 Task: Create an 'audit team member' object.
Action: Mouse moved to (1322, 103)
Screenshot: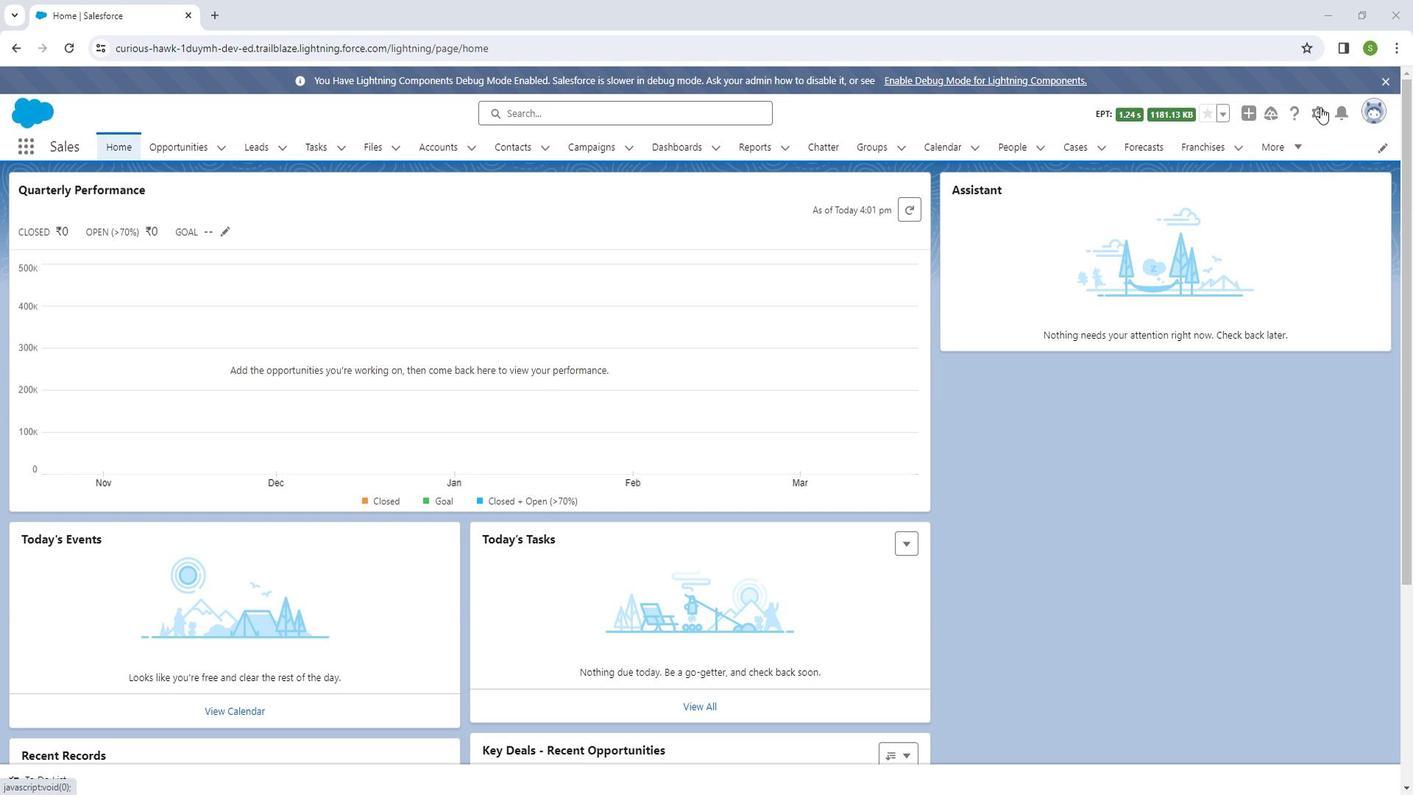
Action: Mouse pressed left at (1322, 103)
Screenshot: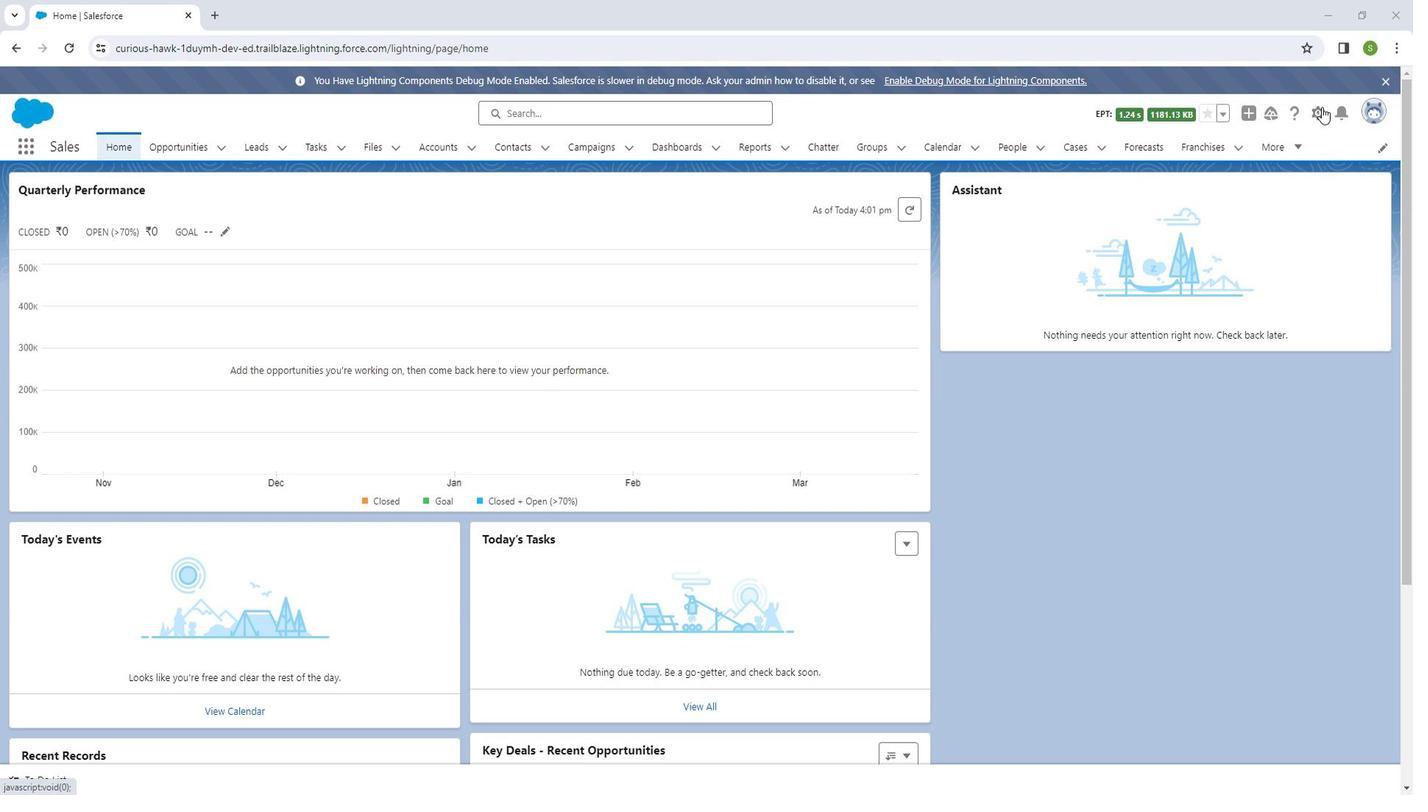 
Action: Mouse moved to (1279, 157)
Screenshot: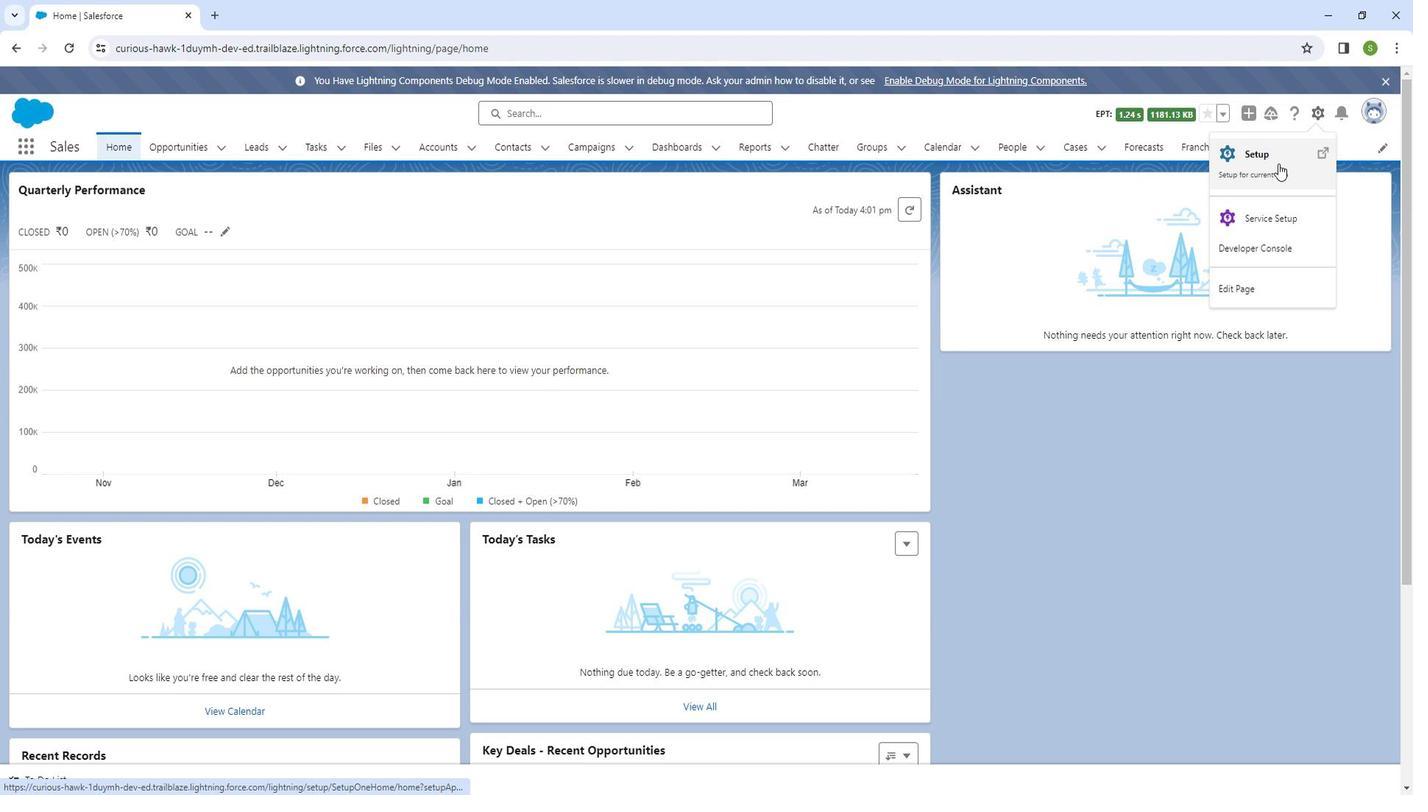 
Action: Mouse pressed left at (1279, 157)
Screenshot: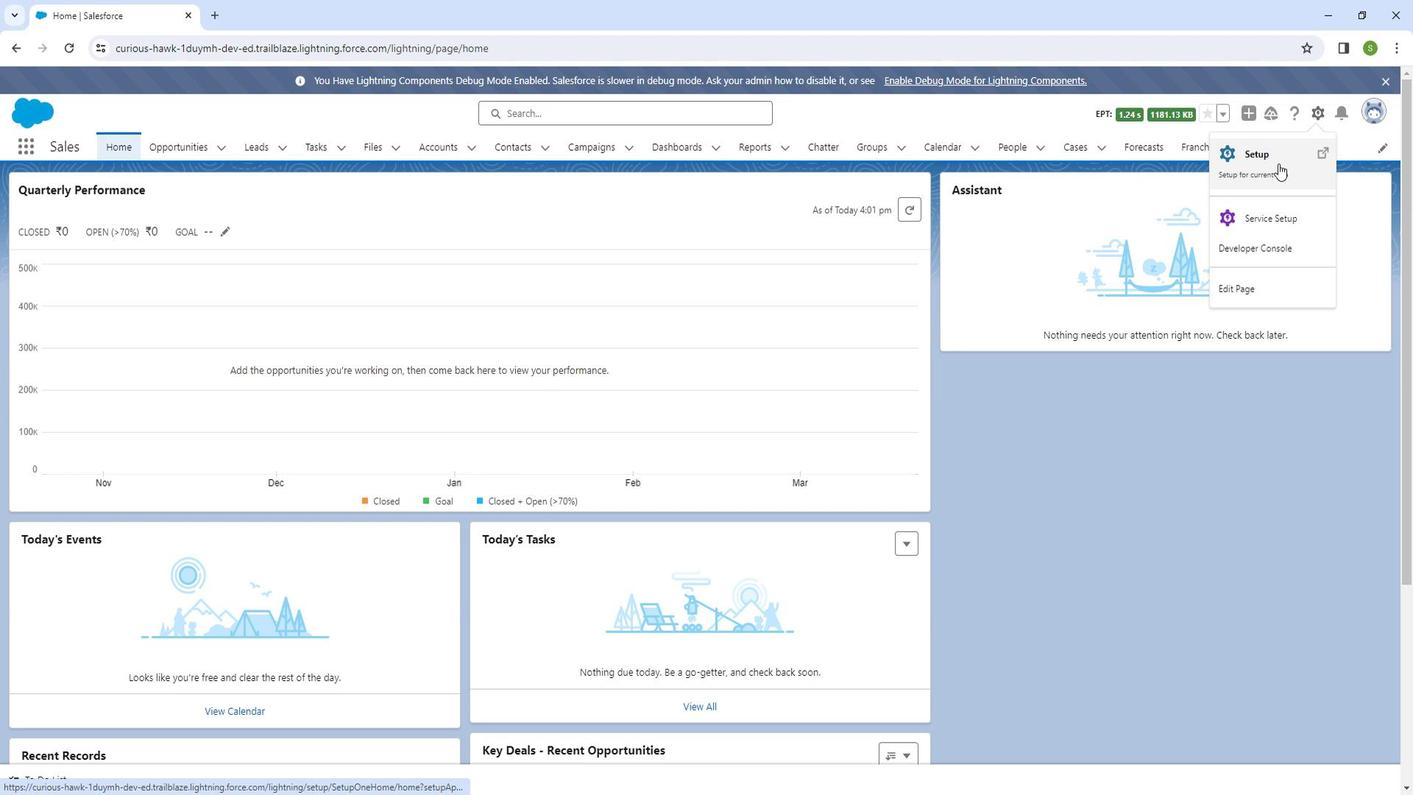 
Action: Mouse moved to (196, 142)
Screenshot: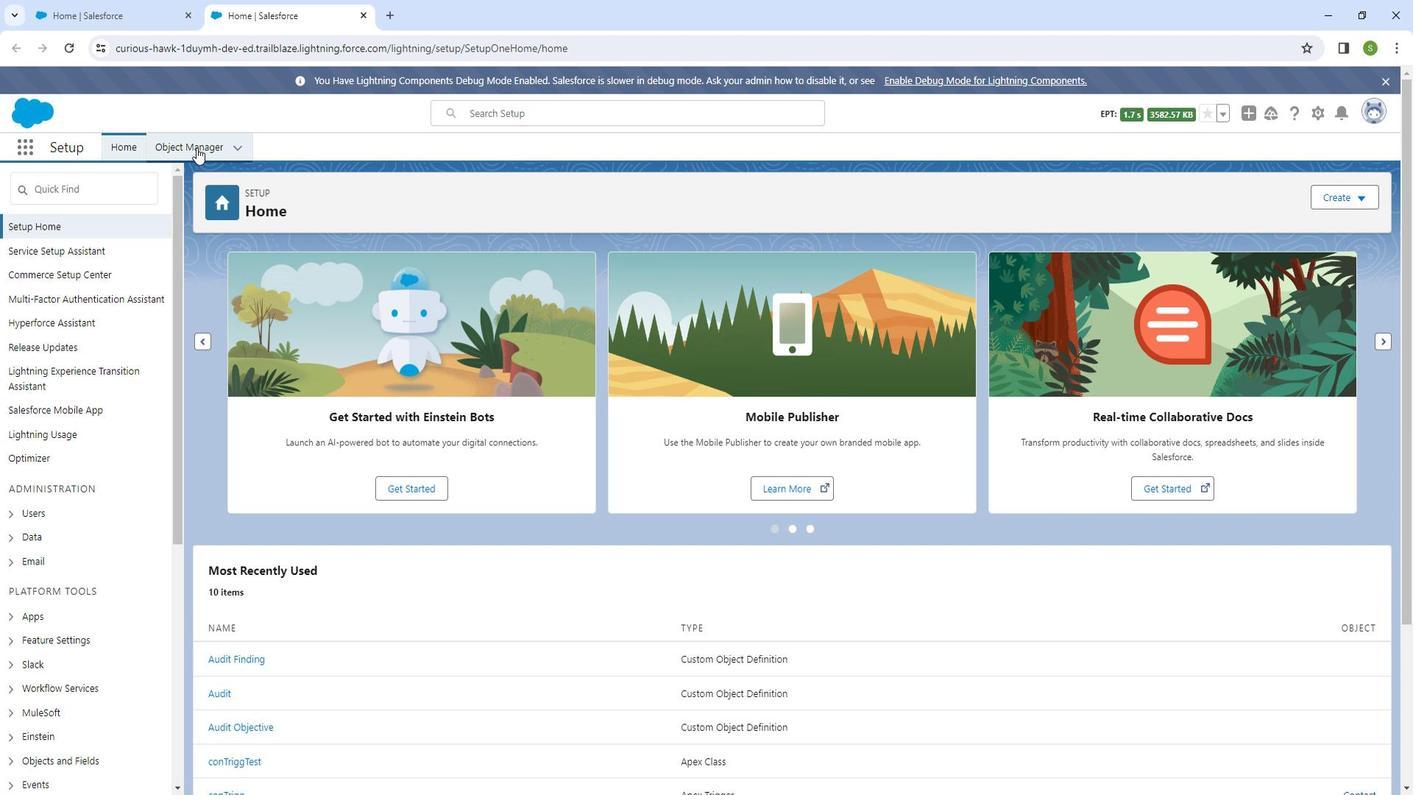 
Action: Mouse pressed left at (196, 142)
Screenshot: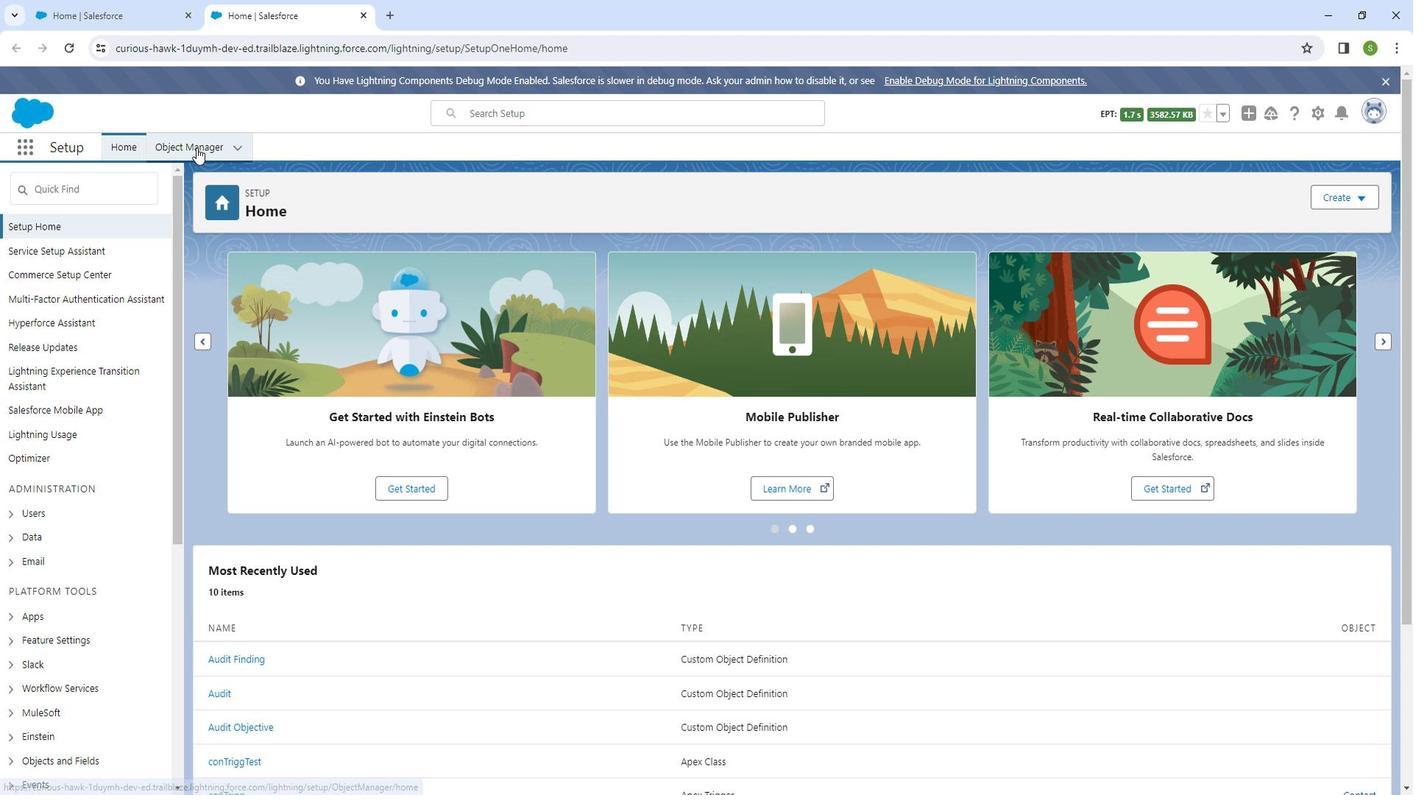 
Action: Mouse moved to (1345, 195)
Screenshot: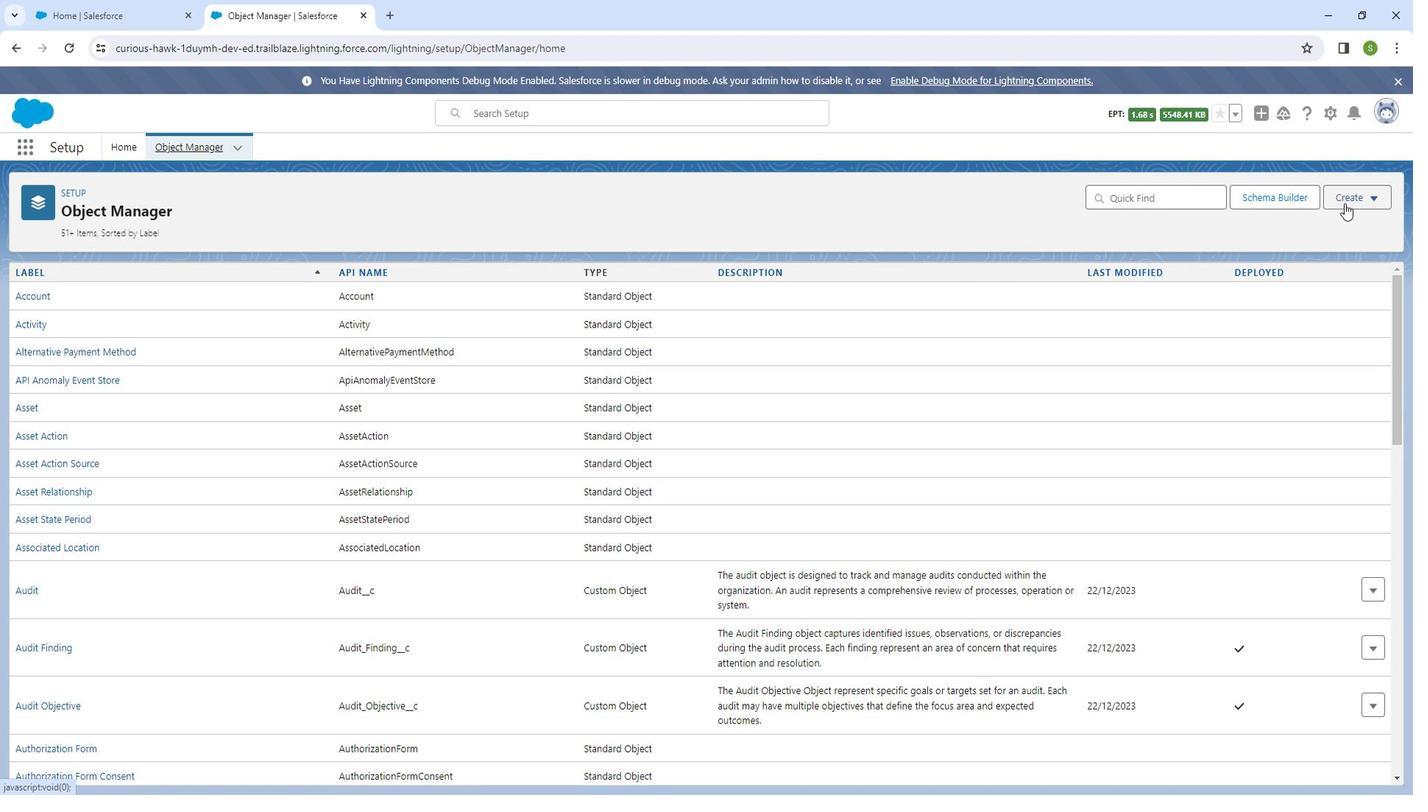 
Action: Mouse pressed left at (1345, 195)
Screenshot: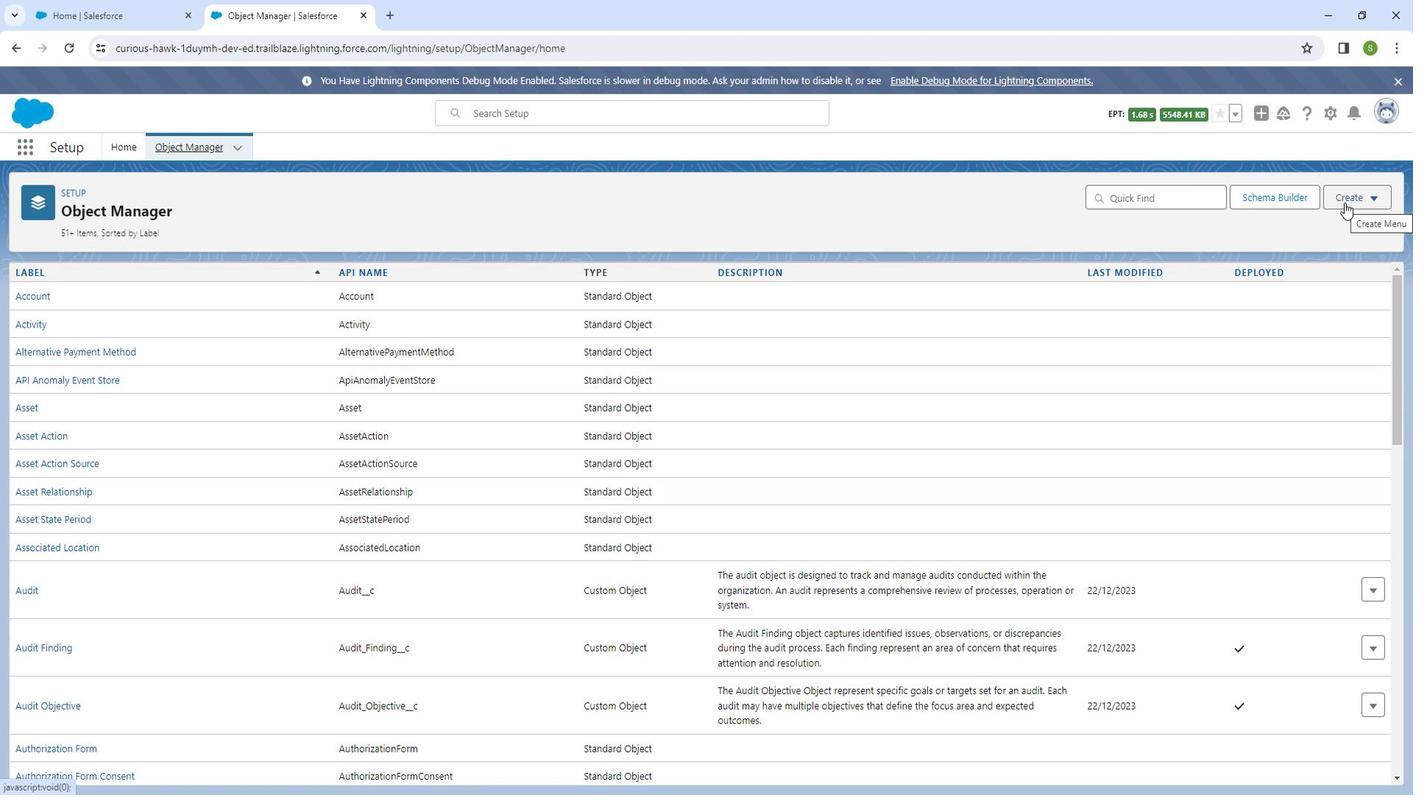 
Action: Mouse moved to (1254, 229)
Screenshot: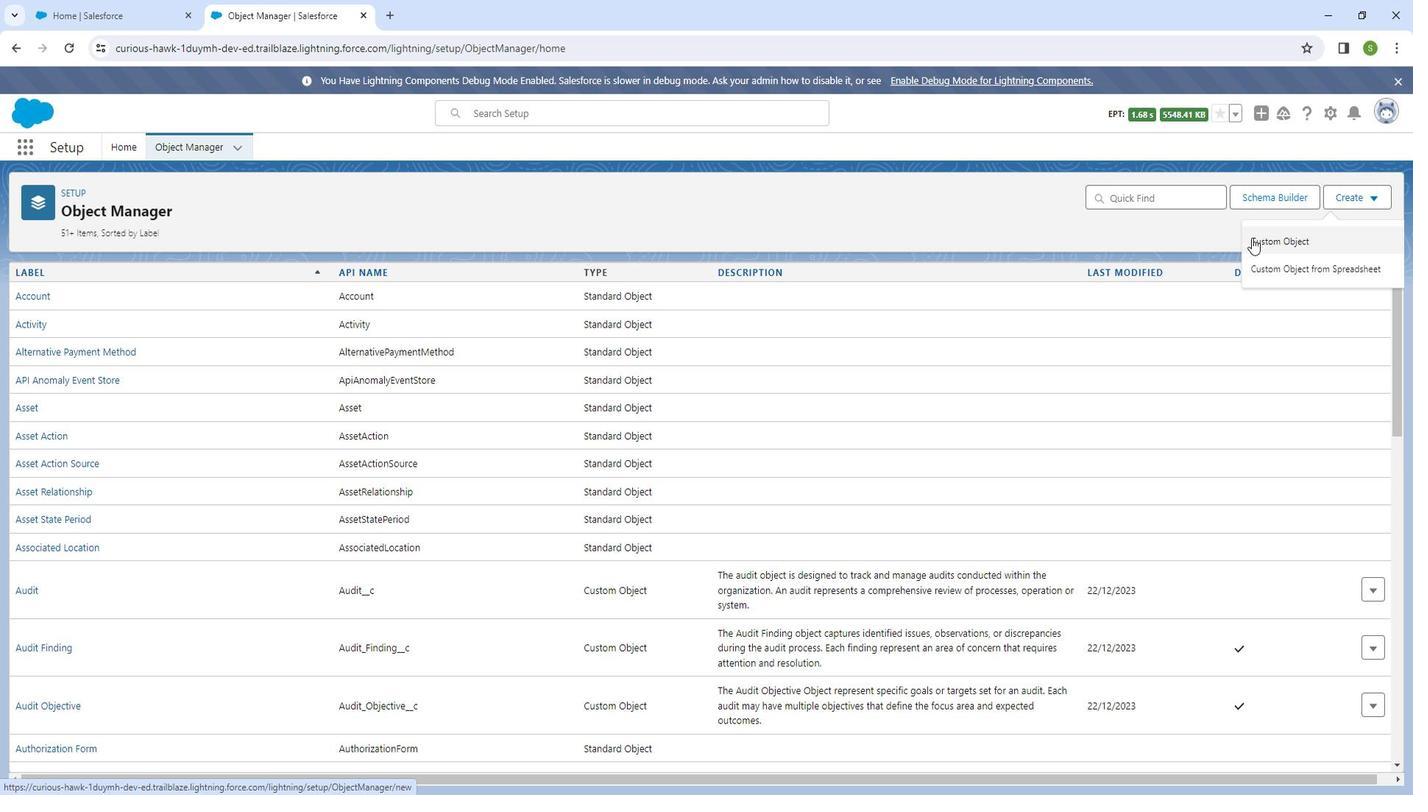 
Action: Mouse pressed left at (1254, 229)
Screenshot: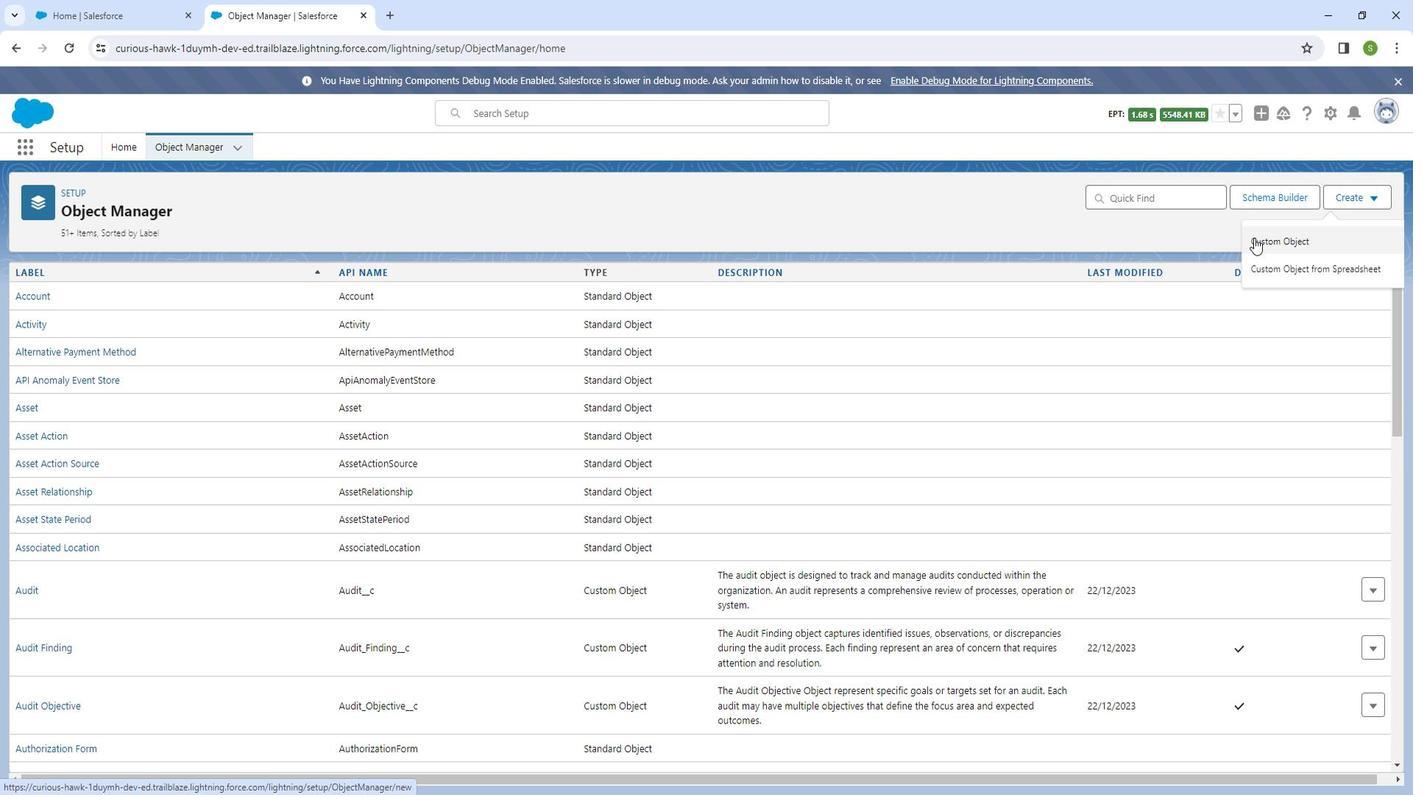 
Action: Mouse moved to (290, 378)
Screenshot: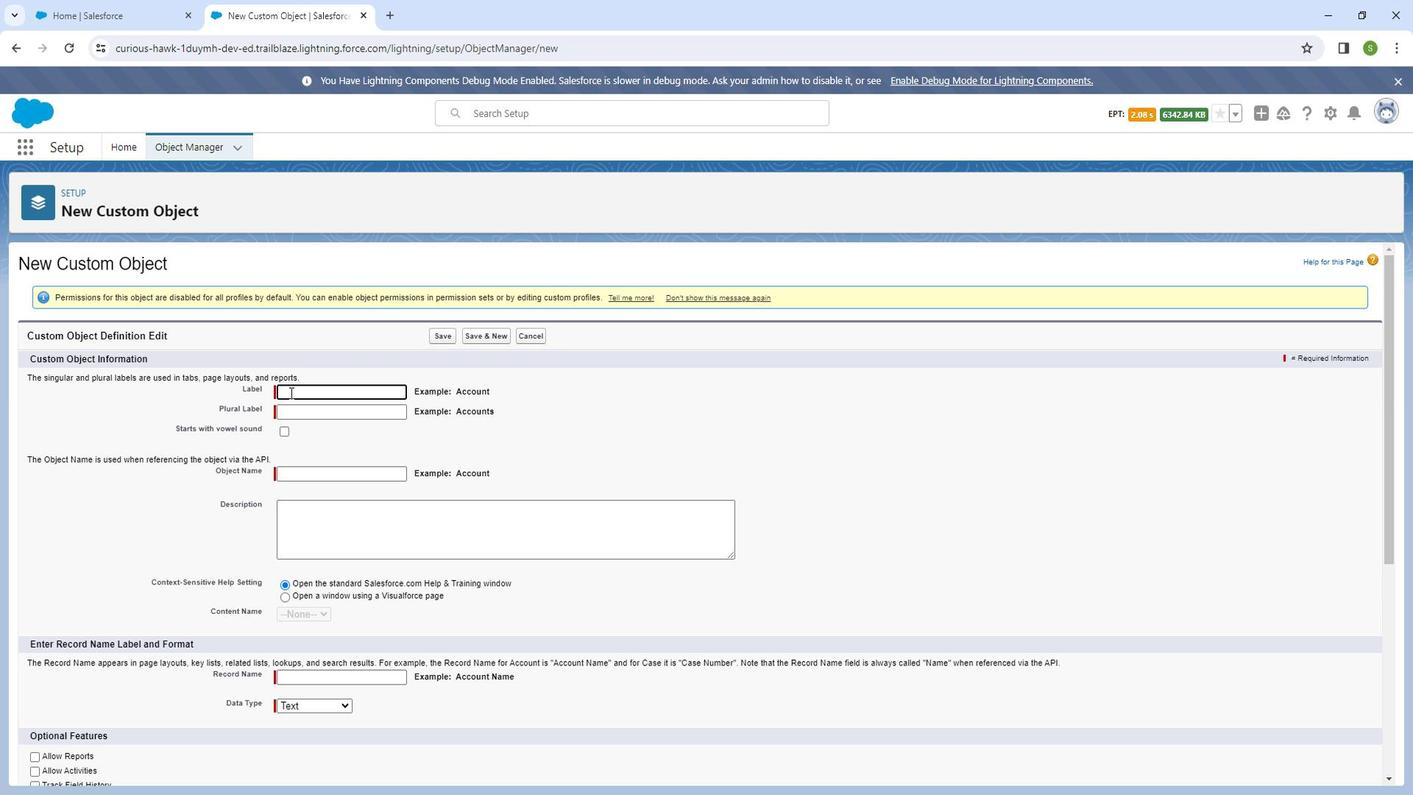 
Action: Mouse pressed left at (290, 378)
Screenshot: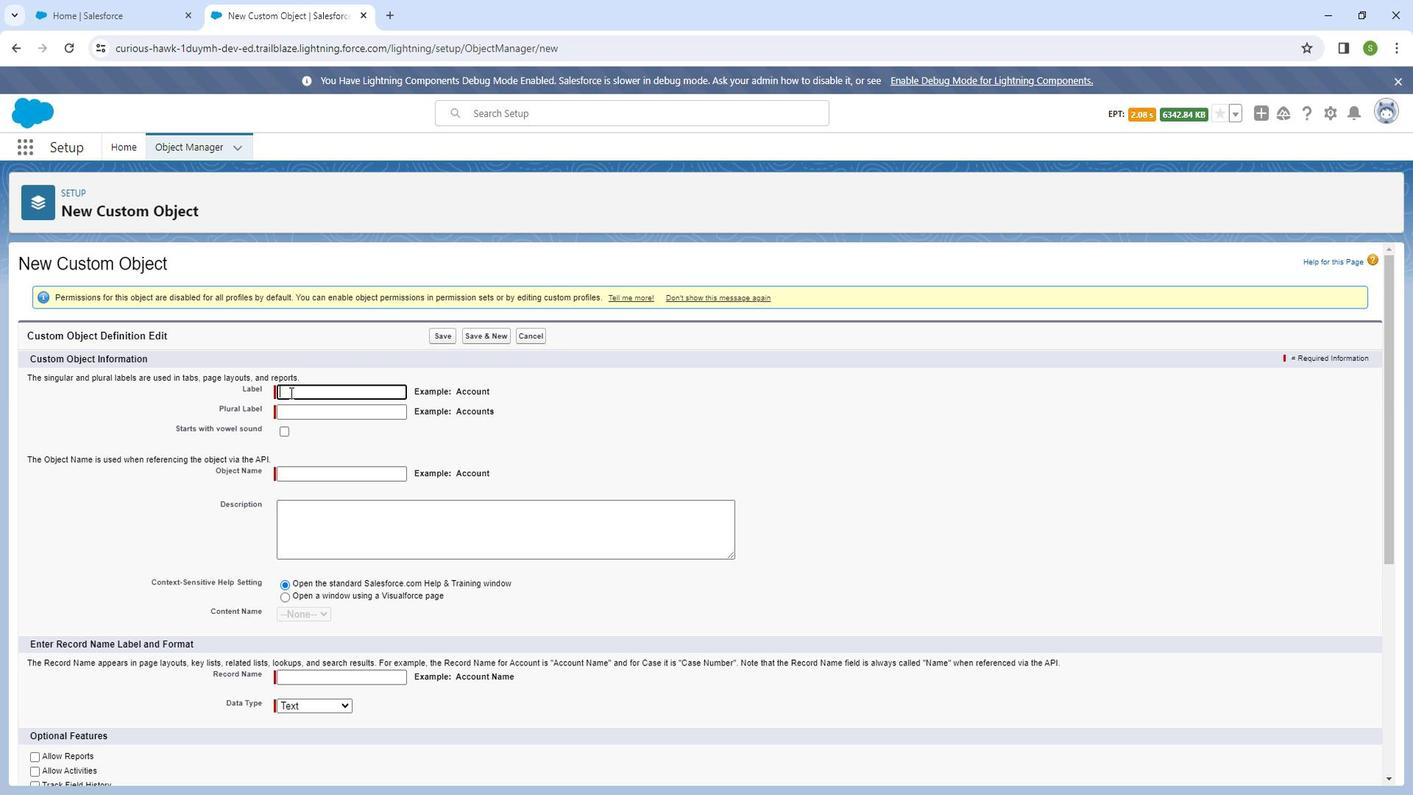 
Action: Mouse moved to (292, 377)
Screenshot: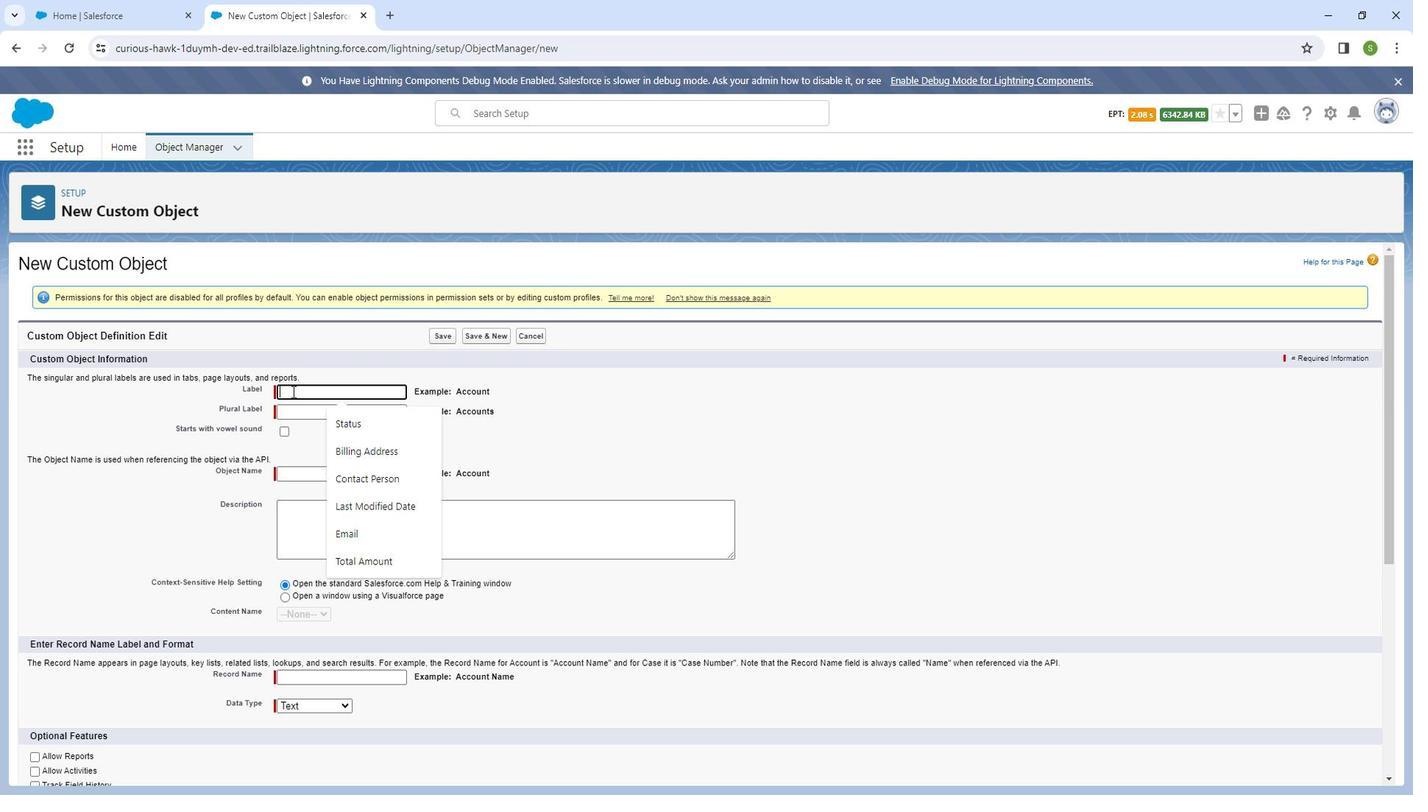 
Action: Key pressed <Key.shift_r>Audit<Key.space><Key.shift_r>Team<Key.space><Key.shift_r>Member
Screenshot: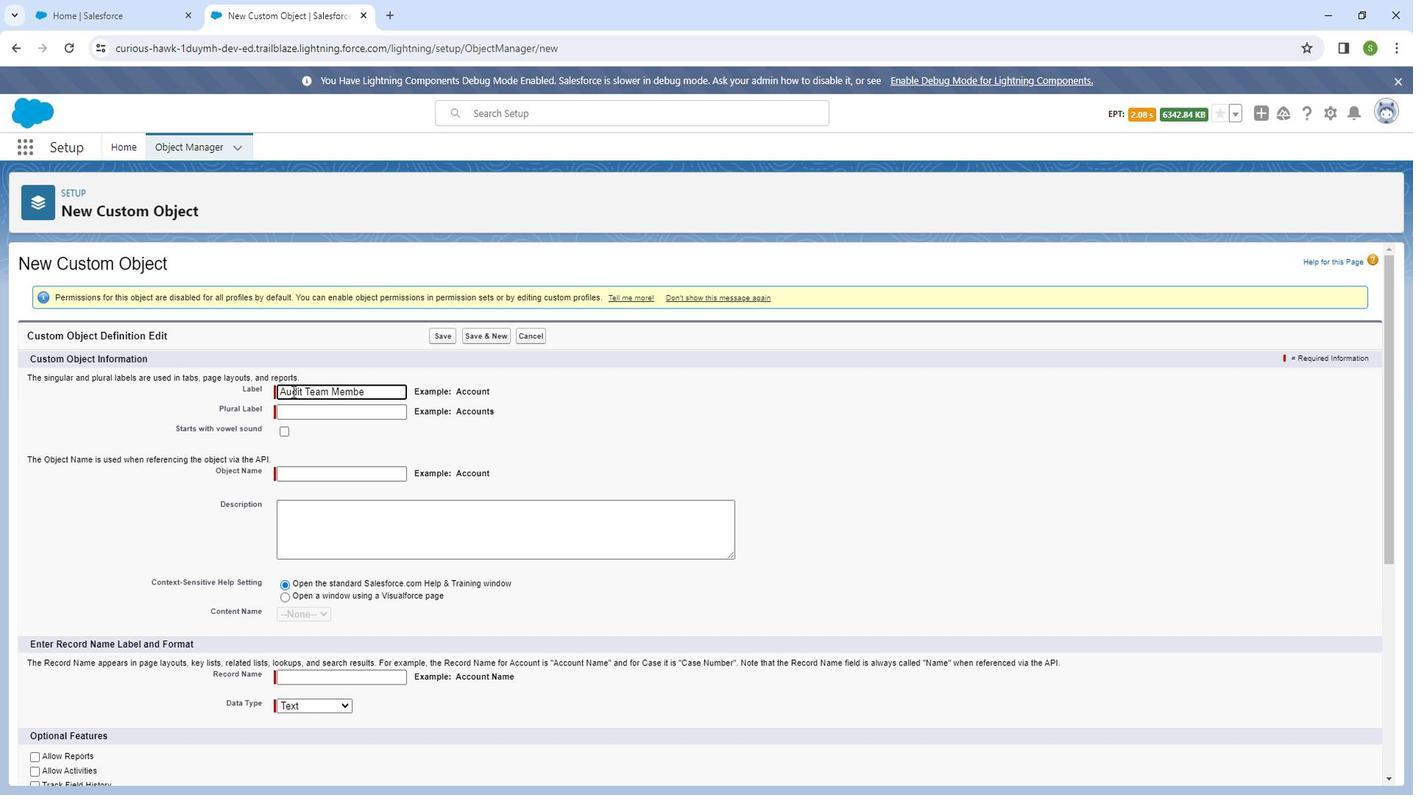
Action: Mouse moved to (299, 399)
Screenshot: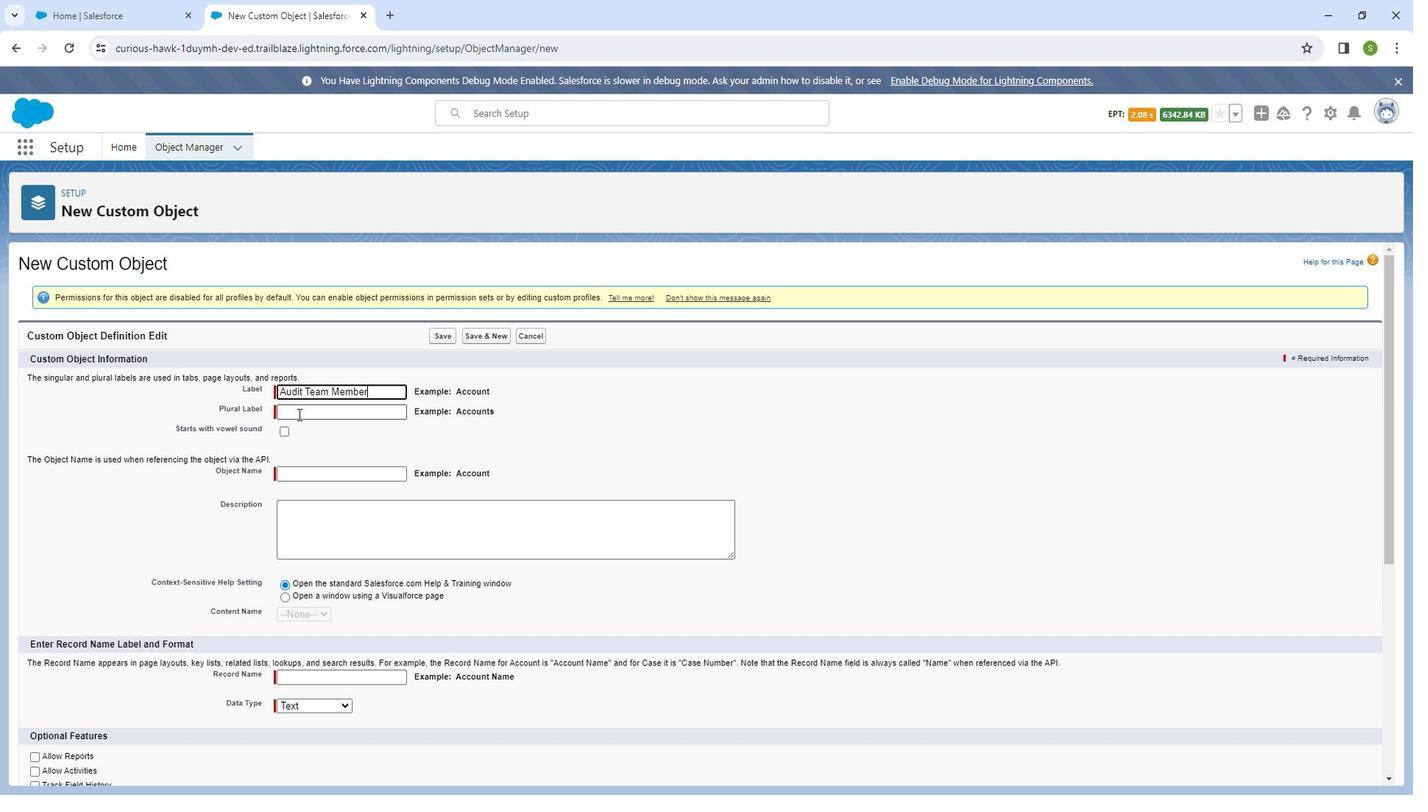 
Action: Mouse pressed left at (299, 399)
Screenshot: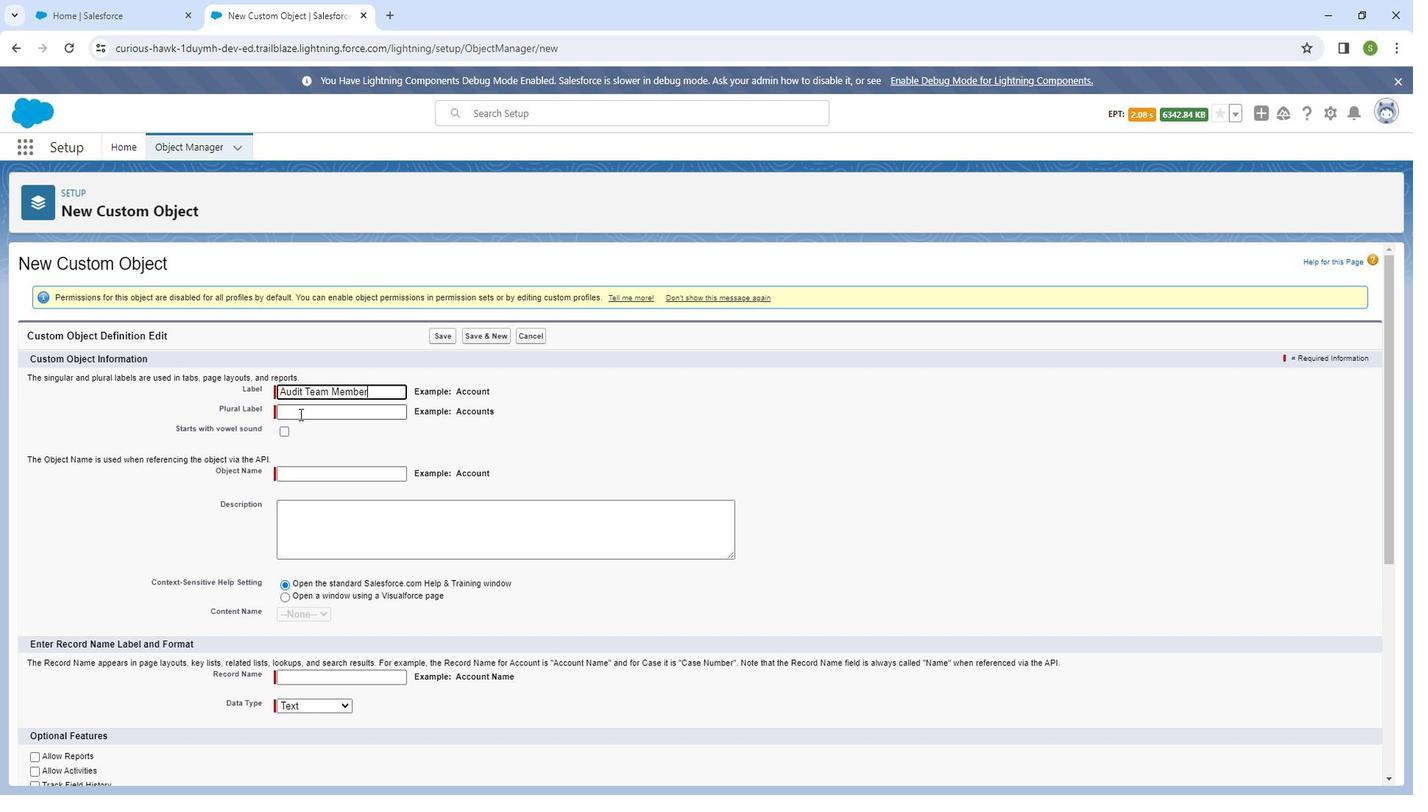 
Action: Mouse moved to (293, 397)
Screenshot: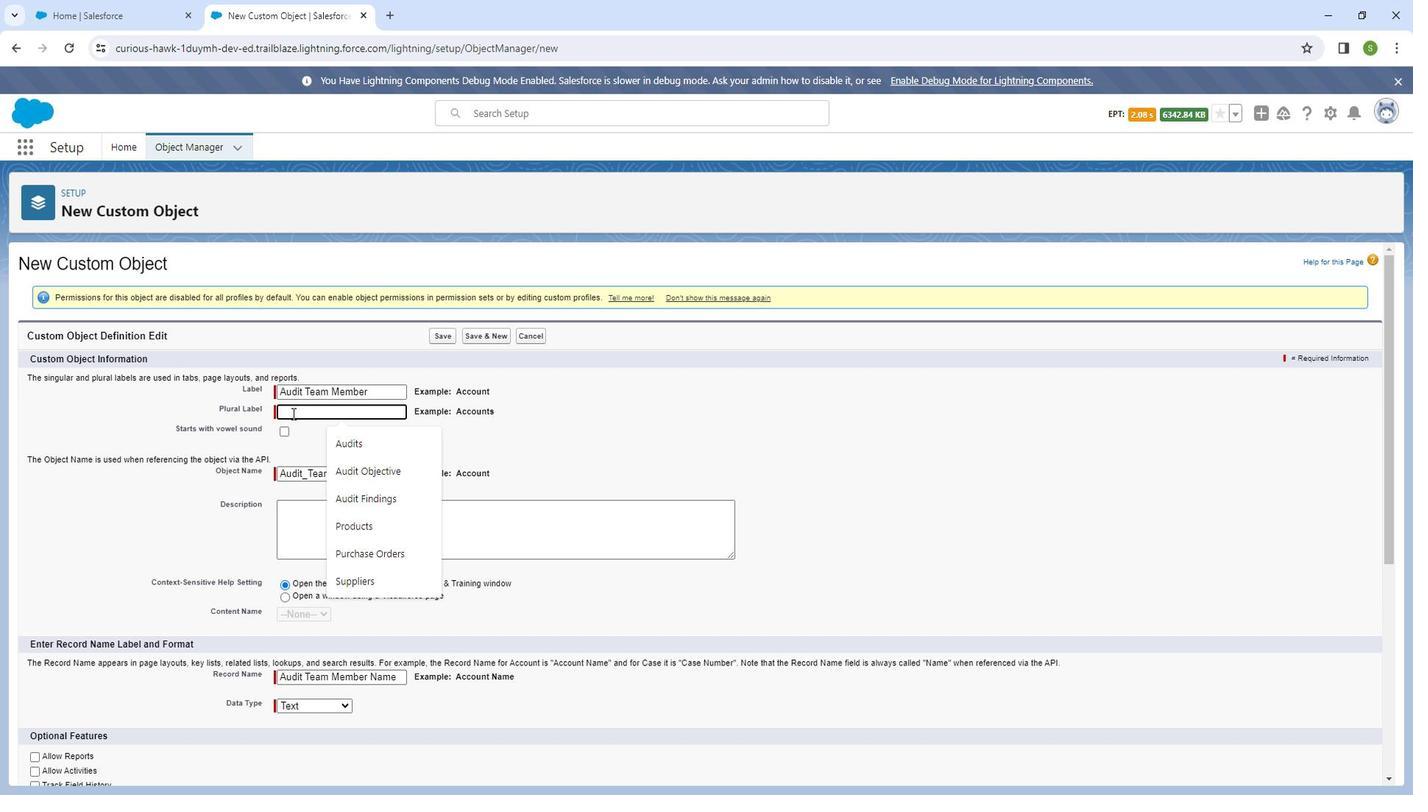 
Action: Key pressed <Key.shift_r><Key.shift_r><Key.shift_r><Key.shift_r><Key.shift_r><Key.shift_r><Key.shift_r>Audit<Key.space><Key.shift_r><Key.shift_r><Key.shift_r><Key.shift_r><Key.shift_r><Key.shift_r><Key.shift_r>Team<Key.space><Key.shift_r><Key.shift_r><Key.shift_r><Key.shift_r><Key.shift_r><Key.shift_r><Key.shift_r><Key.shift_r><Key.shift_r>Members
Screenshot: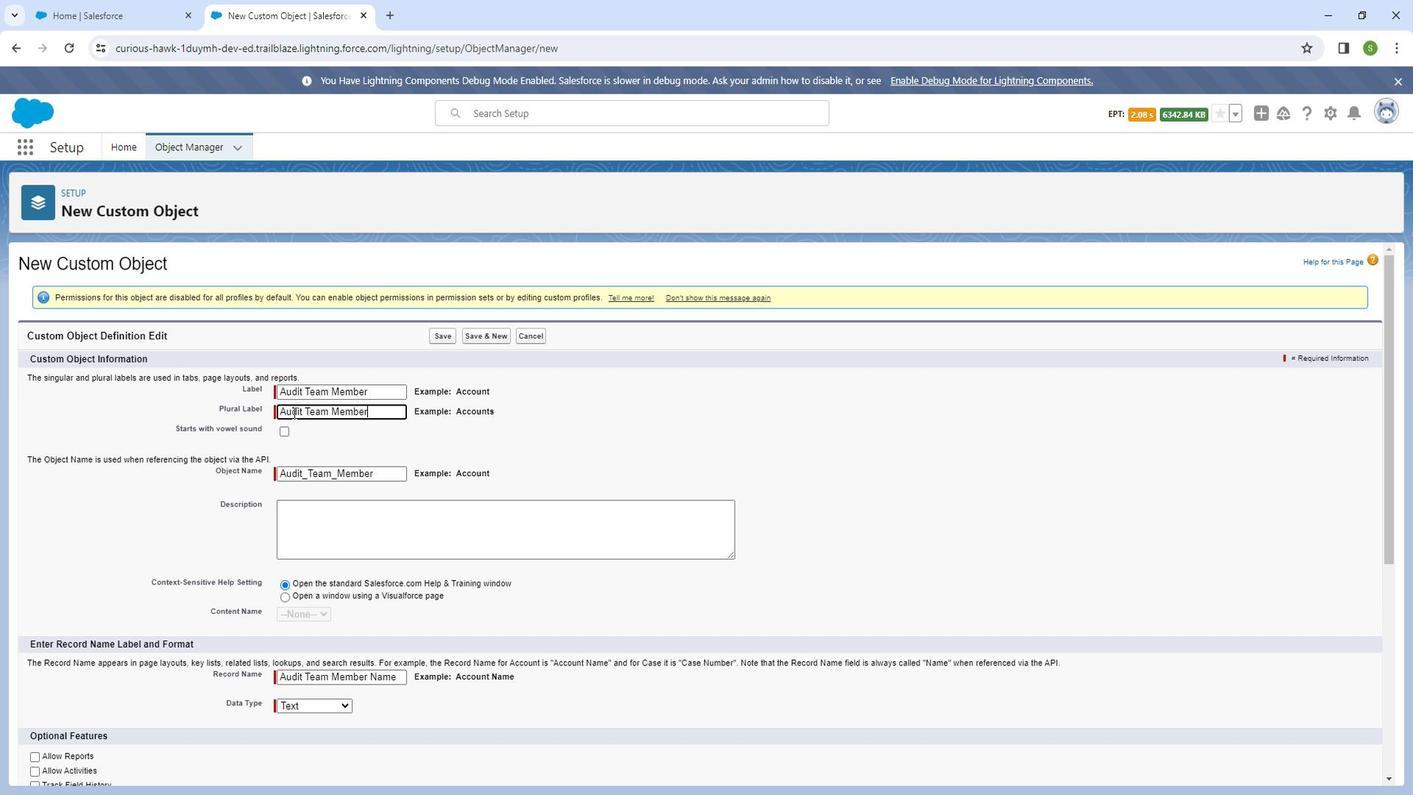
Action: Mouse moved to (304, 491)
Screenshot: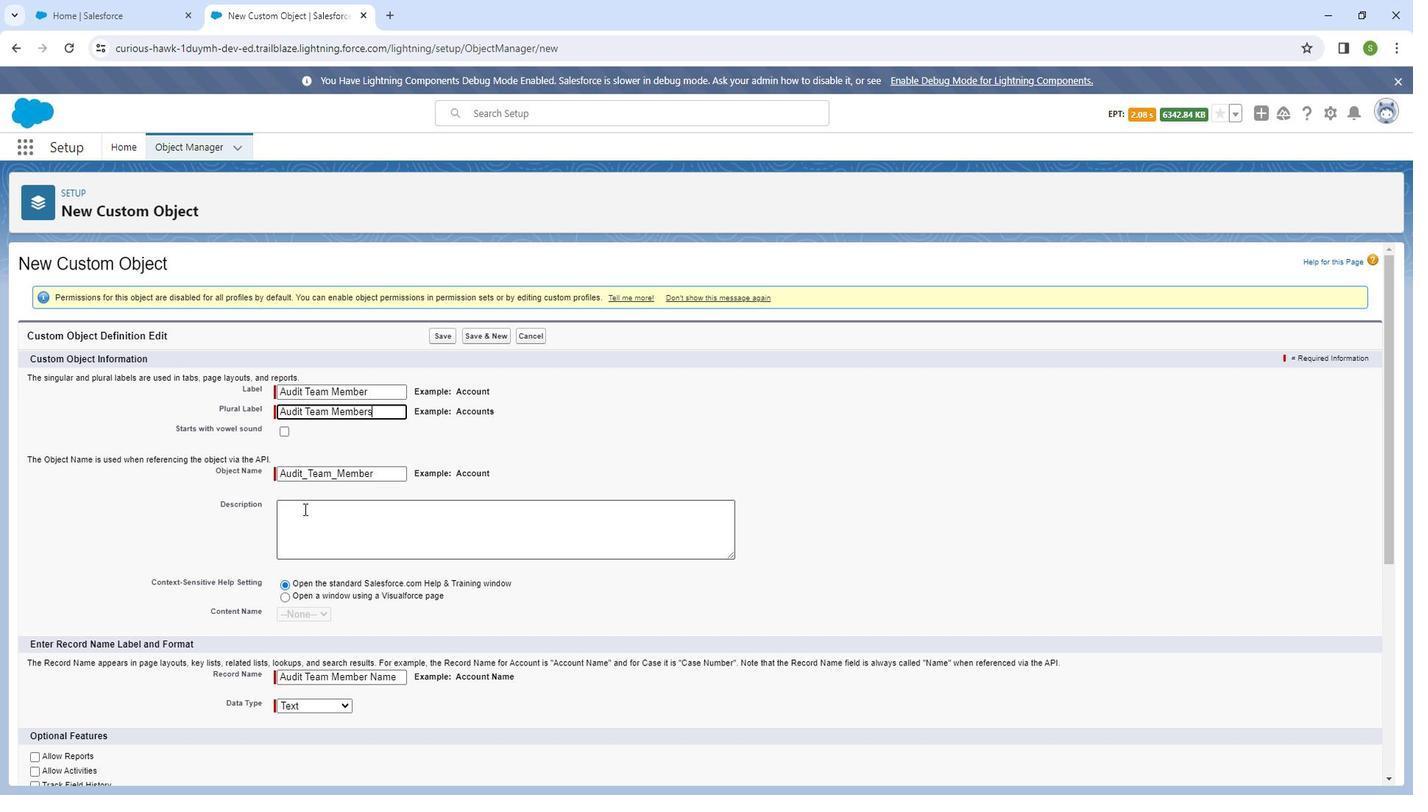 
Action: Mouse pressed left at (304, 491)
Screenshot: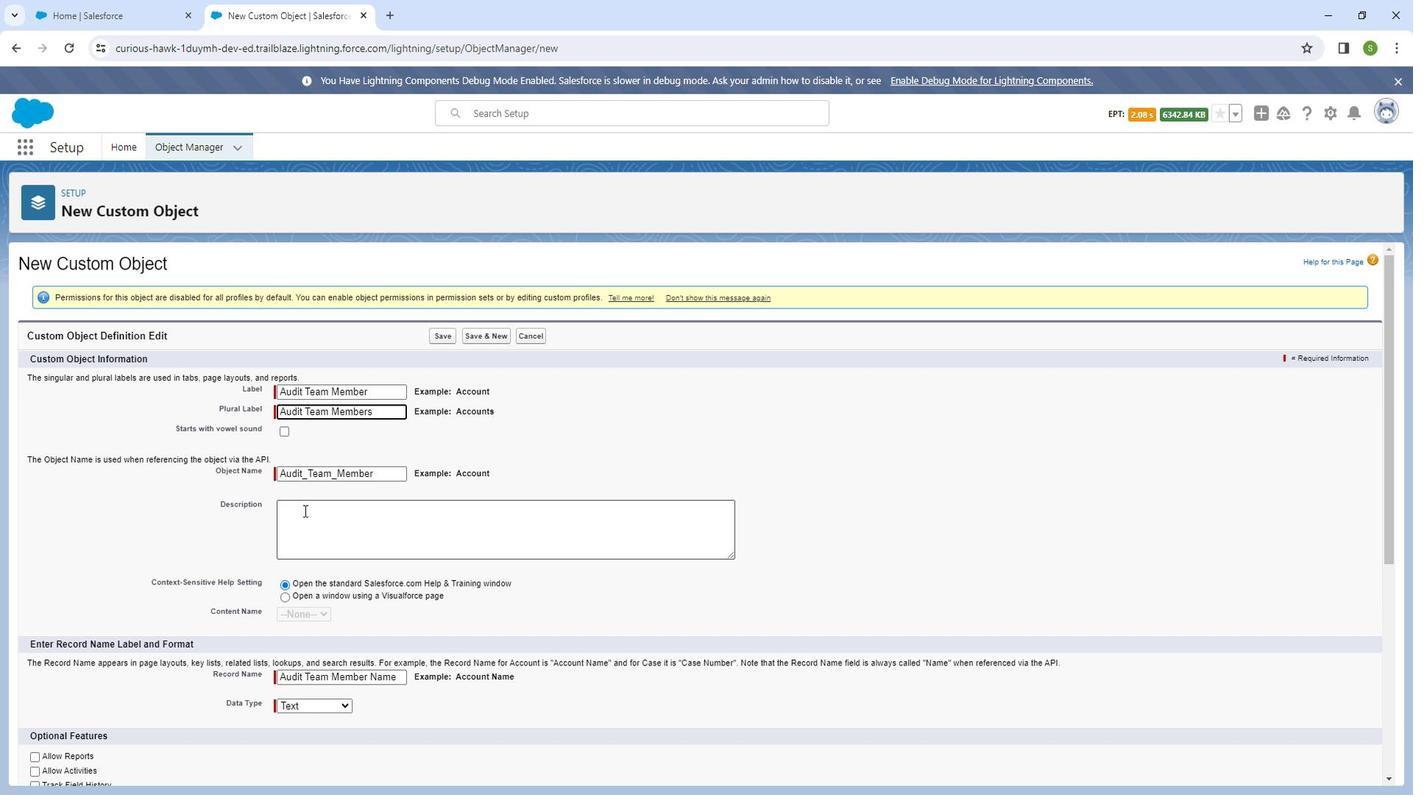 
Action: Key pressed <Key.shift_r><Key.shift_r><Key.shift_r><Key.shift_r><Key.shift_r><Key.shift_r><Key.shift_r><Key.shift_r>The<Key.space><Key.shift_r><Key.shift_r><Key.shift_r><Key.shift_r><Key.shift_r><Key.shift_r><Key.shift_r><Key.shift_r><Key.shift_r><Key.shift_r>Audit<Key.space><Key.shift_r><Key.shift_r><Key.shift_r><Key.shift_r><Key.shift_r><Key.shift_r>Team<Key.space>member<Key.space>object<Key.space>represents<Key.space>individuals<Key.space>participating<Key.space>in<Key.space>an<Key.space>audit<Key.space>team.<Key.space><Key.shift_r><Key.shift_r><Key.shift_r><Key.shift_r><Key.shift_r><Key.shift_r><Key.shift_r>Each<Key.space>record<Key.space>signifies<Key.space>a<Key.space>team<Key.space>member's<Key.space>involvement<Key.space>in<Key.space>a<Key.space>sprci<Key.backspace><Key.backspace><Key.backspace>ecific<Key.space>audit,<Key.space>capturing<Key.space>thier<Key.space><Key.backspace><Key.backspace><Key.backspace><Key.backspace>ier<Key.space><Key.backspace><Key.backspace><Key.backspace><Key.backspace>eir<Key.space>siz<Key.backspace><Key.backspace><Key.backspace>role<Key.space>and<Key.space>responsebility<Key.backspace><Key.backspace><Key.backspace><Key.backspace>lity<Key.space><Key.left><Key.left><Key.left><Key.left><Key.left><Key.left><Key.left><Key.backspace>i<Key.right><Key.right><Key.right><Key.right><Key.right><Key.right>.
Screenshot: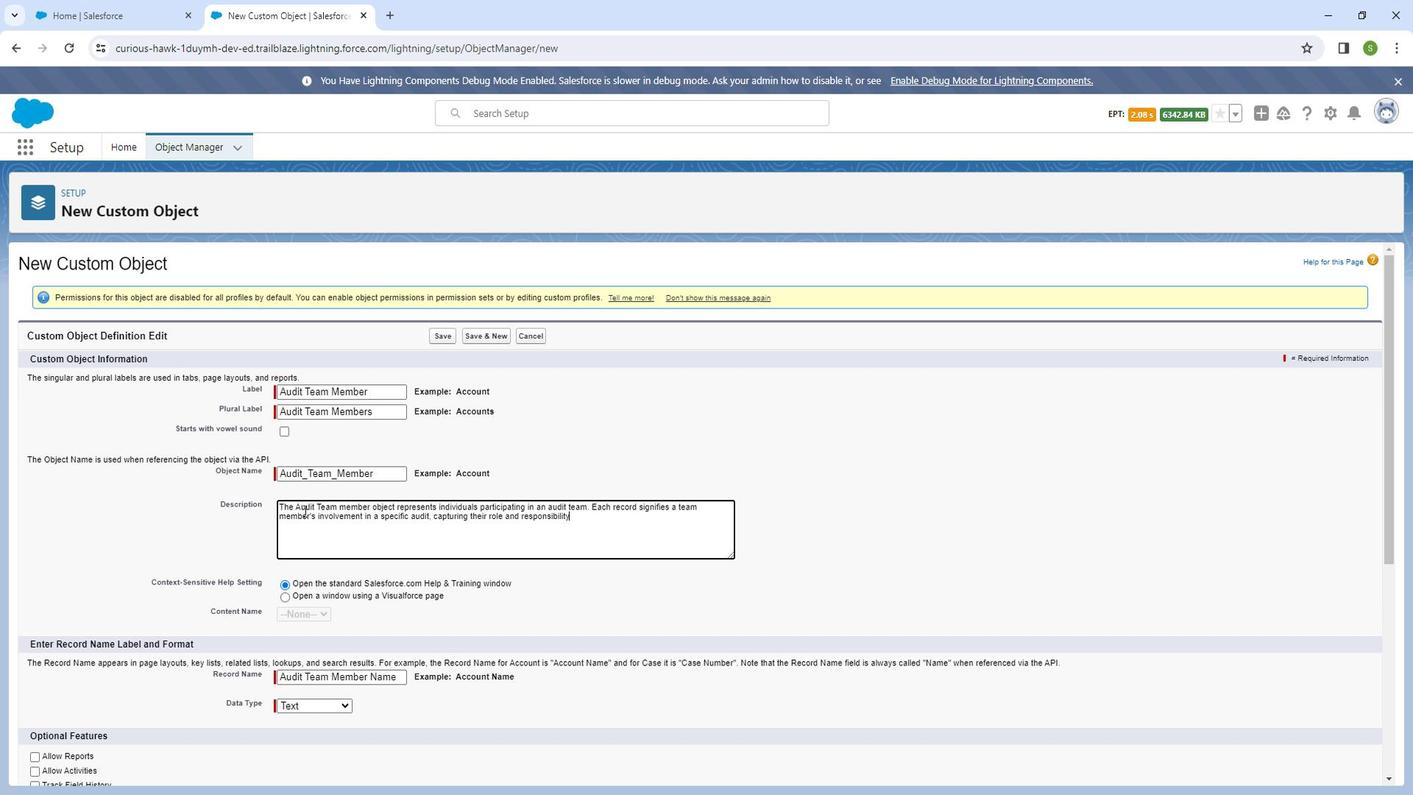 
Action: Mouse moved to (395, 652)
Screenshot: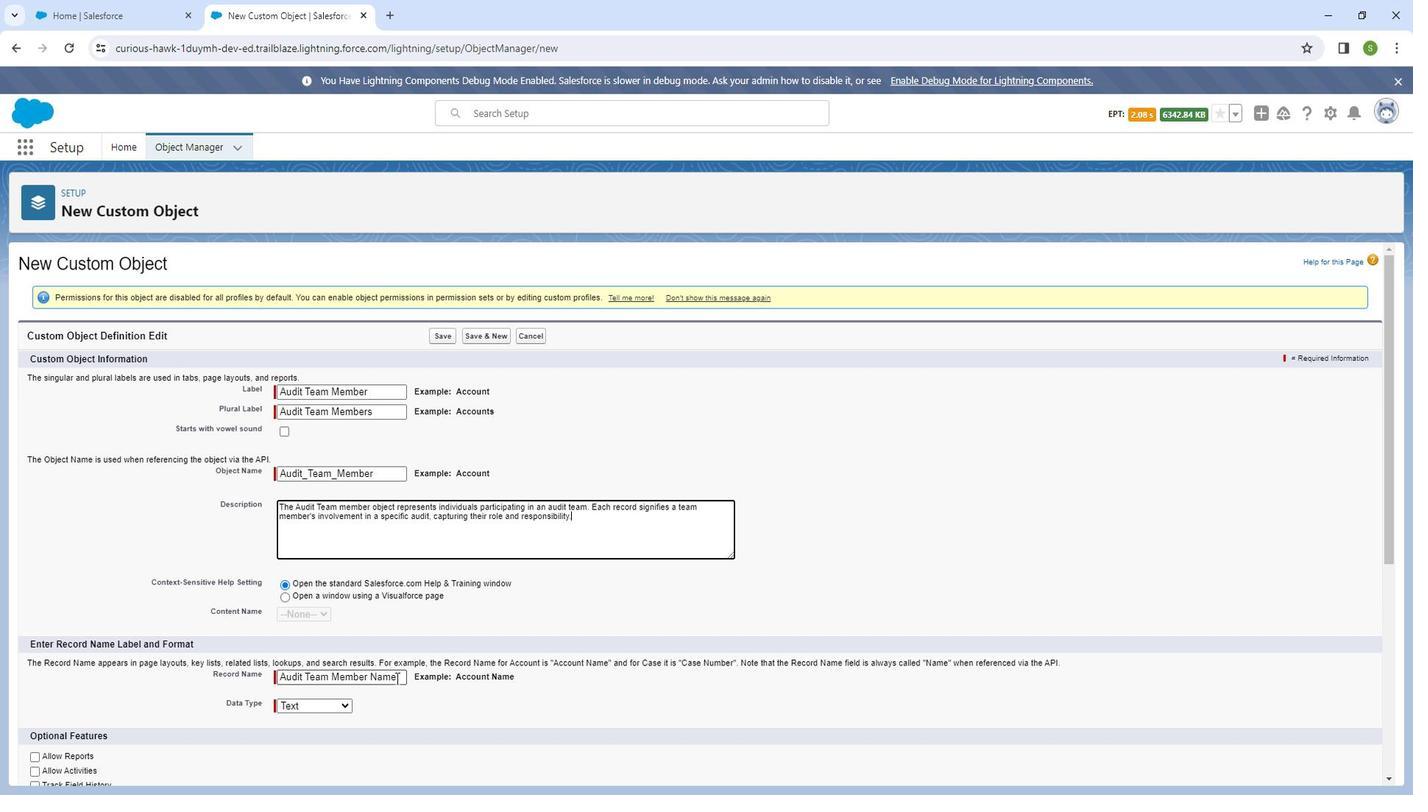
Action: Mouse pressed left at (395, 652)
Screenshot: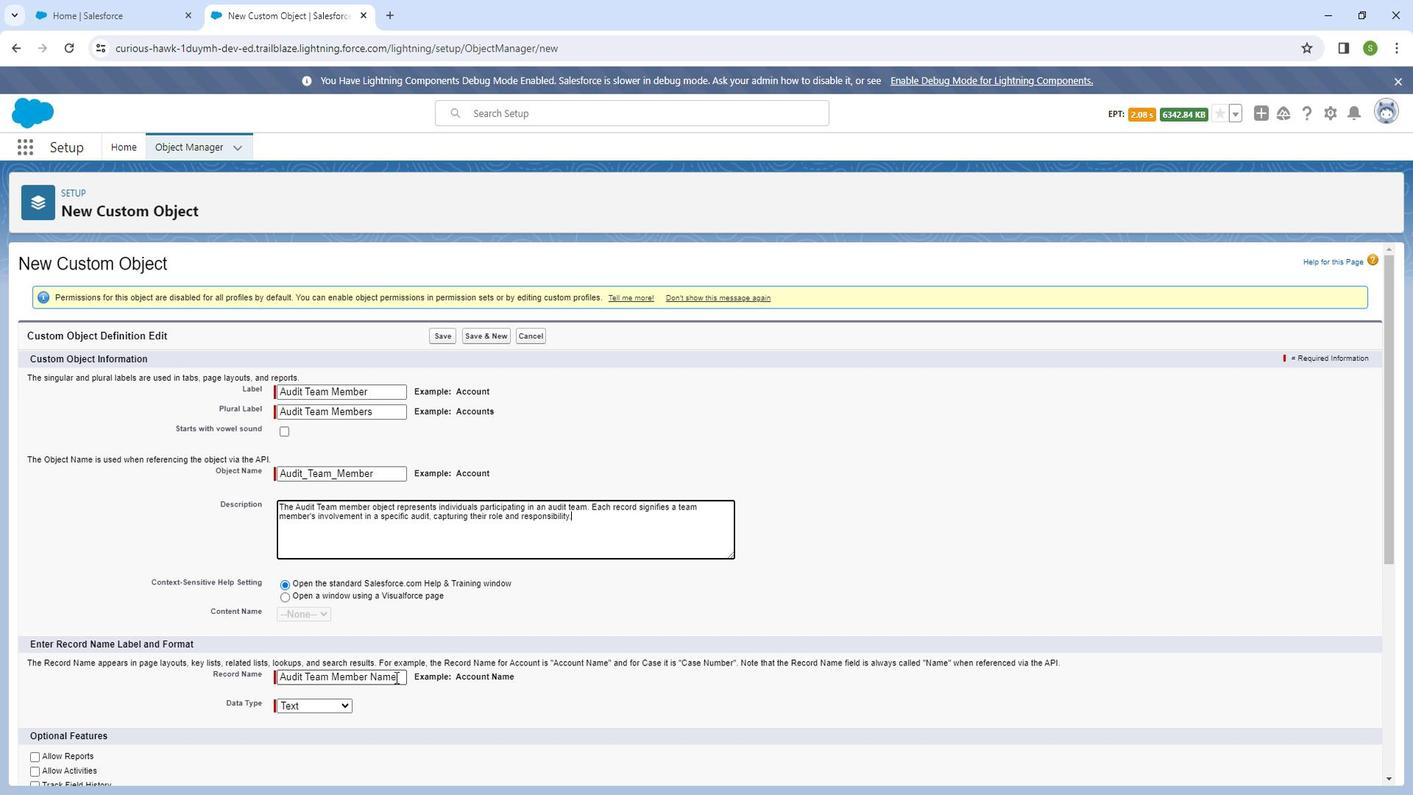 
Action: Mouse pressed left at (395, 652)
Screenshot: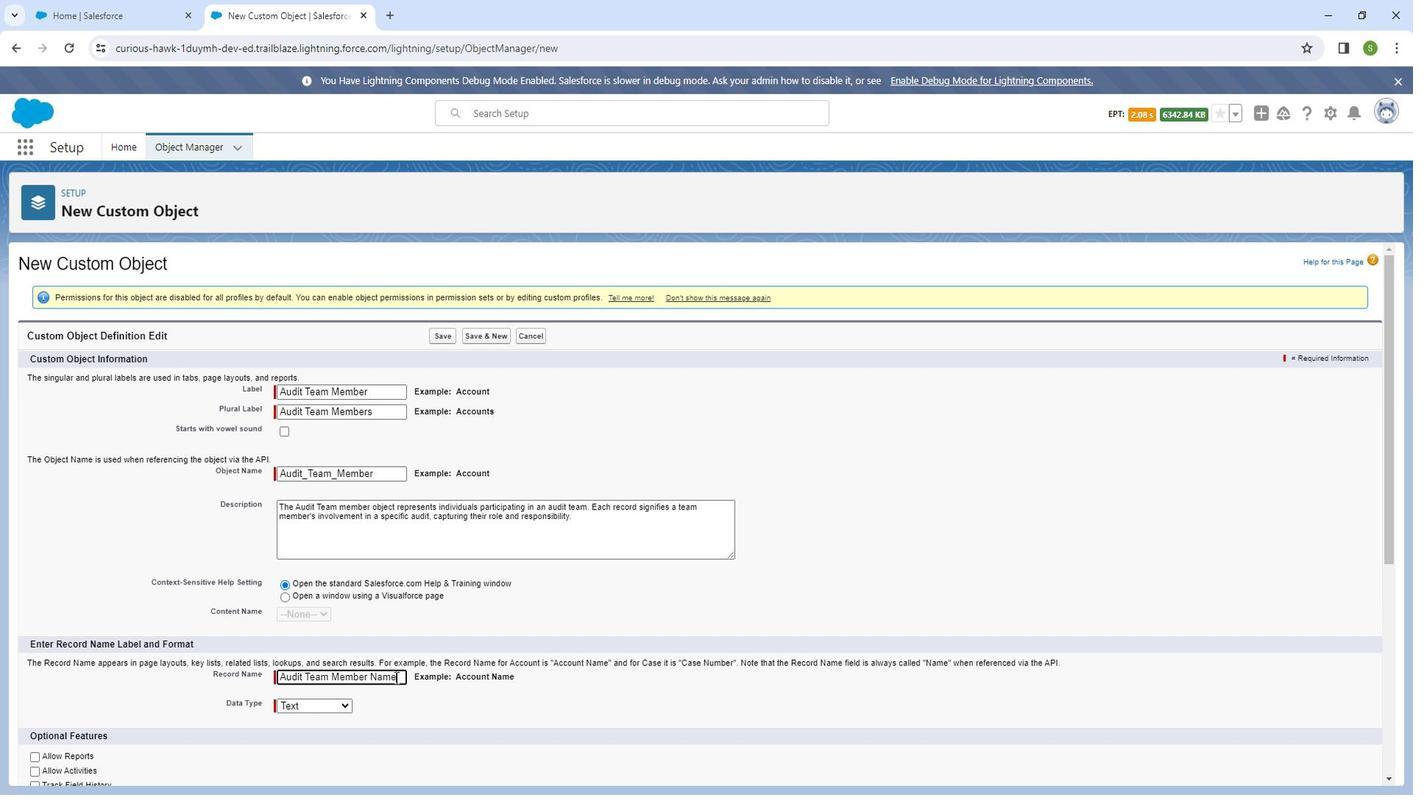 
Action: Key pressed <Key.shift_r>ID
Screenshot: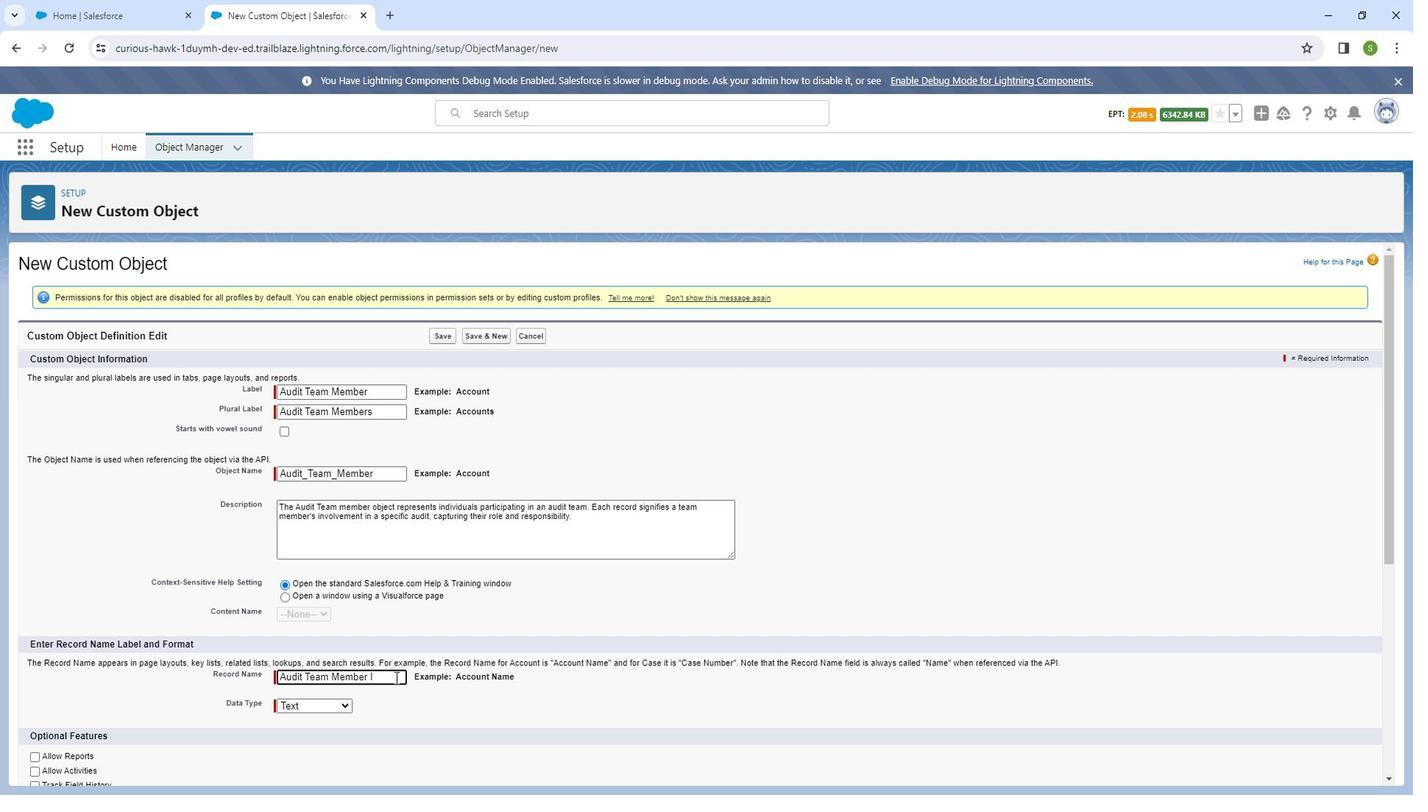 
Action: Mouse moved to (336, 681)
Screenshot: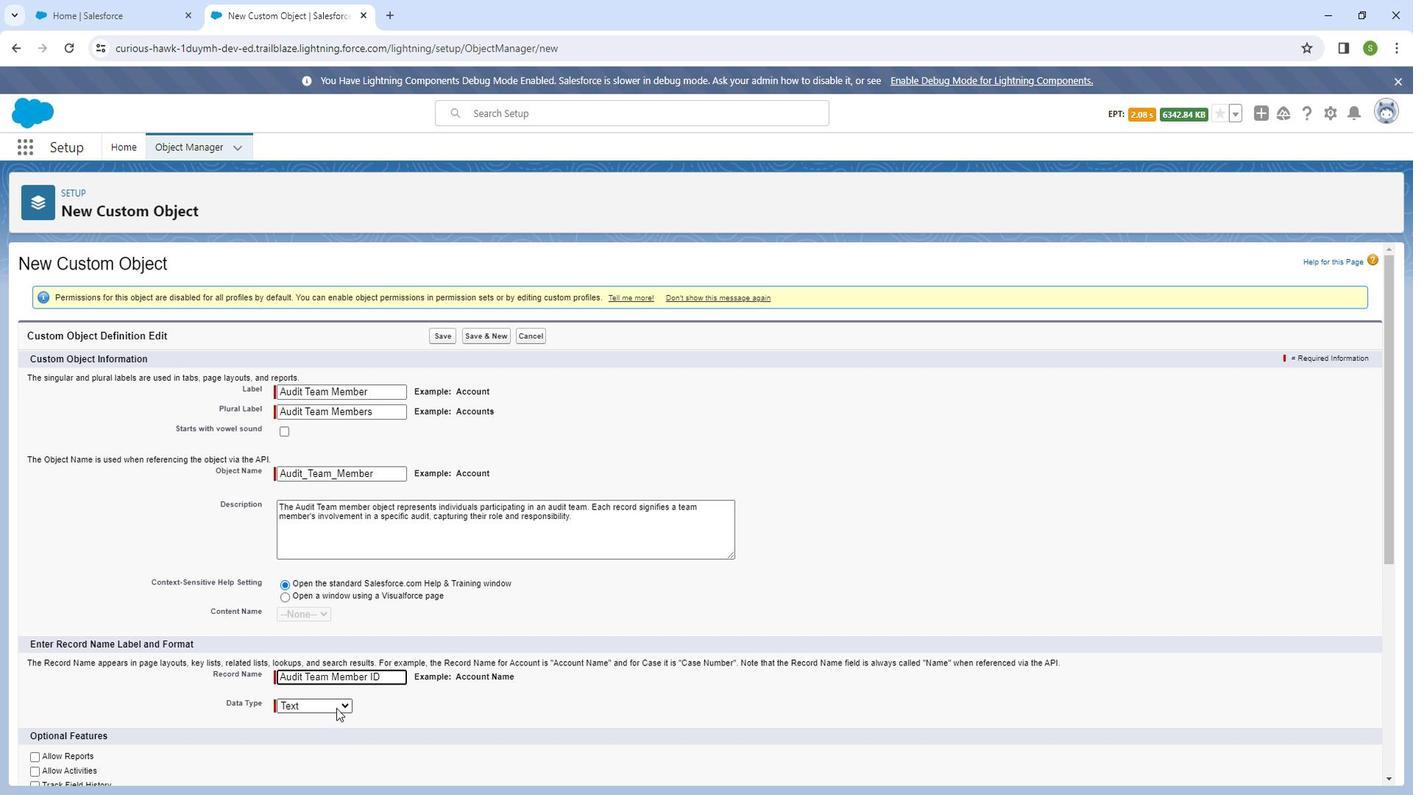 
Action: Mouse pressed left at (336, 681)
Screenshot: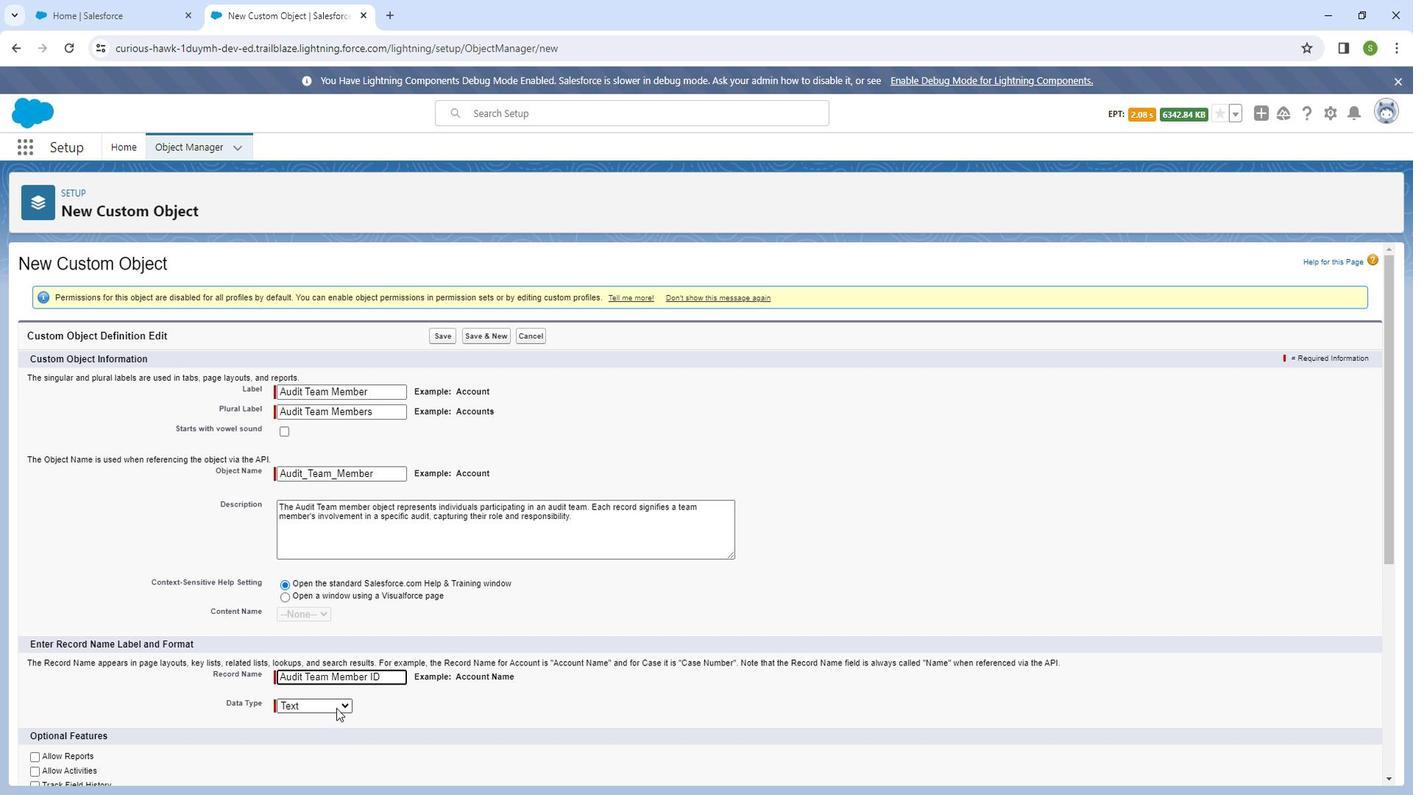 
Action: Mouse moved to (332, 704)
Screenshot: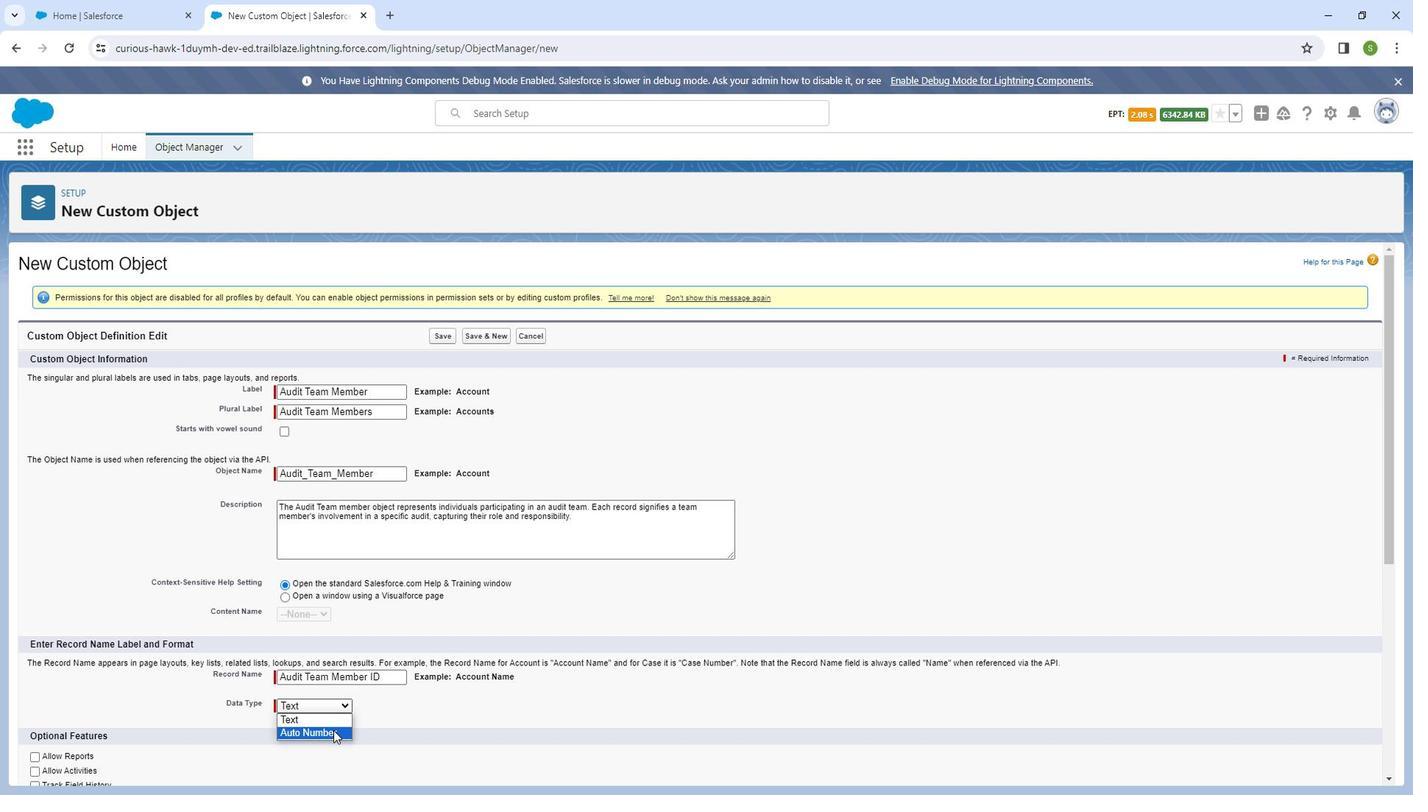 
Action: Mouse pressed left at (332, 704)
Screenshot: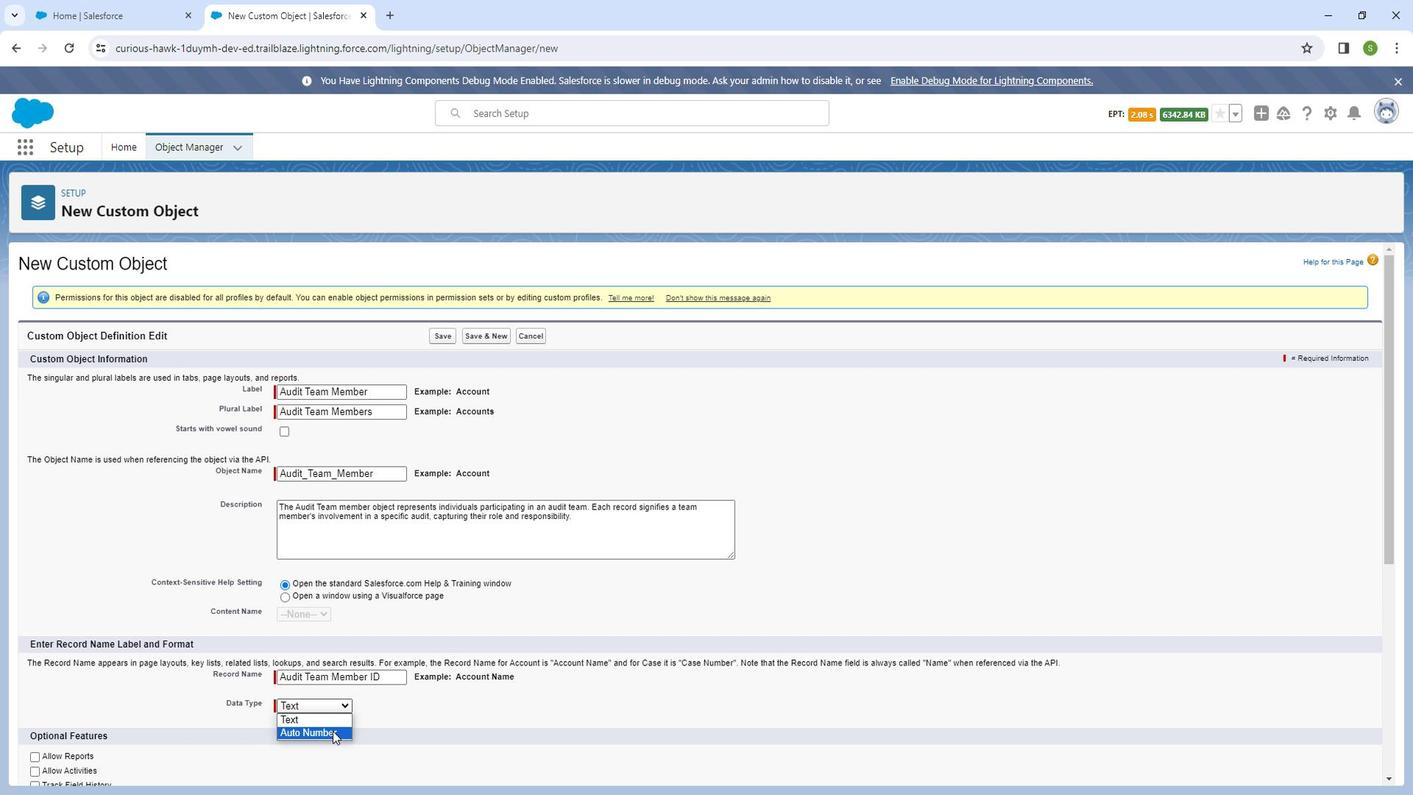 
Action: Mouse moved to (338, 693)
Screenshot: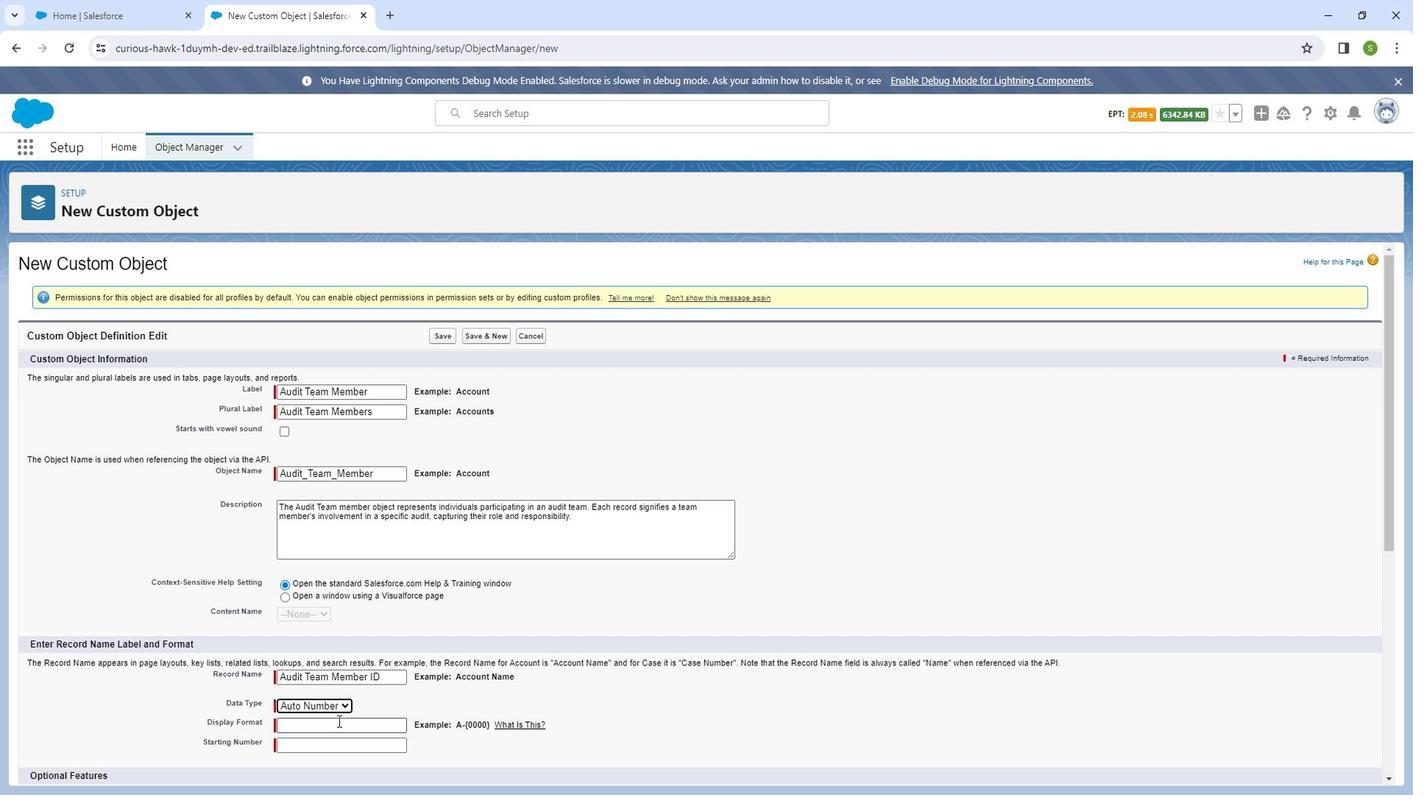
Action: Mouse pressed left at (338, 693)
Screenshot: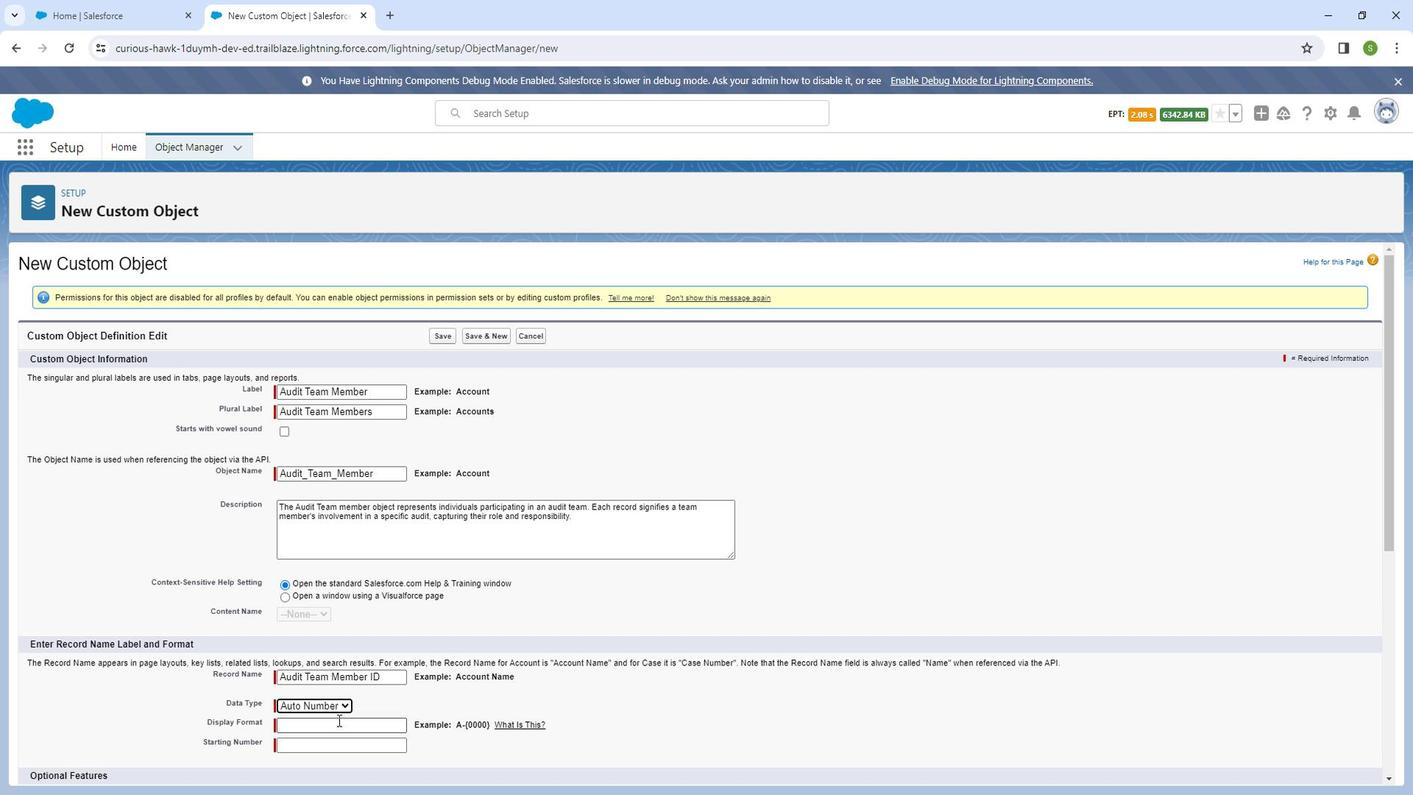 
Action: Mouse moved to (338, 692)
Screenshot: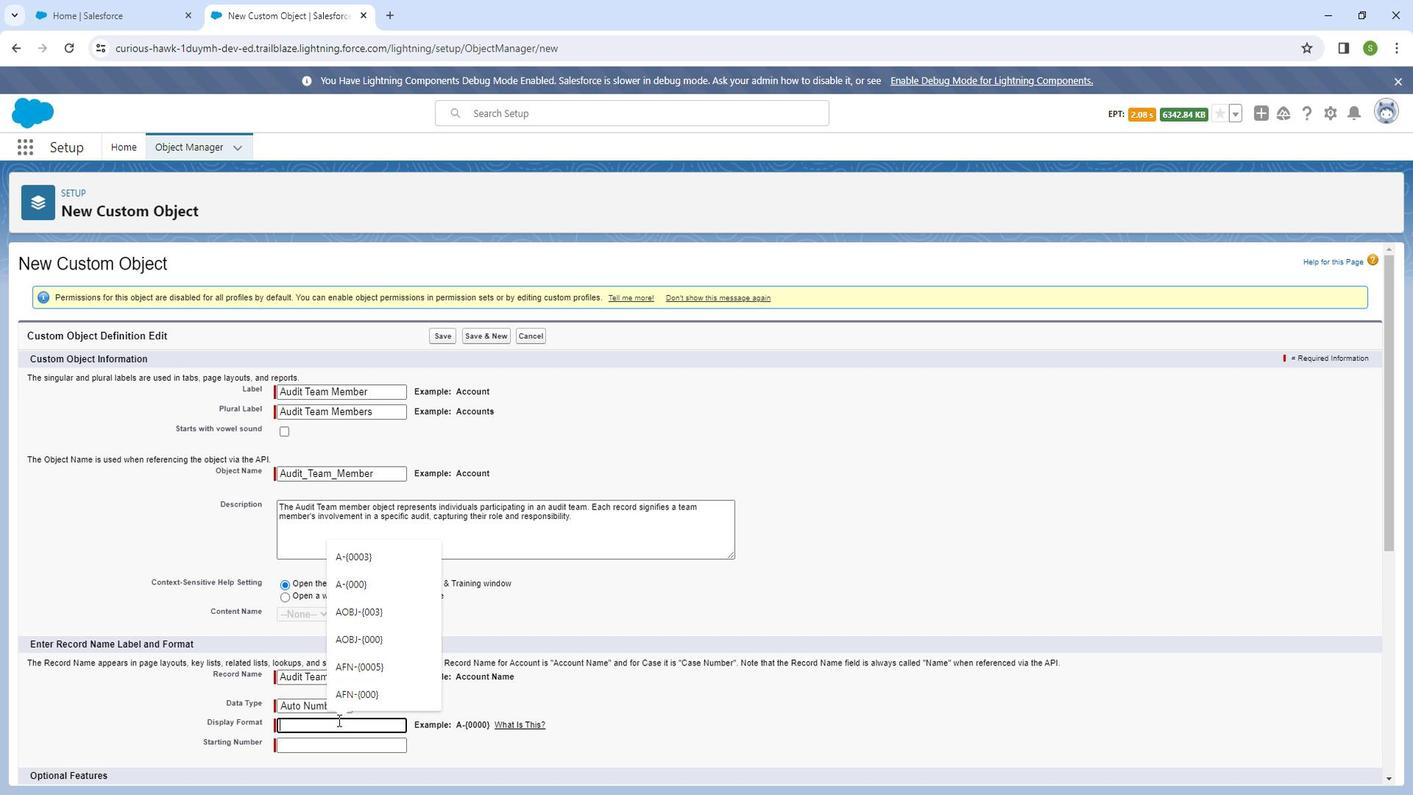 
Action: Key pressed <Key.shift_r>A<Key.shift_r>ID-<Key.shift_r><Key.shift_r><Key.shift_r><Key.shift_r><Key.shift_r><Key.shift_r><Key.shift_r><Key.shift_r><Key.shift_r><Key.shift_r>{}<Key.left>226
Screenshot: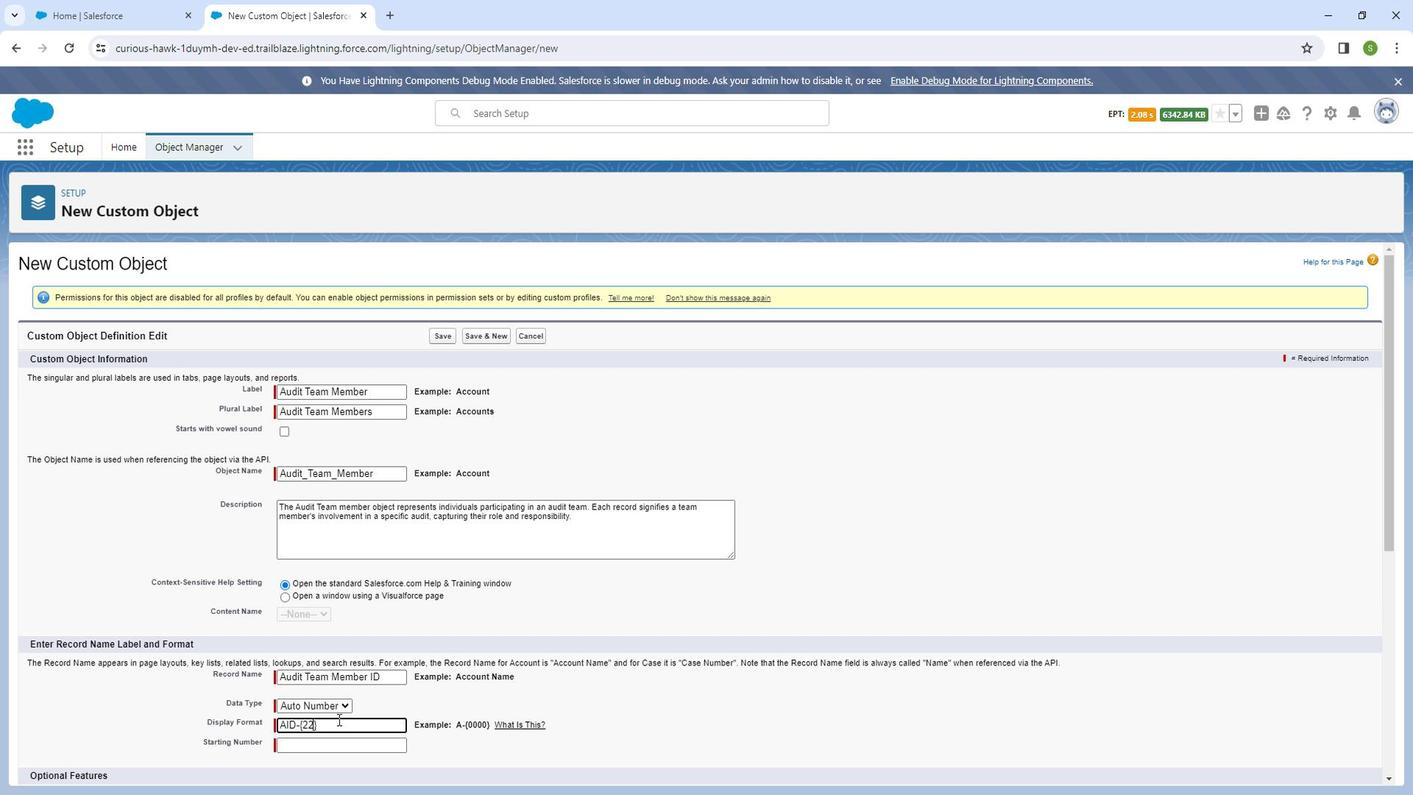 
Action: Mouse moved to (316, 718)
Screenshot: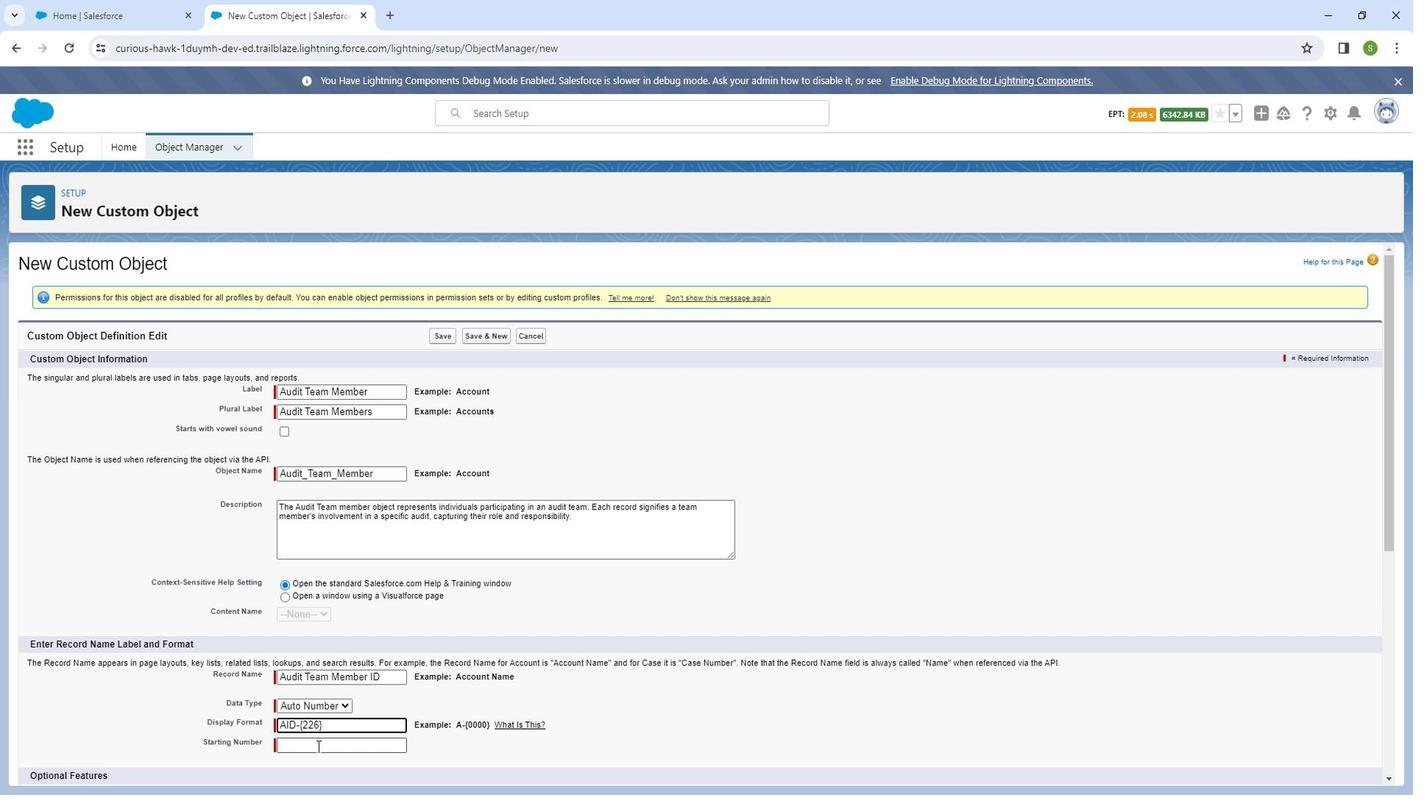 
Action: Mouse pressed left at (316, 718)
Screenshot: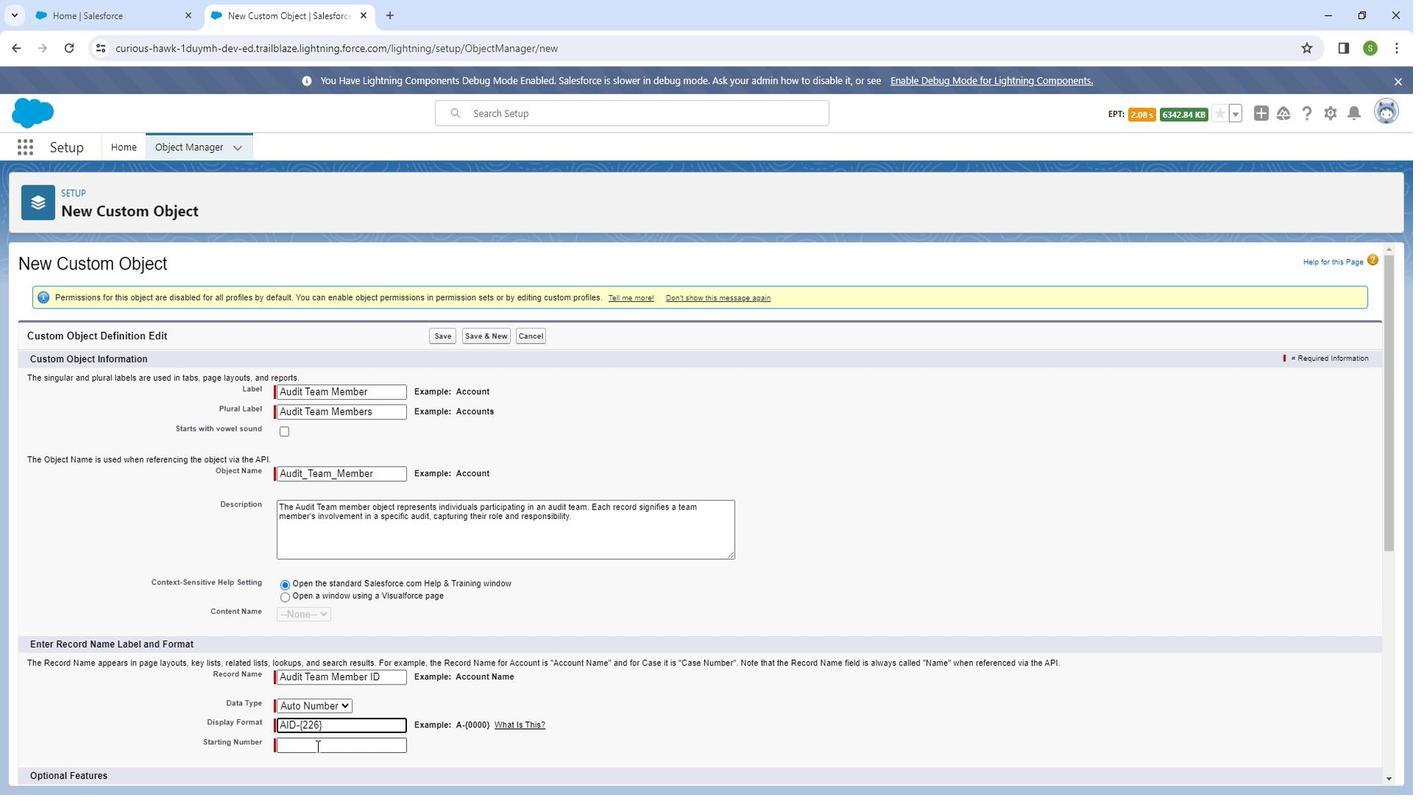 
Action: Key pressed 1
Screenshot: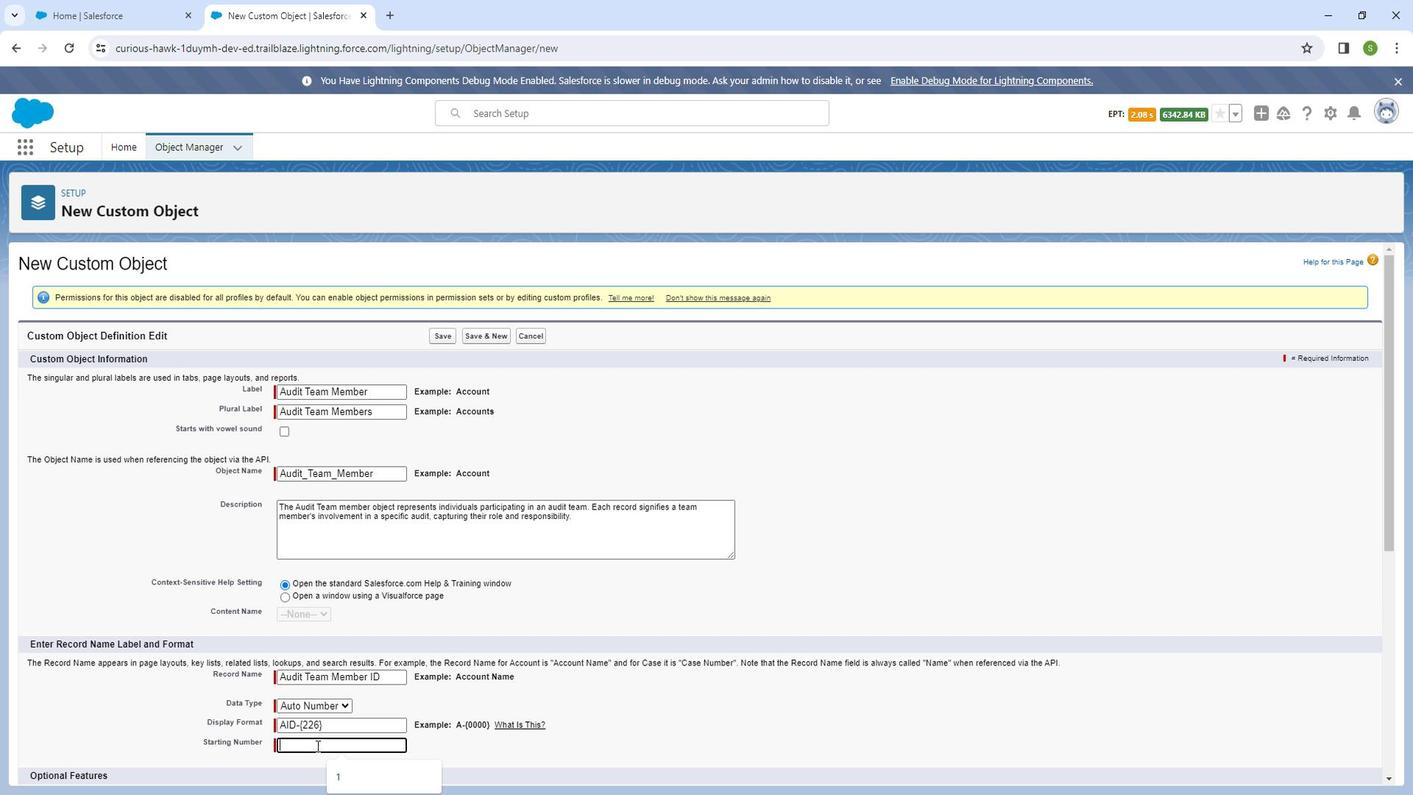 
Action: Mouse moved to (562, 500)
Screenshot: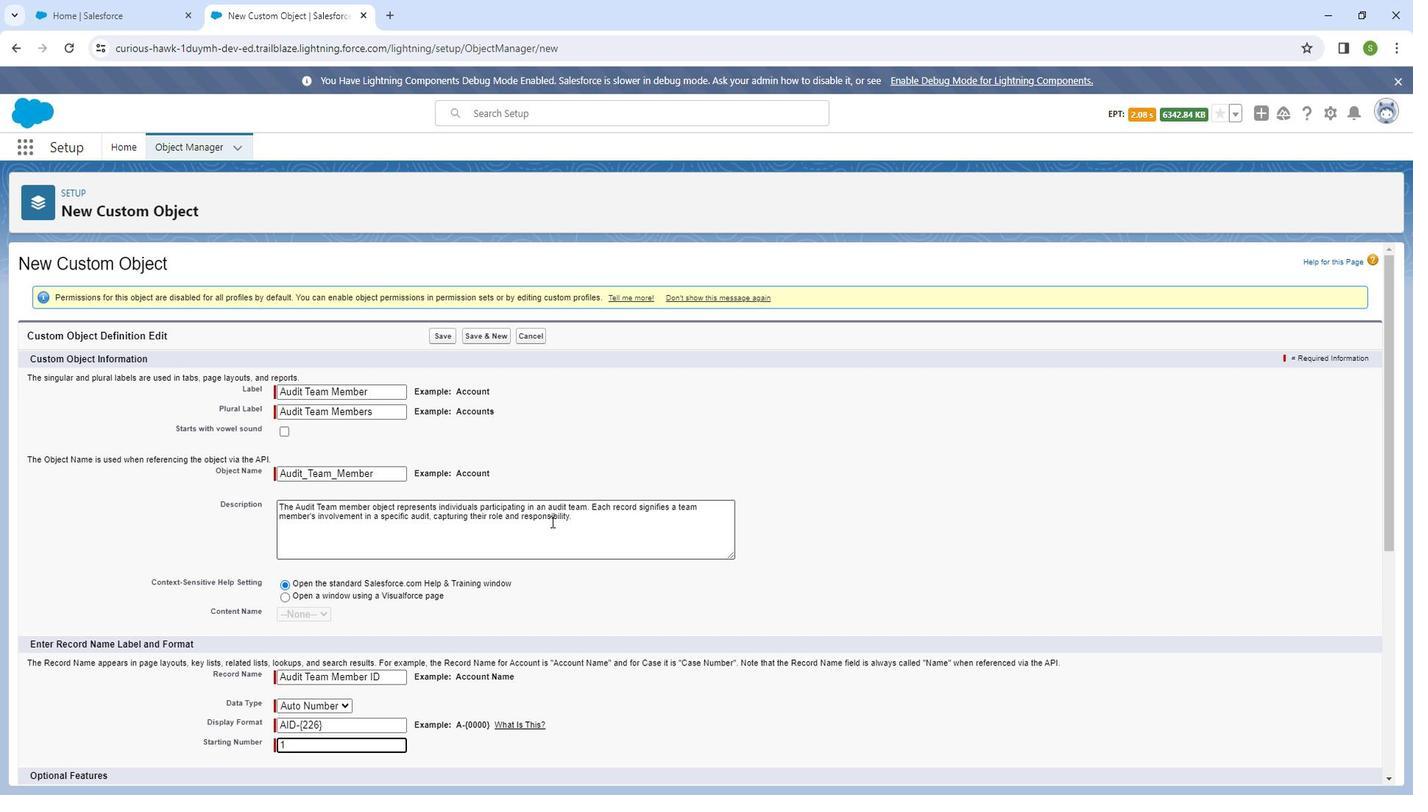 
Action: Mouse scrolled (562, 499) with delta (0, 0)
Screenshot: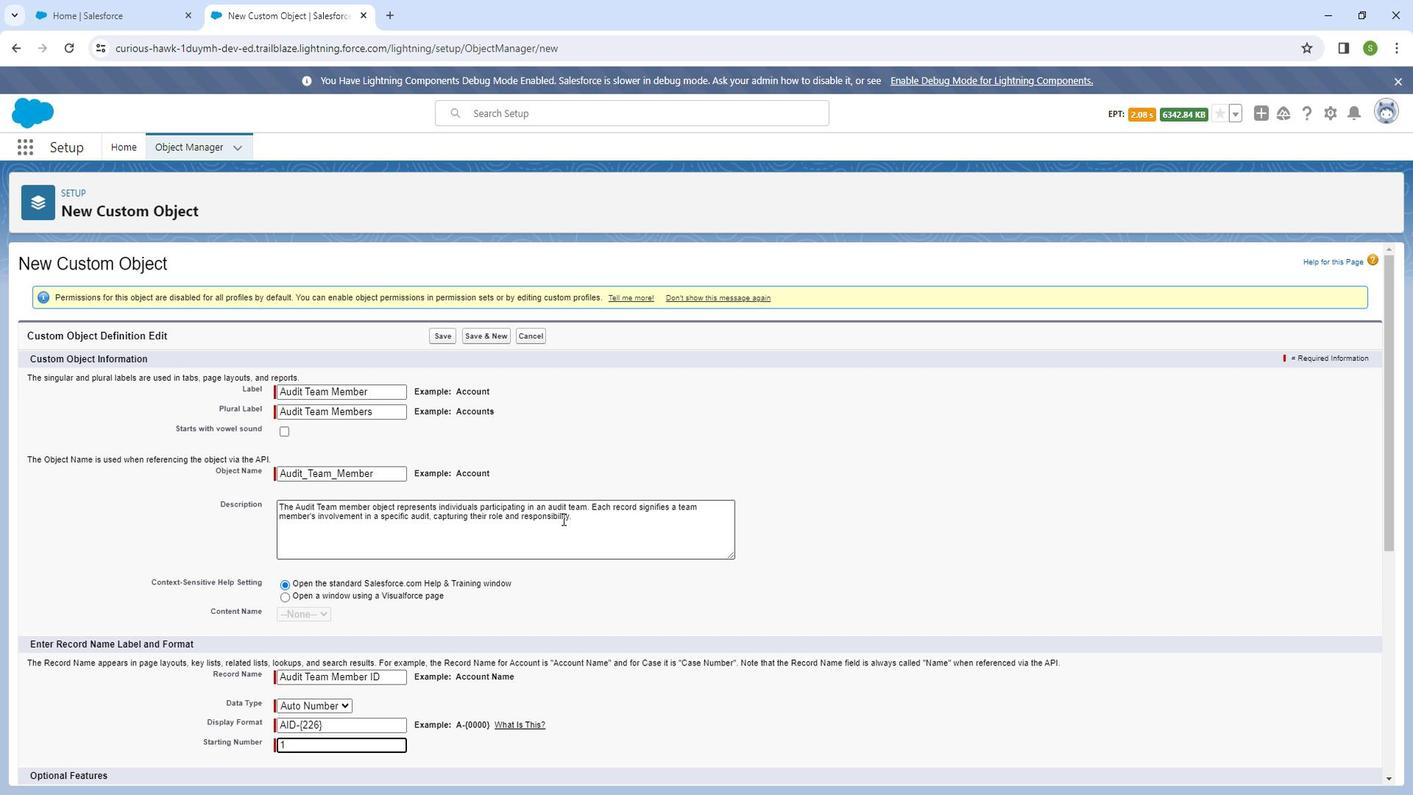 
Action: Mouse moved to (562, 500)
Screenshot: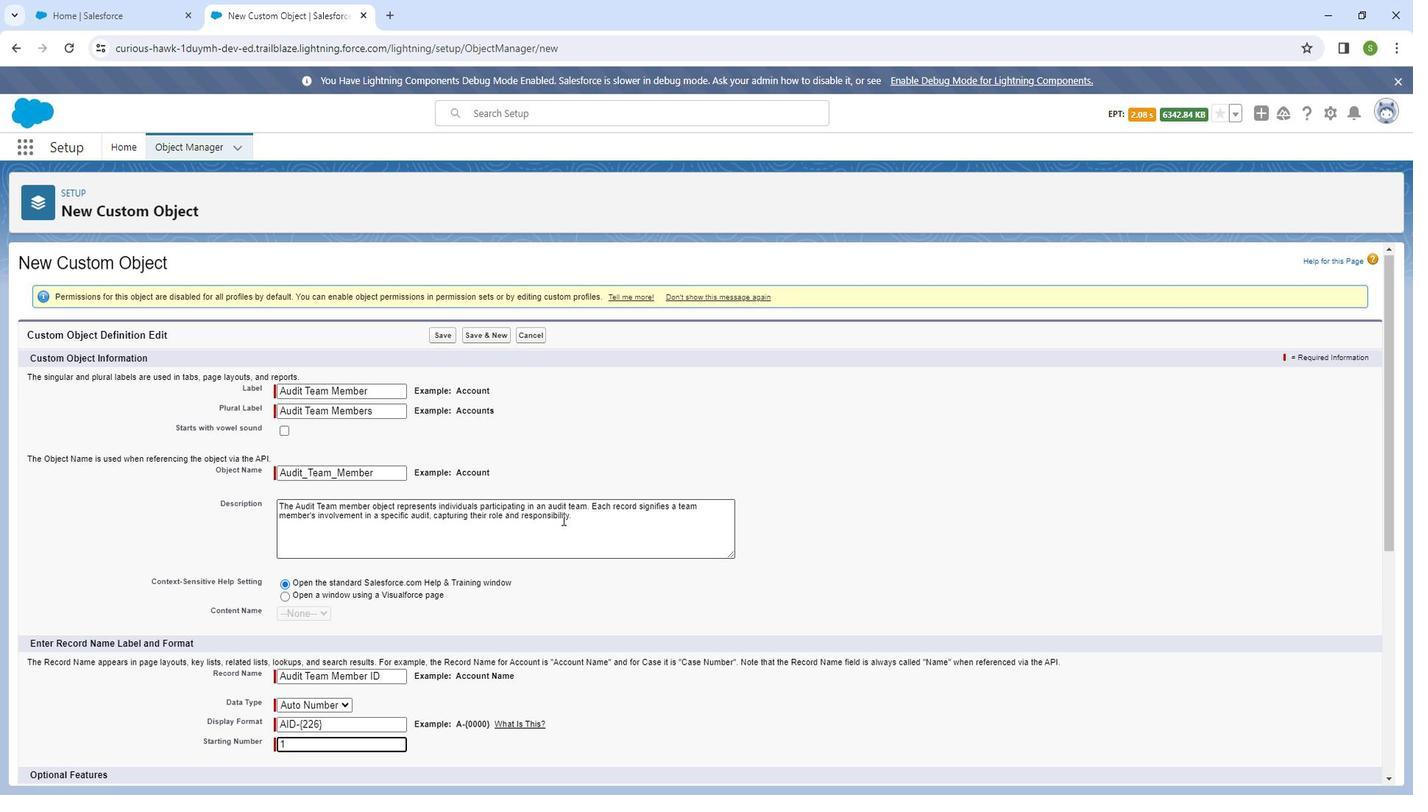 
Action: Mouse scrolled (562, 499) with delta (0, 0)
Screenshot: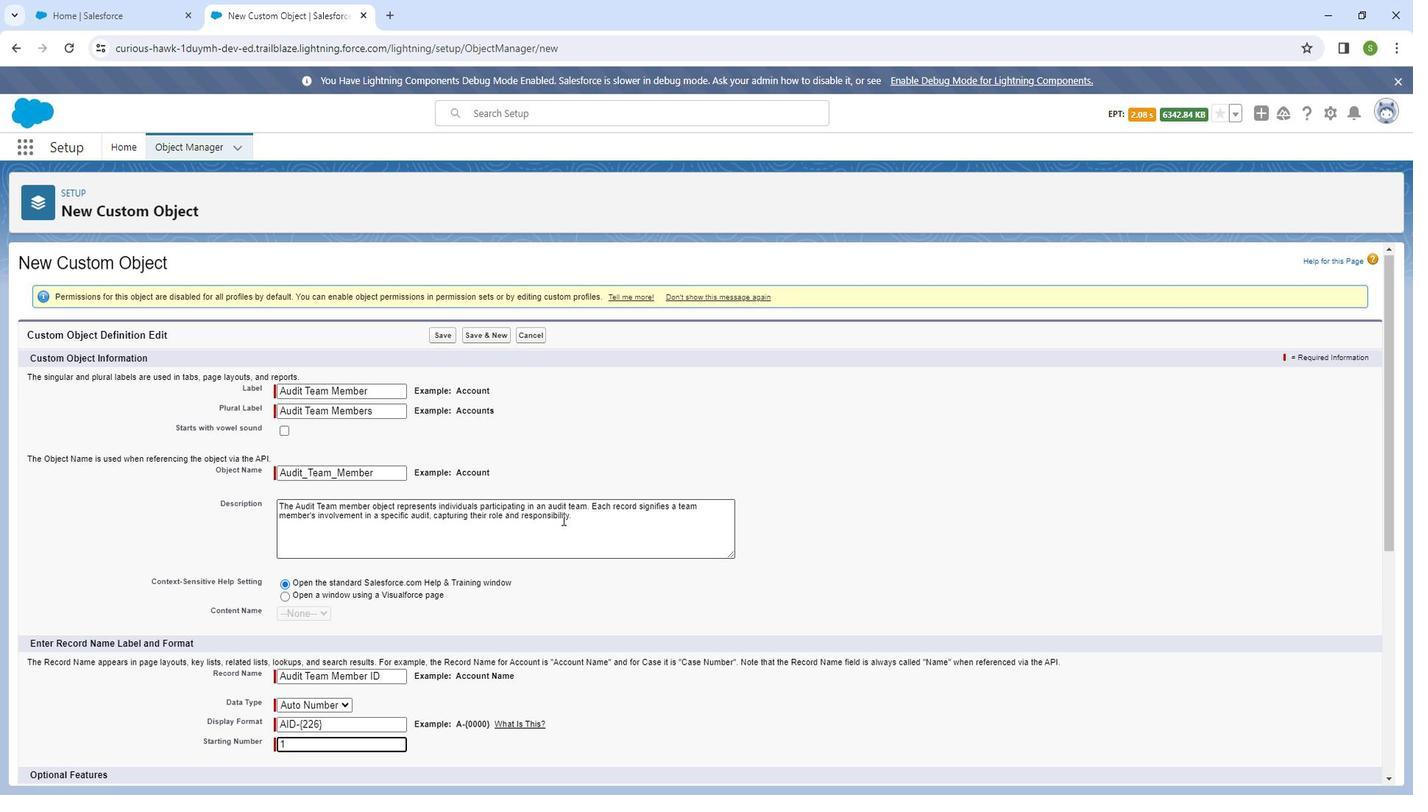 
Action: Mouse moved to (562, 501)
Screenshot: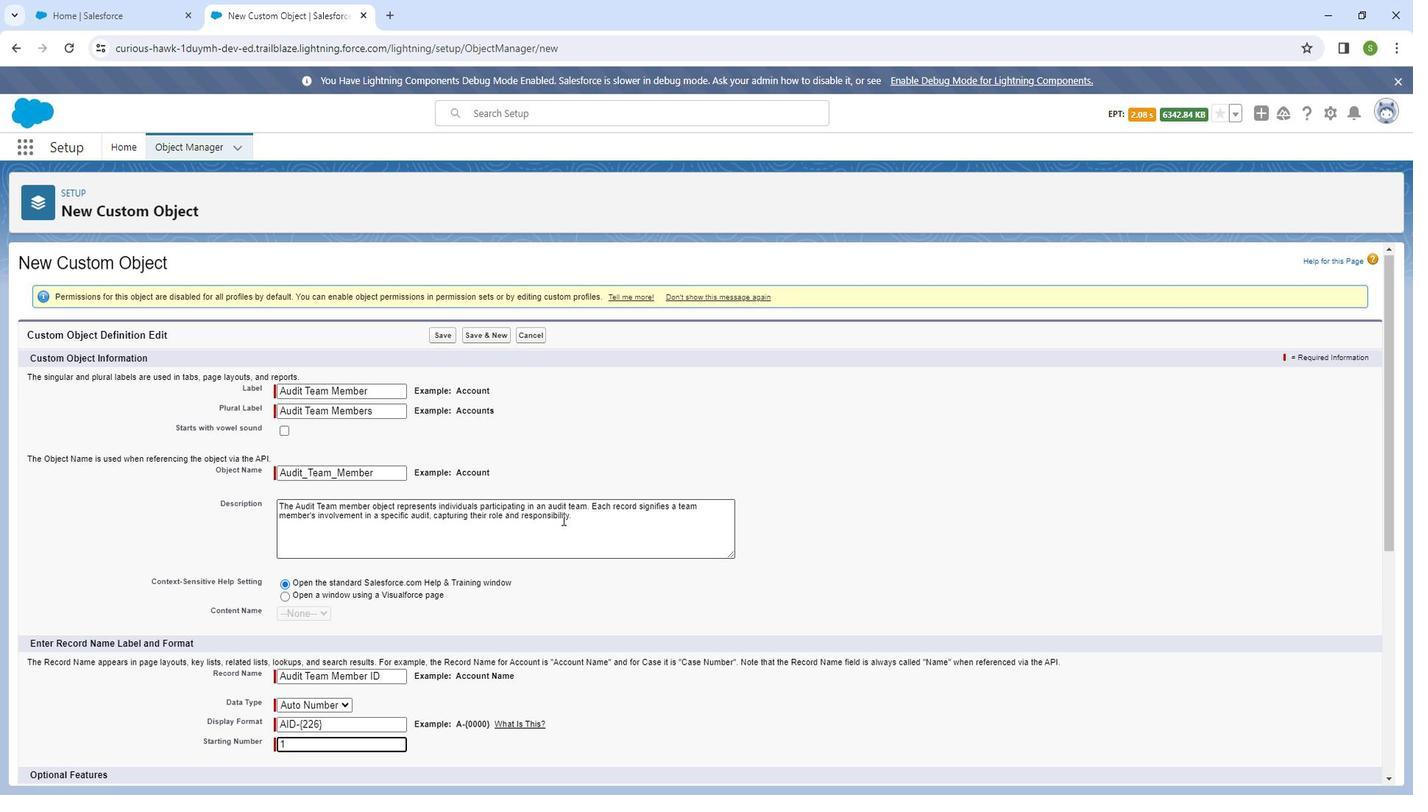
Action: Mouse scrolled (562, 500) with delta (0, 0)
Screenshot: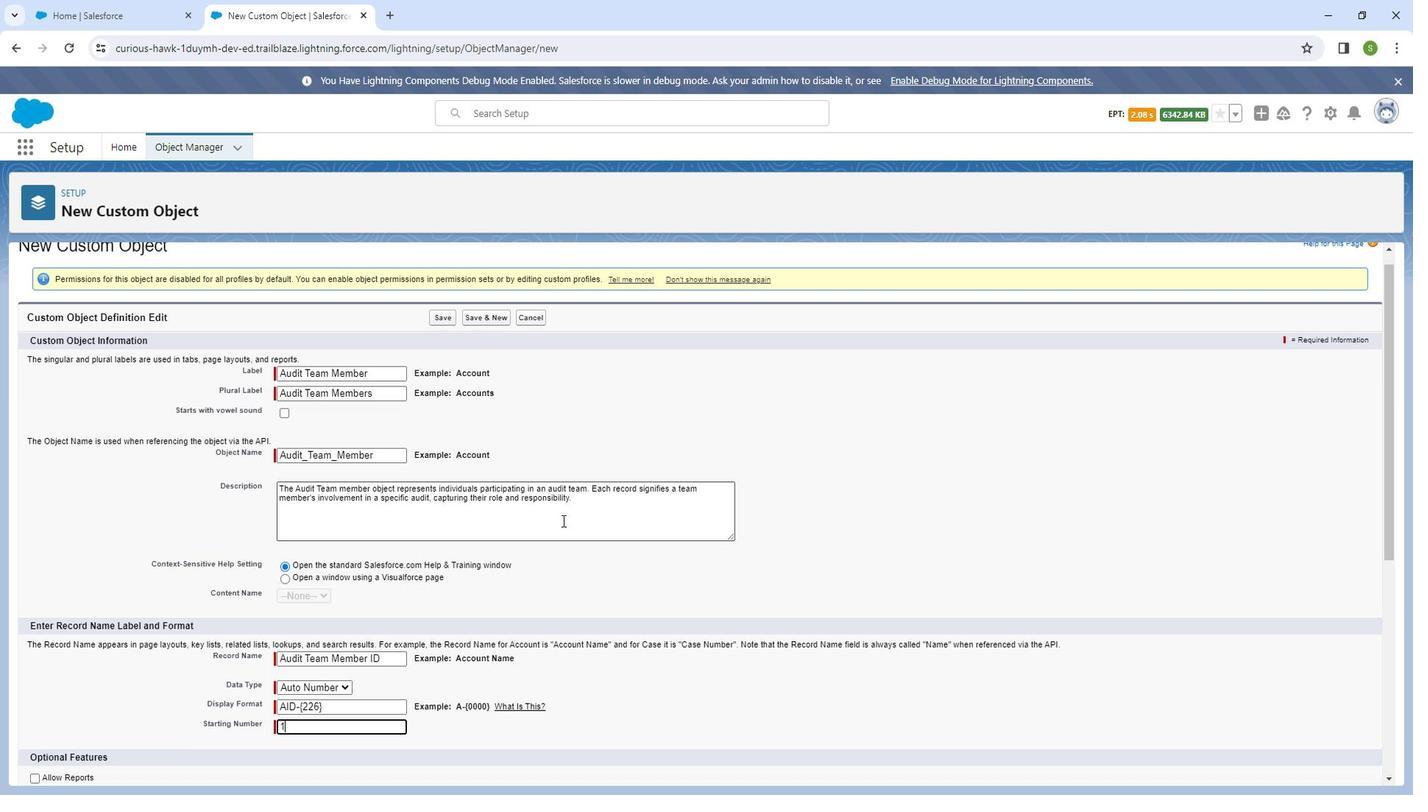 
Action: Mouse moved to (562, 502)
Screenshot: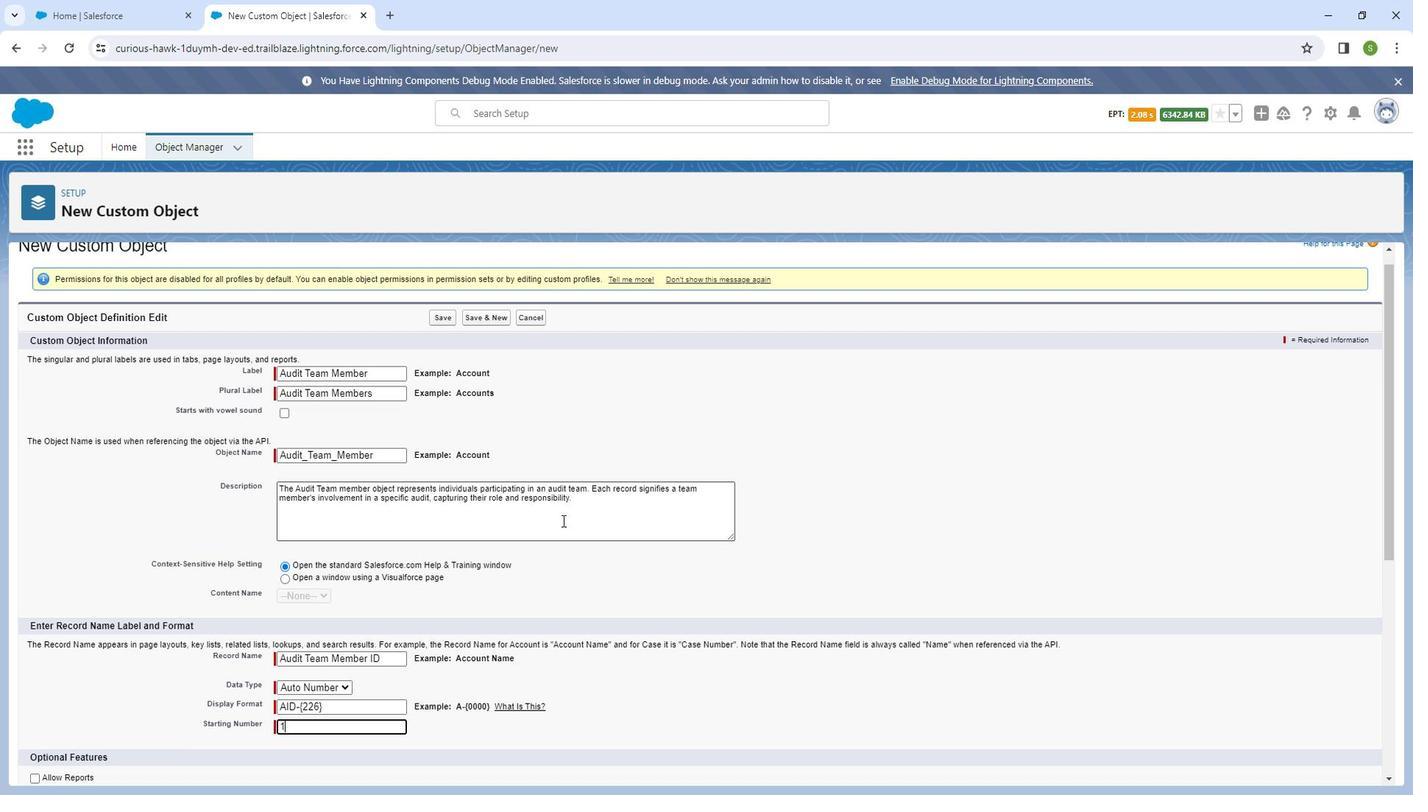 
Action: Mouse scrolled (562, 502) with delta (0, 0)
Screenshot: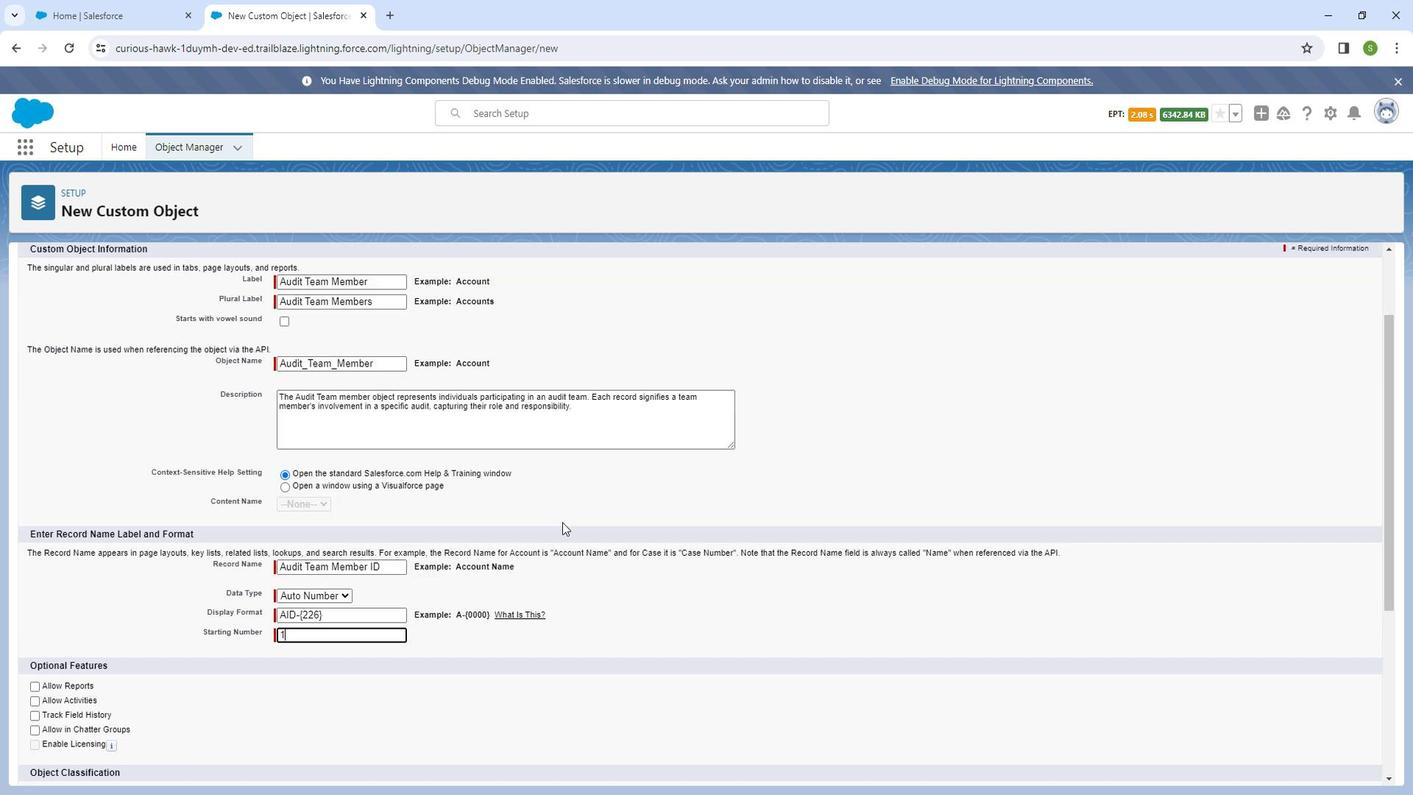 
Action: Mouse moved to (551, 509)
Screenshot: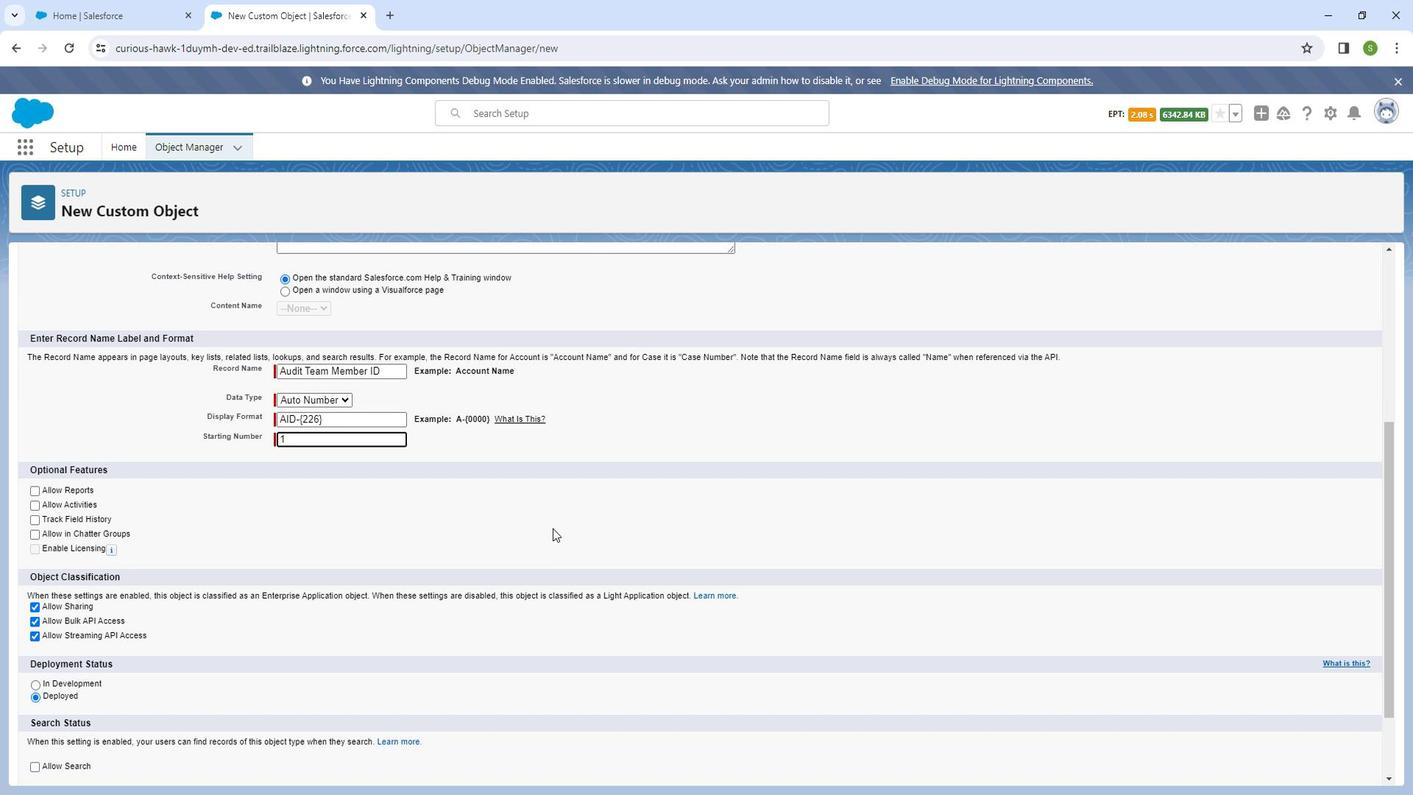 
Action: Mouse scrolled (551, 508) with delta (0, 0)
Screenshot: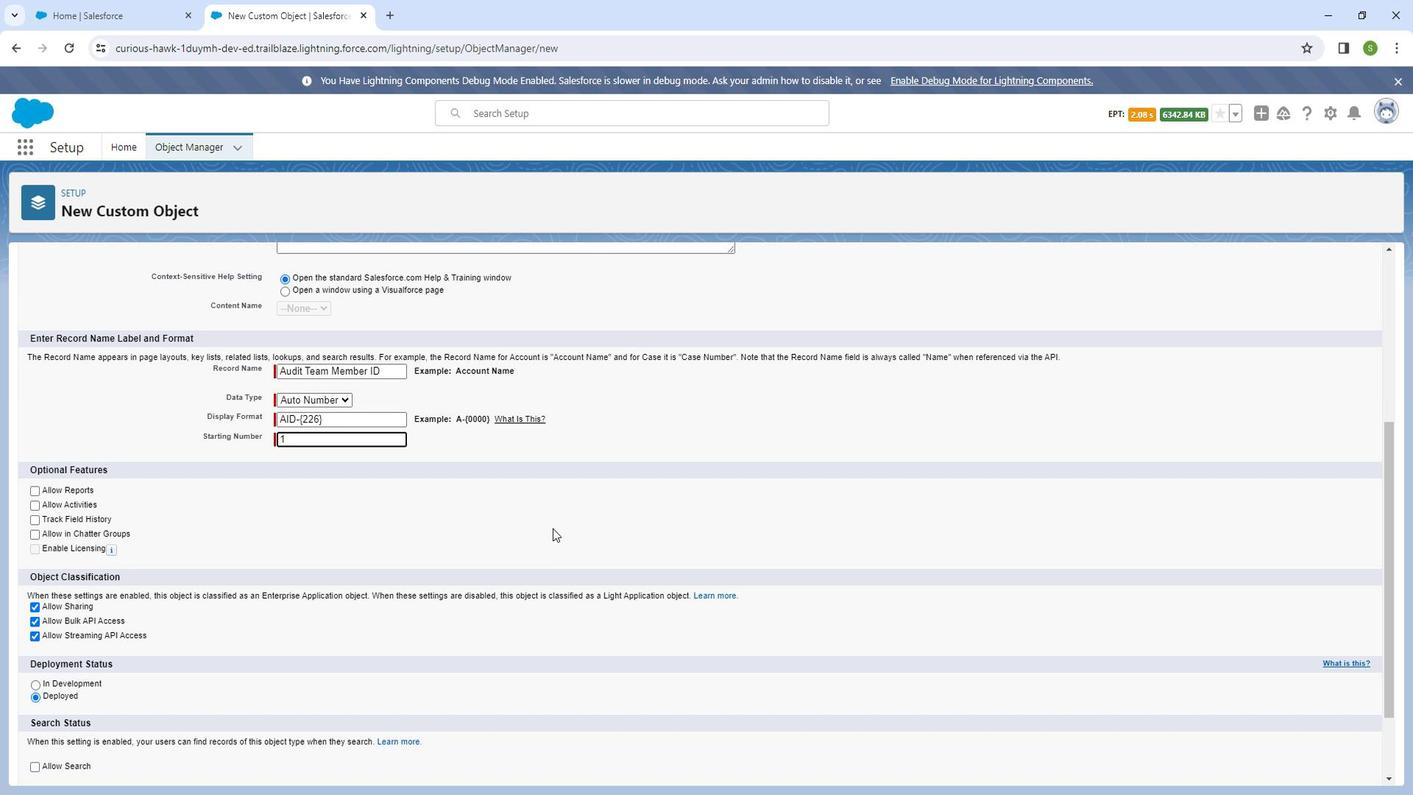 
Action: Mouse moved to (550, 511)
Screenshot: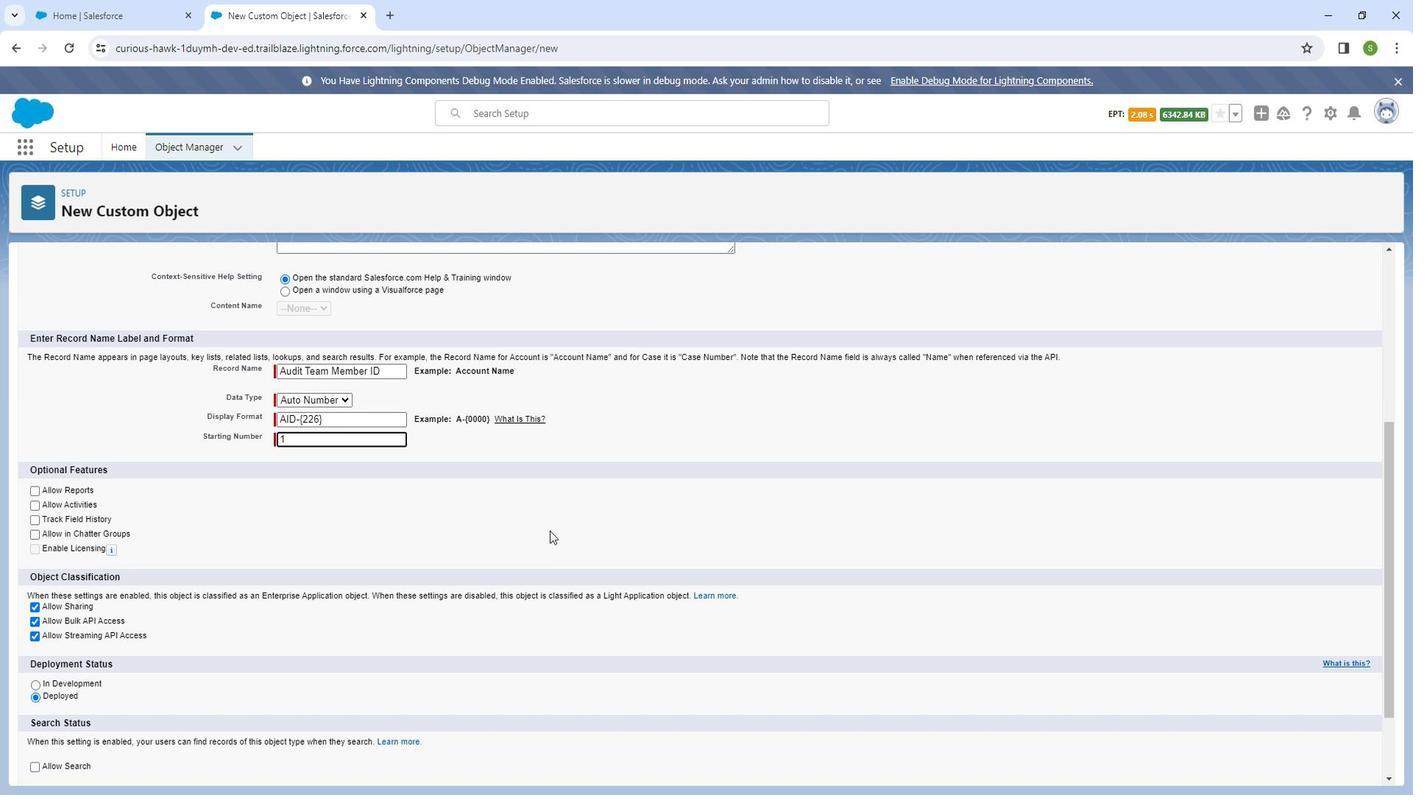 
Action: Mouse scrolled (550, 510) with delta (0, 0)
Screenshot: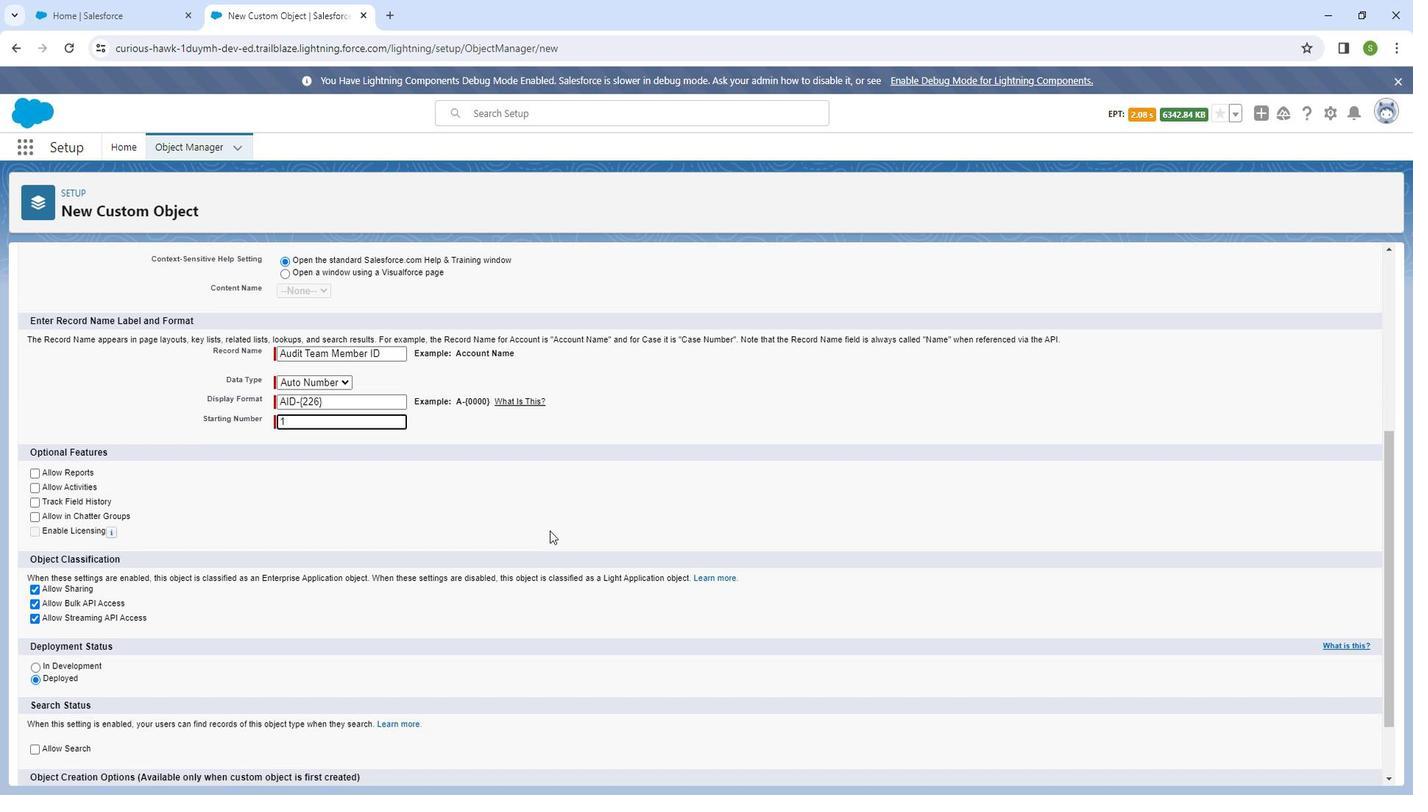 
Action: Mouse moved to (48, 388)
Screenshot: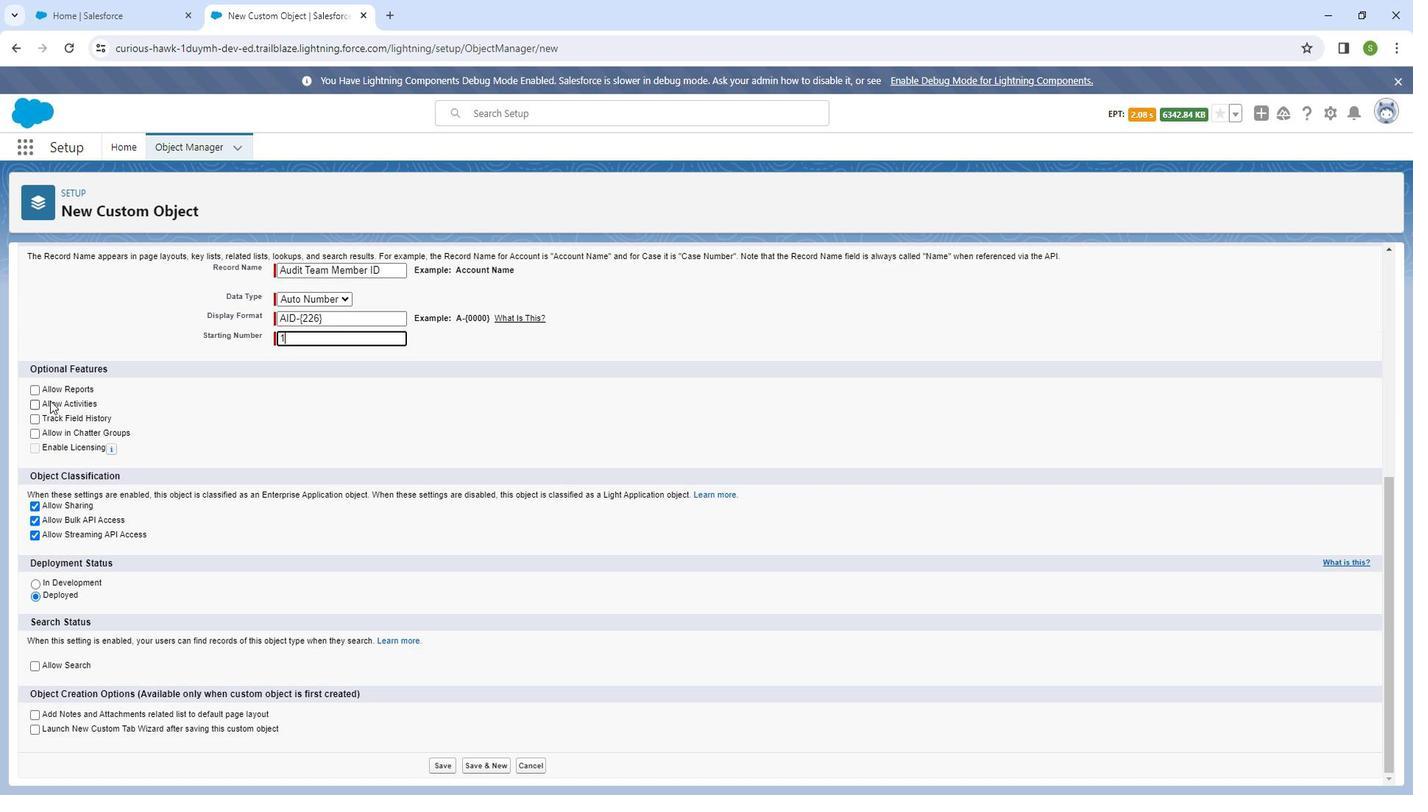 
Action: Mouse pressed left at (48, 388)
Screenshot: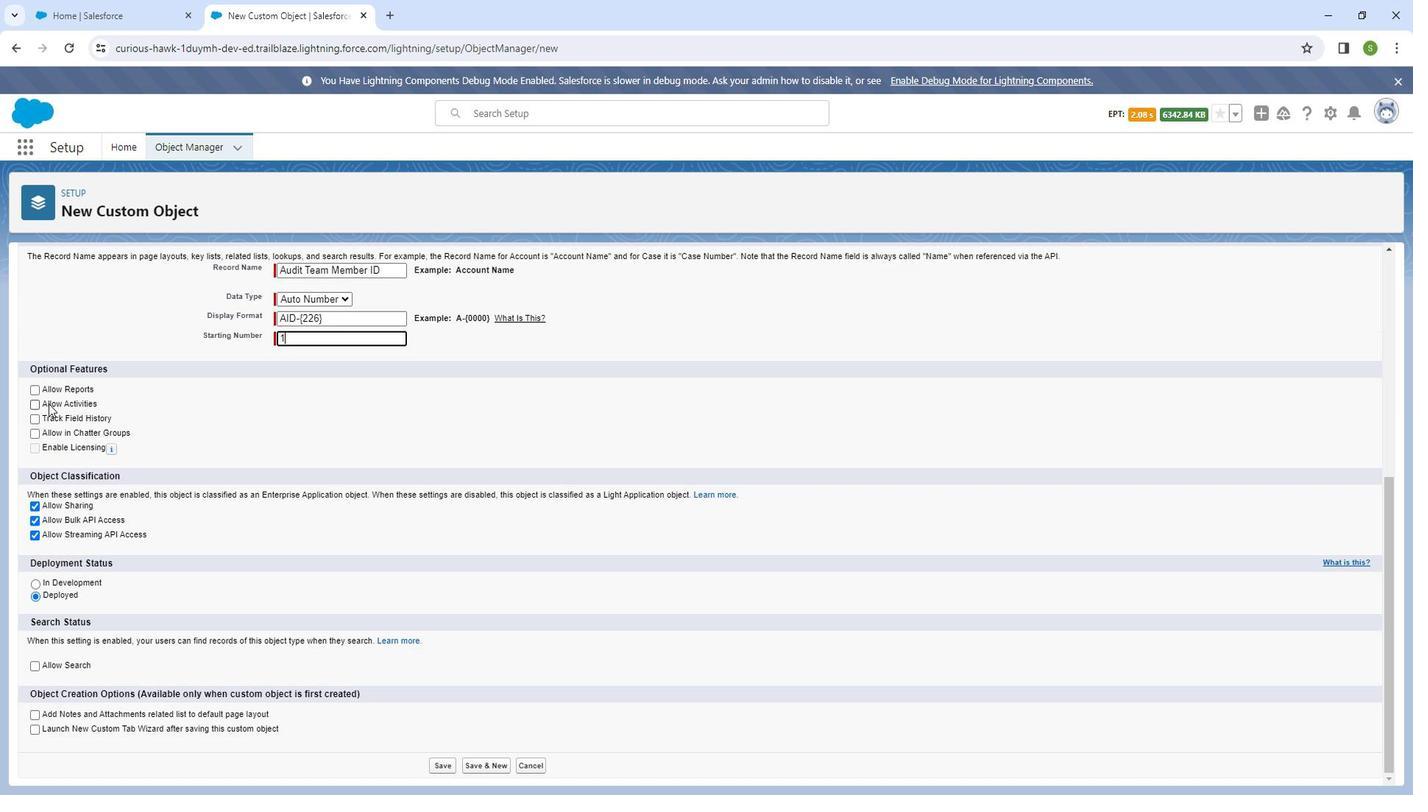 
Action: Mouse moved to (50, 417)
Screenshot: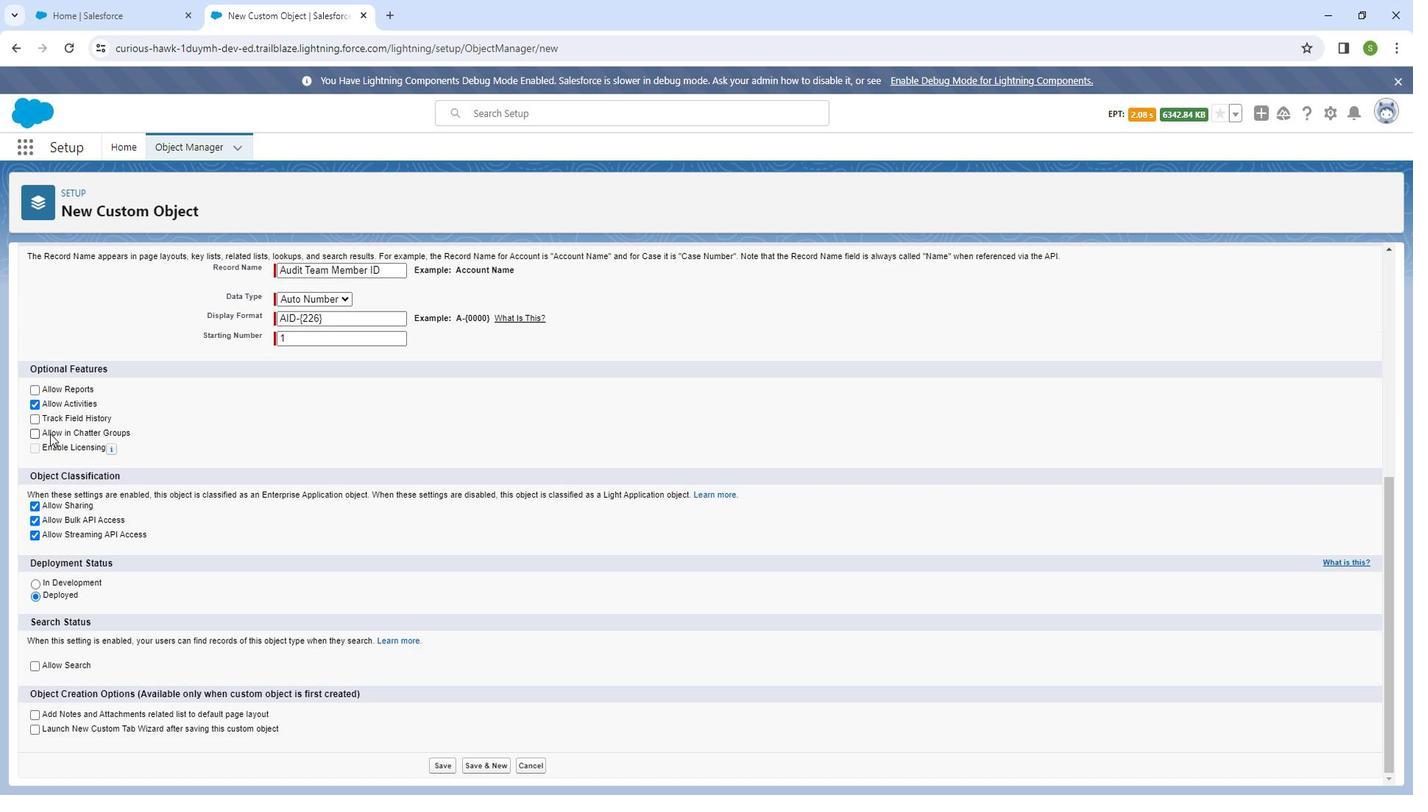 
Action: Mouse pressed left at (50, 417)
Screenshot: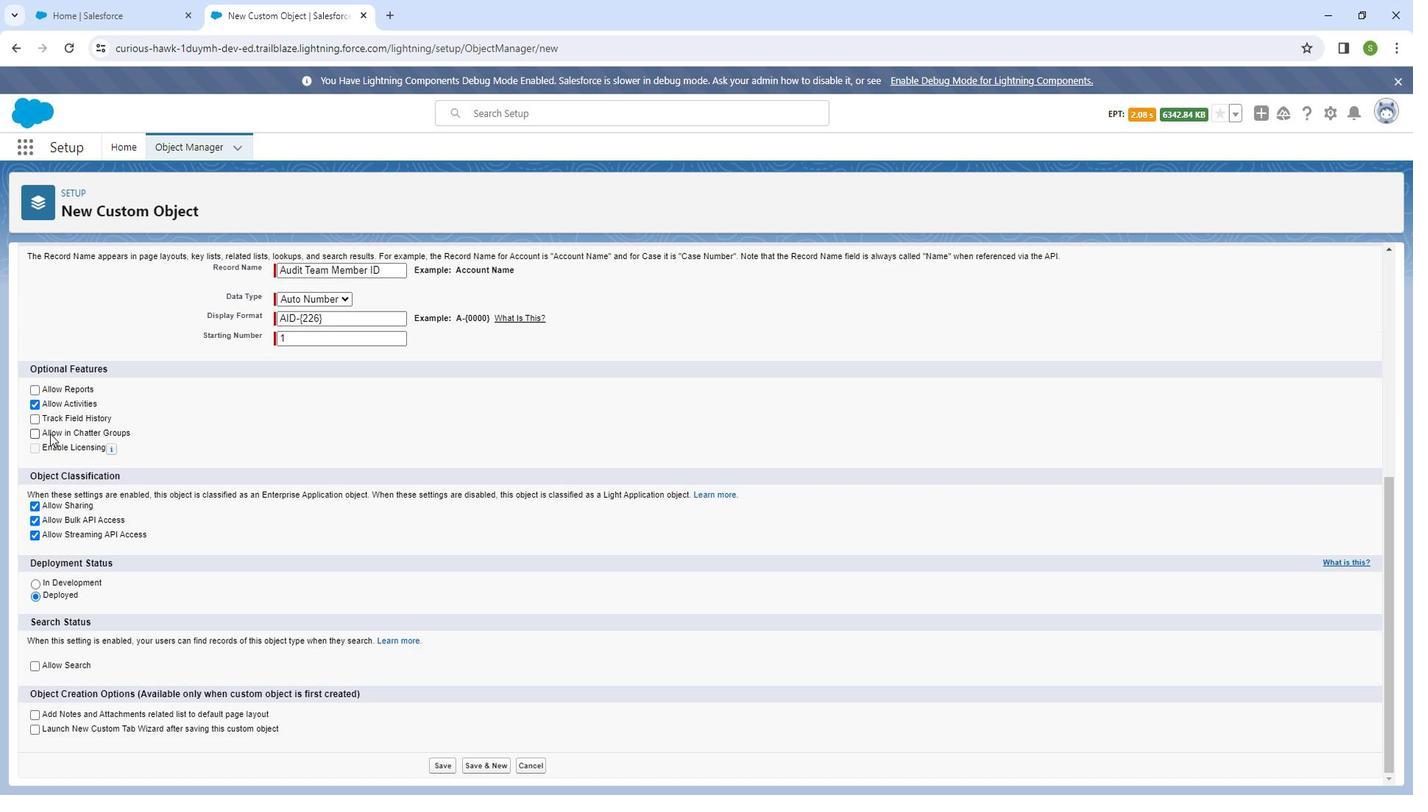 
Action: Mouse moved to (106, 508)
Screenshot: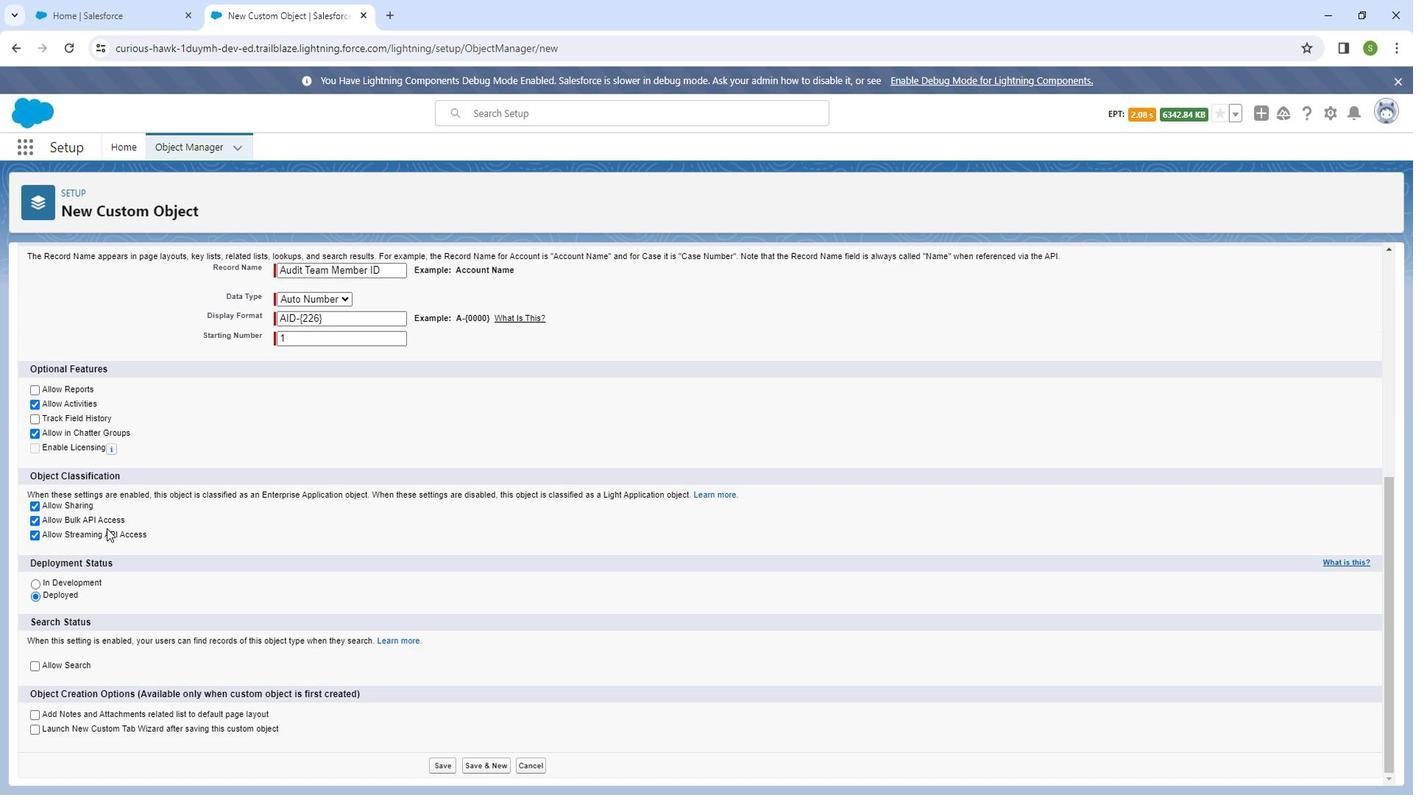 
Action: Mouse scrolled (106, 508) with delta (0, 0)
Screenshot: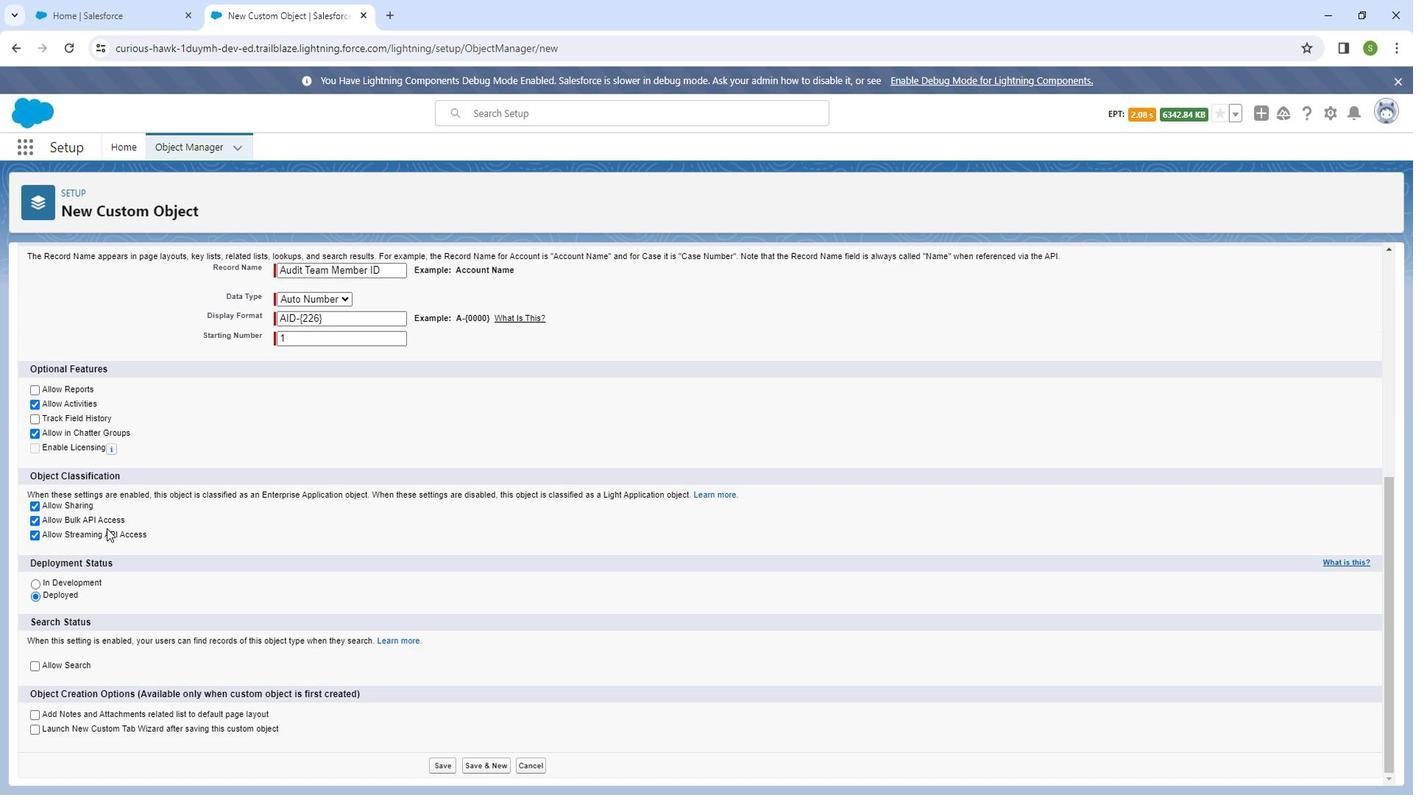 
Action: Mouse moved to (106, 509)
Screenshot: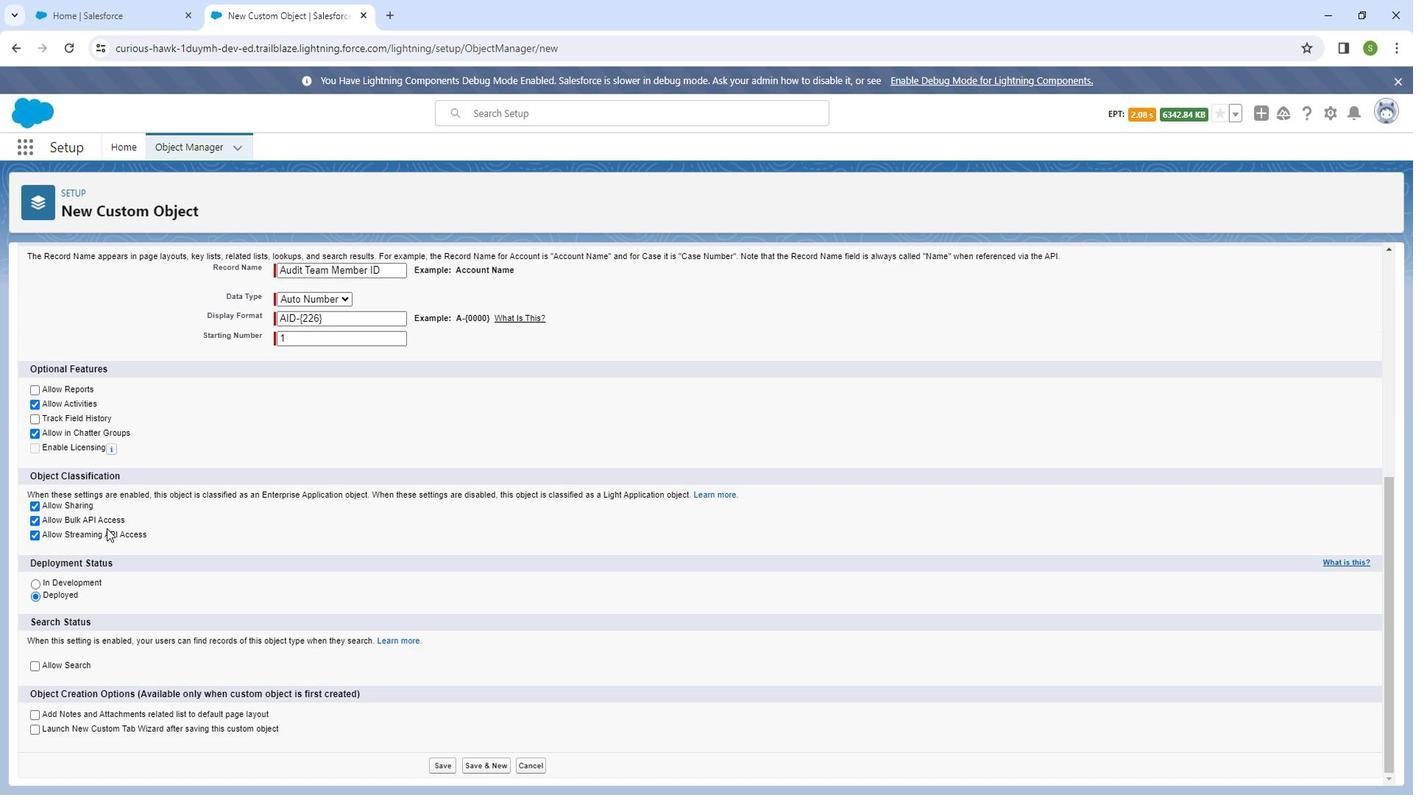 
Action: Mouse scrolled (106, 508) with delta (0, 0)
Screenshot: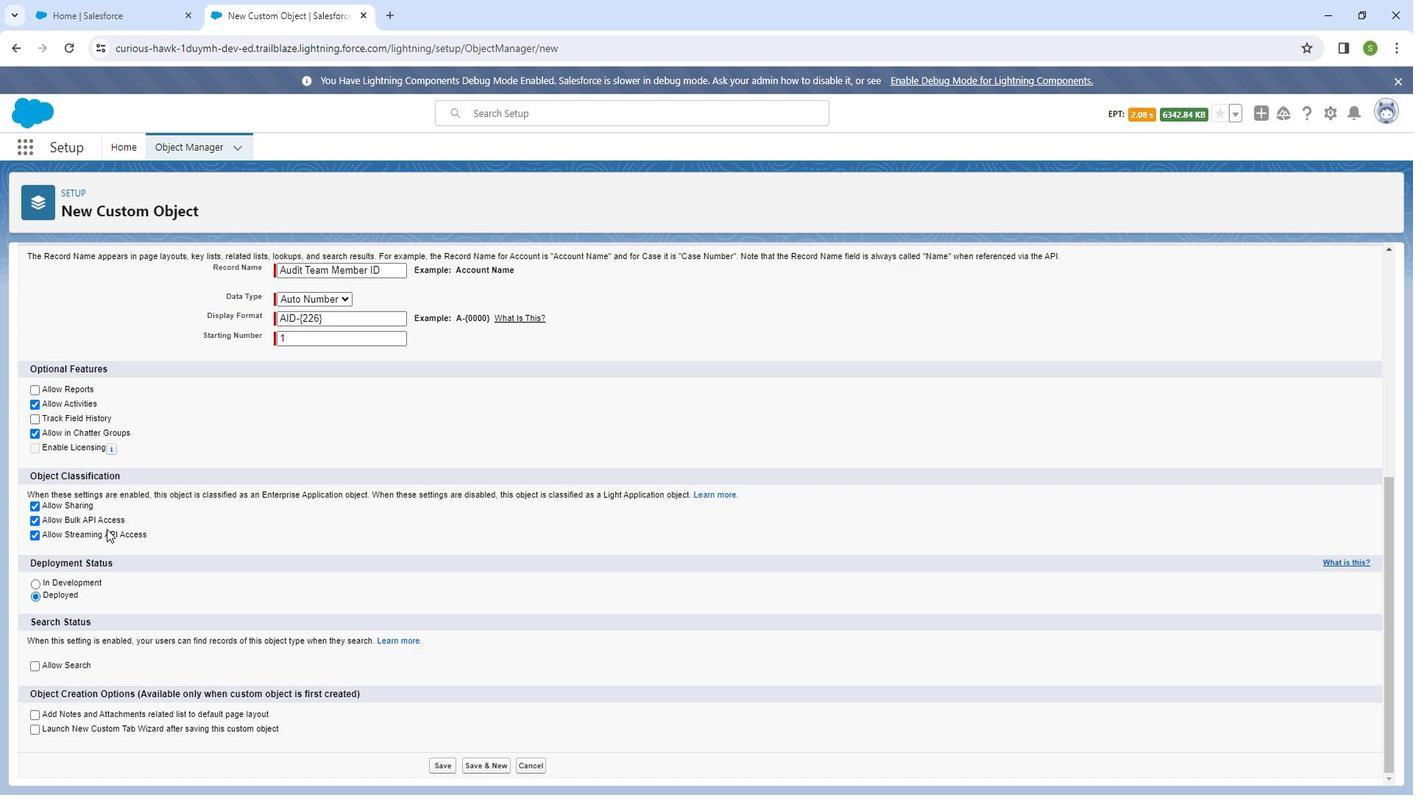 
Action: Mouse moved to (36, 684)
Screenshot: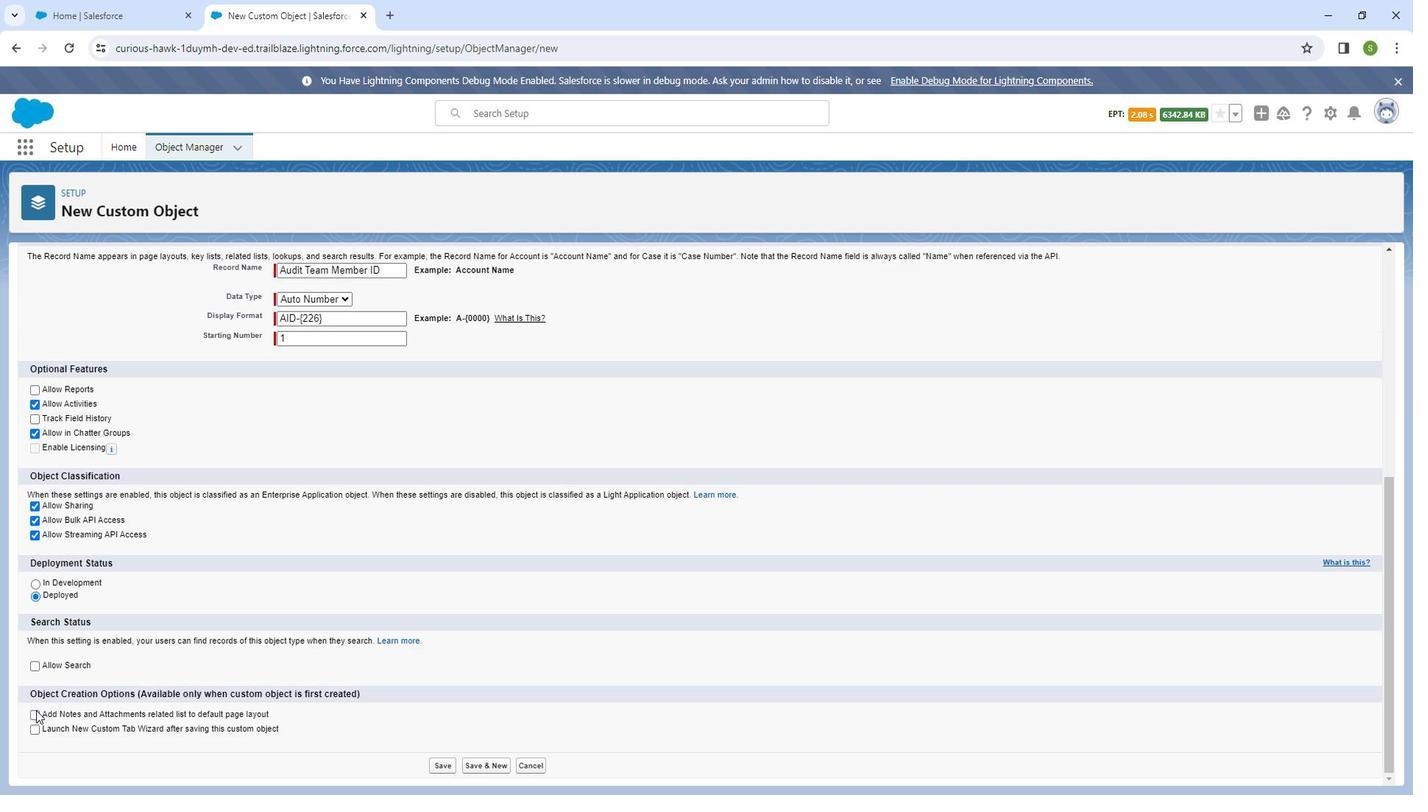 
Action: Mouse pressed left at (36, 684)
Screenshot: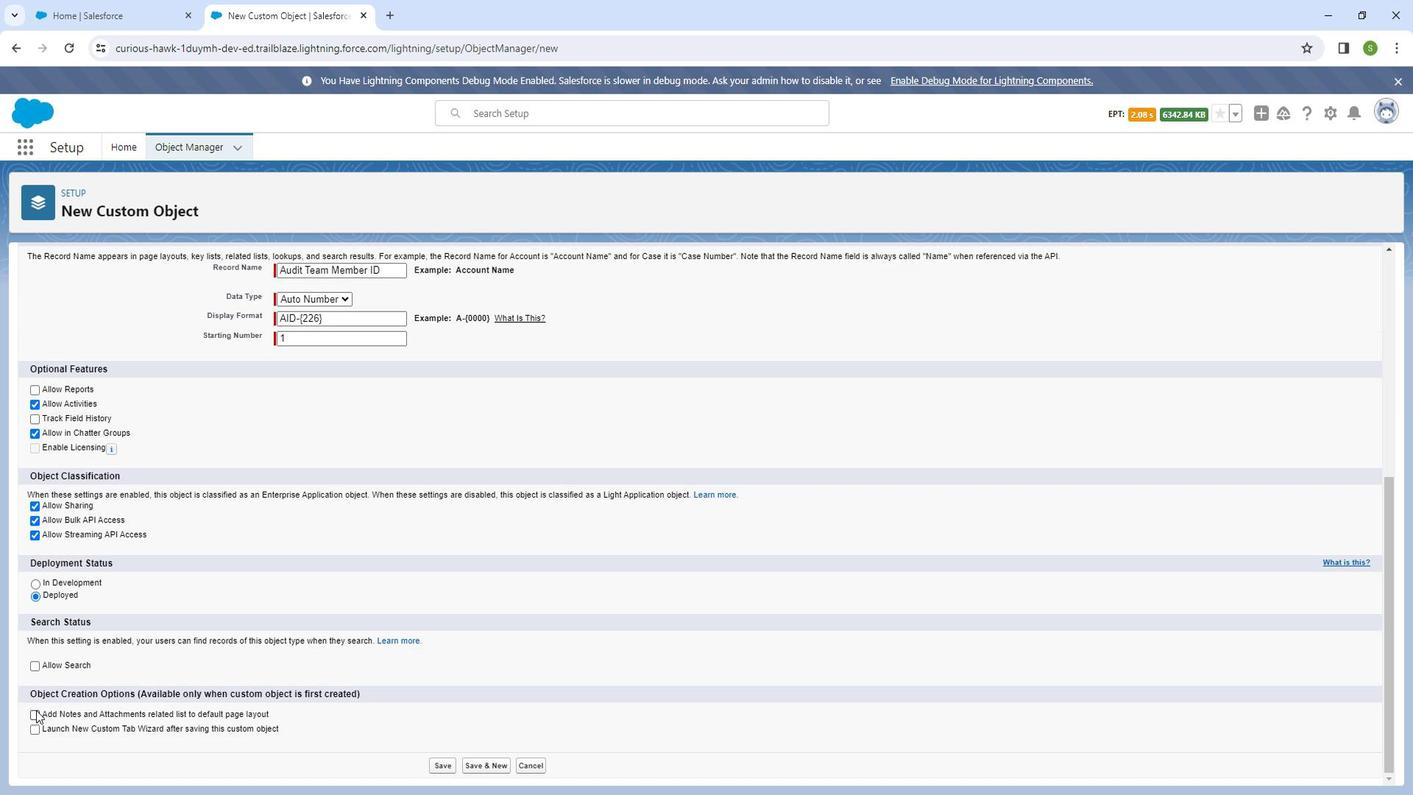 
Action: Mouse moved to (36, 637)
Screenshot: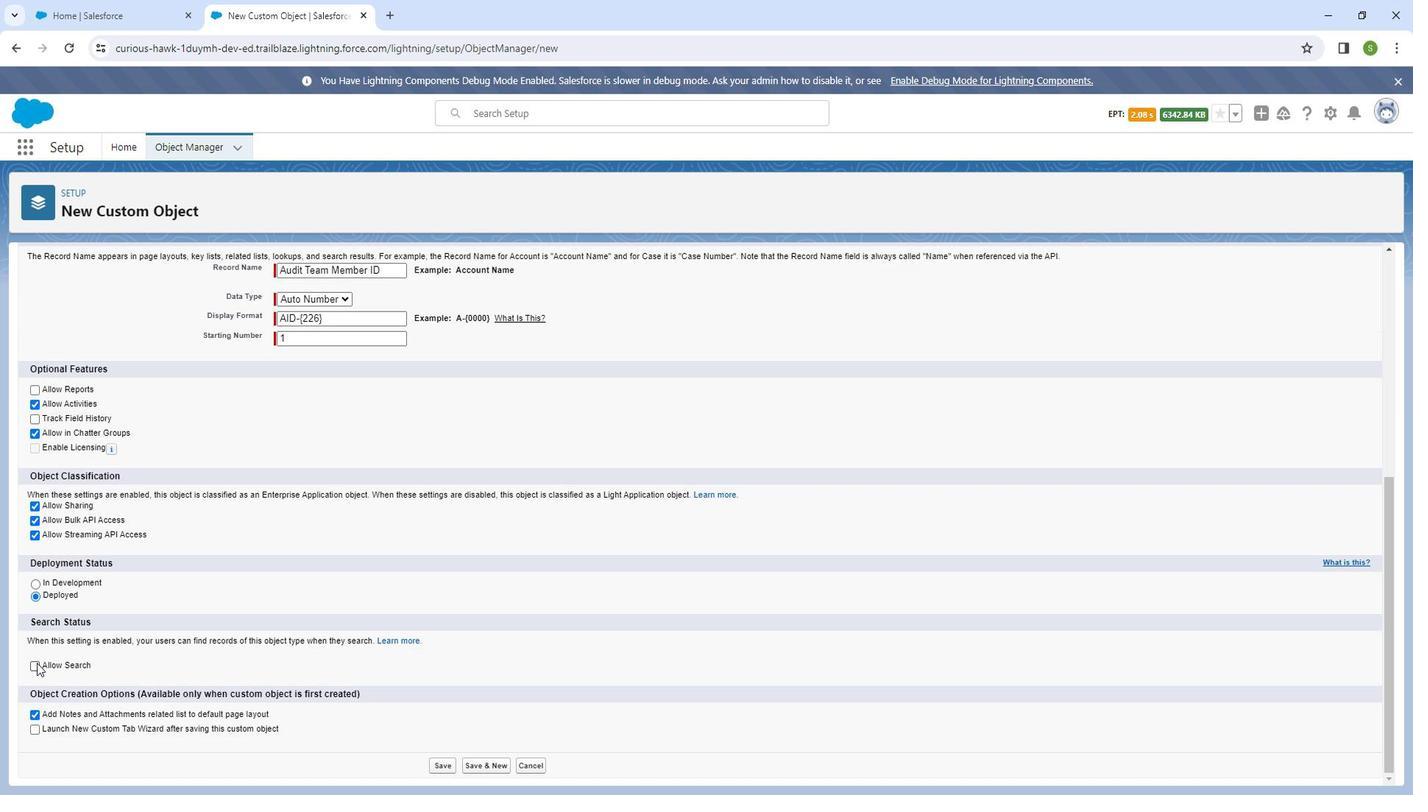 
Action: Mouse pressed left at (36, 637)
Screenshot: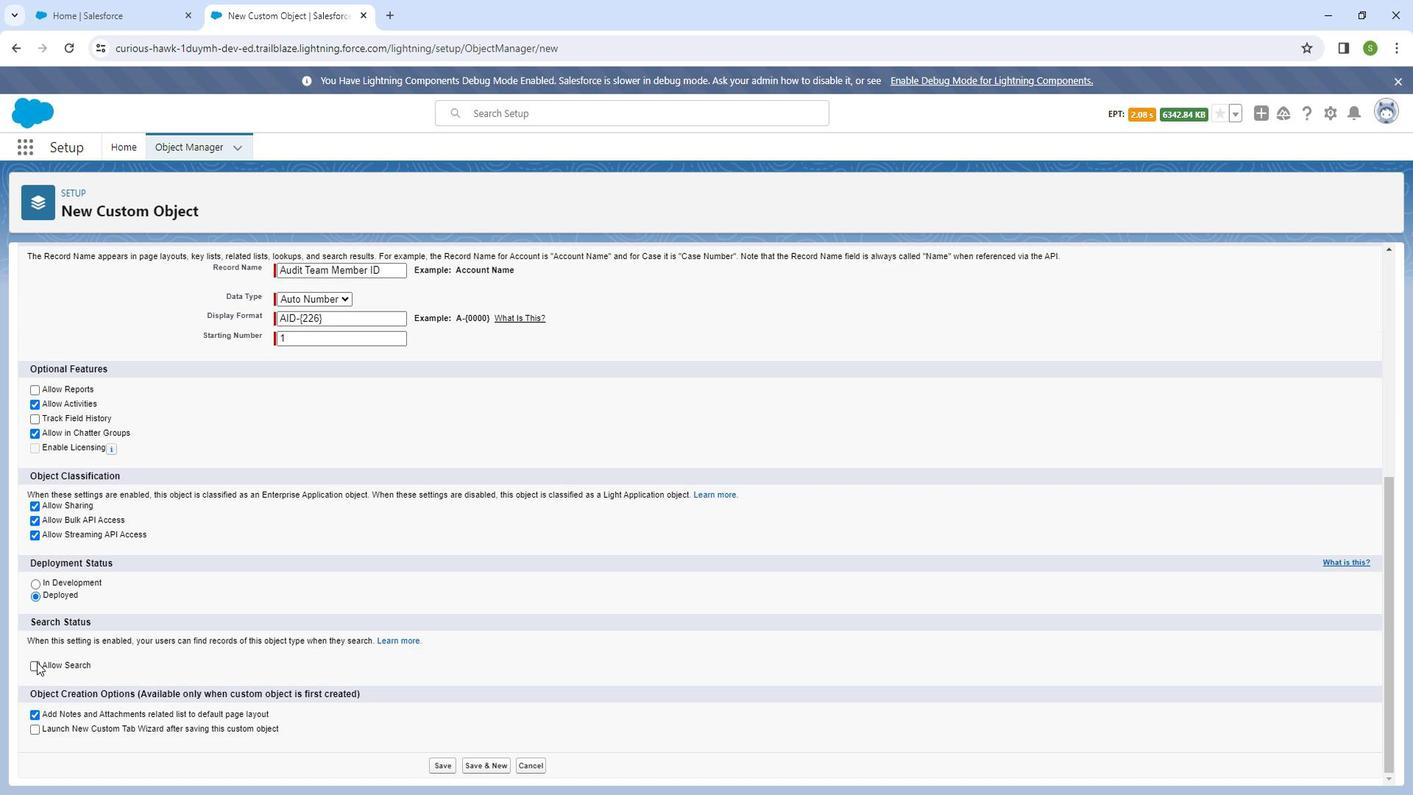 
Action: Mouse moved to (442, 738)
Screenshot: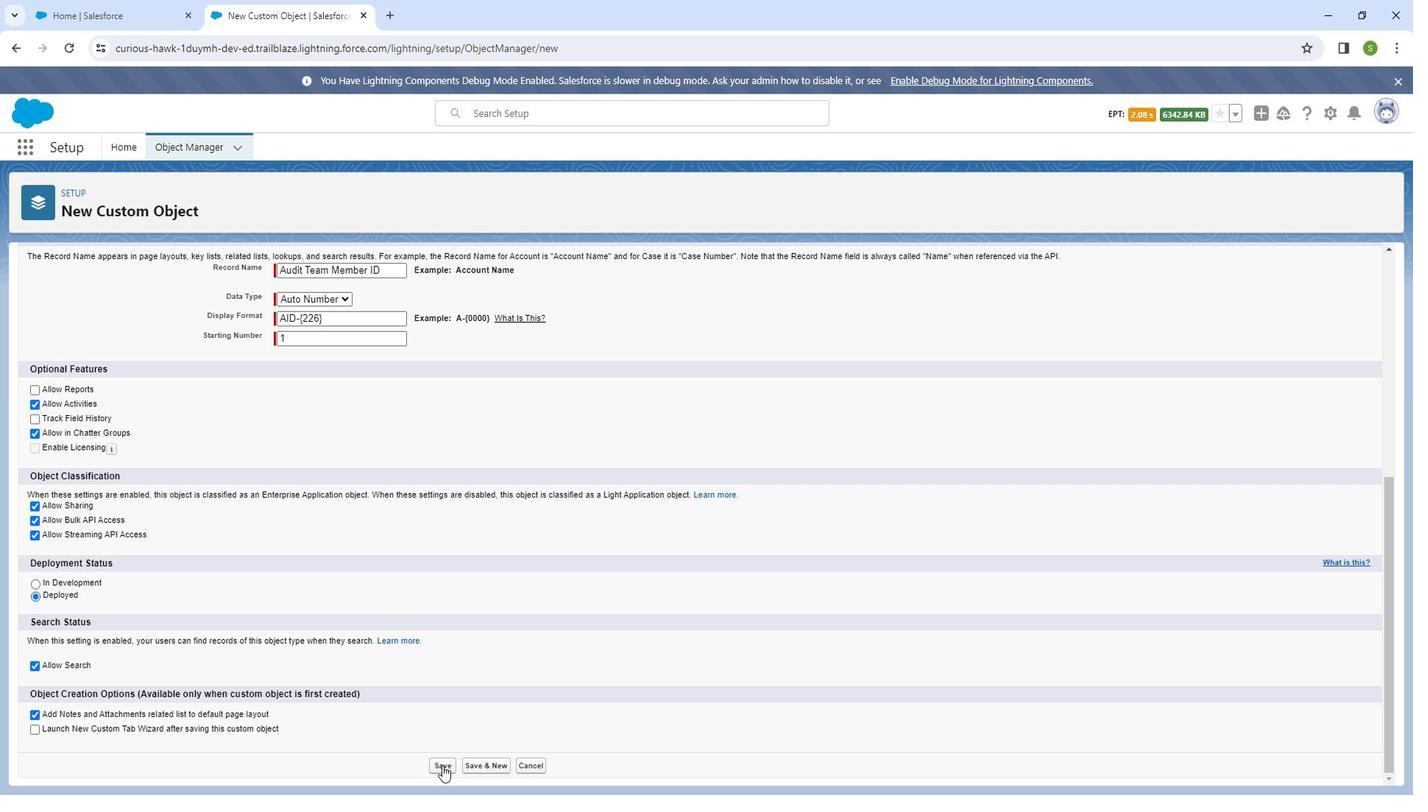 
Action: Mouse pressed left at (442, 738)
Screenshot: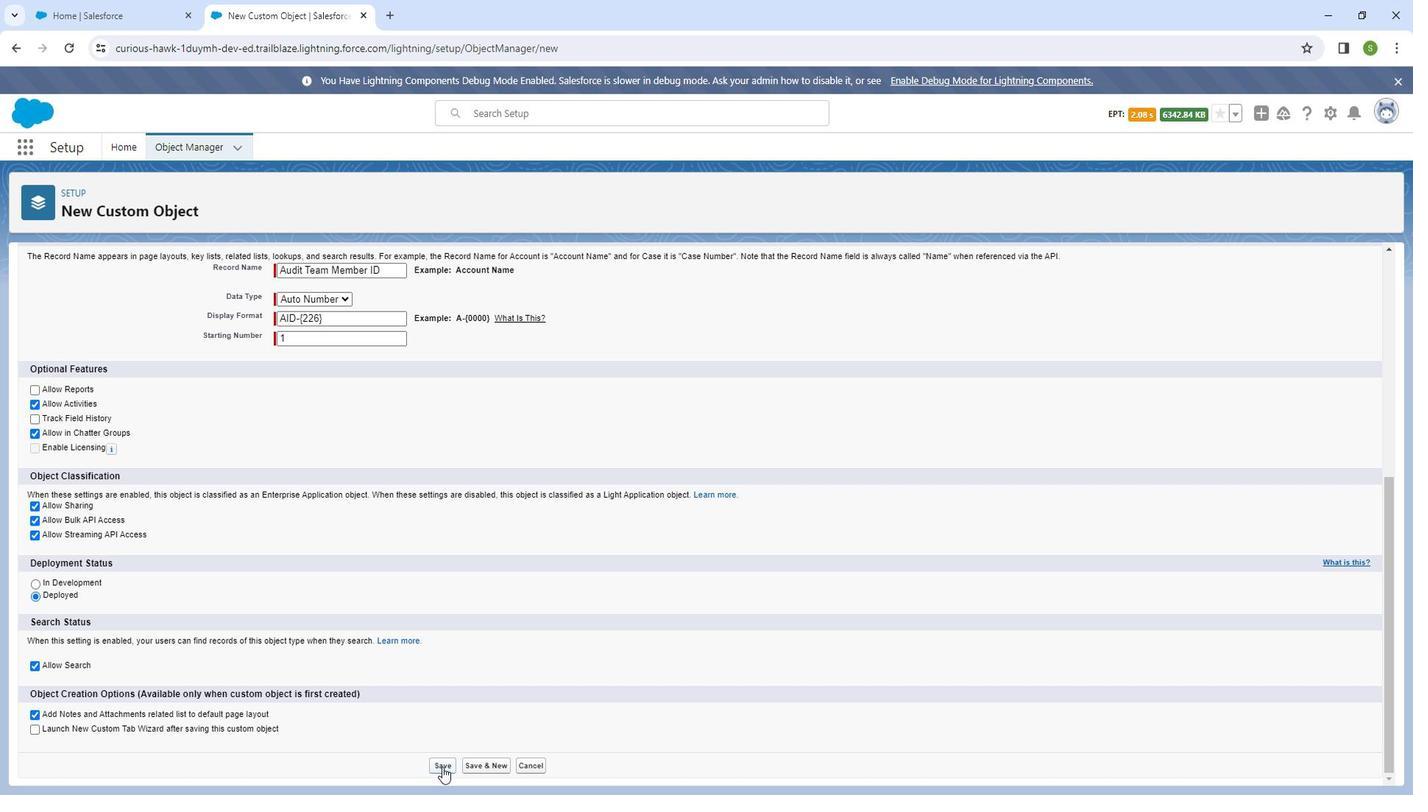 
Action: Mouse moved to (318, 718)
Screenshot: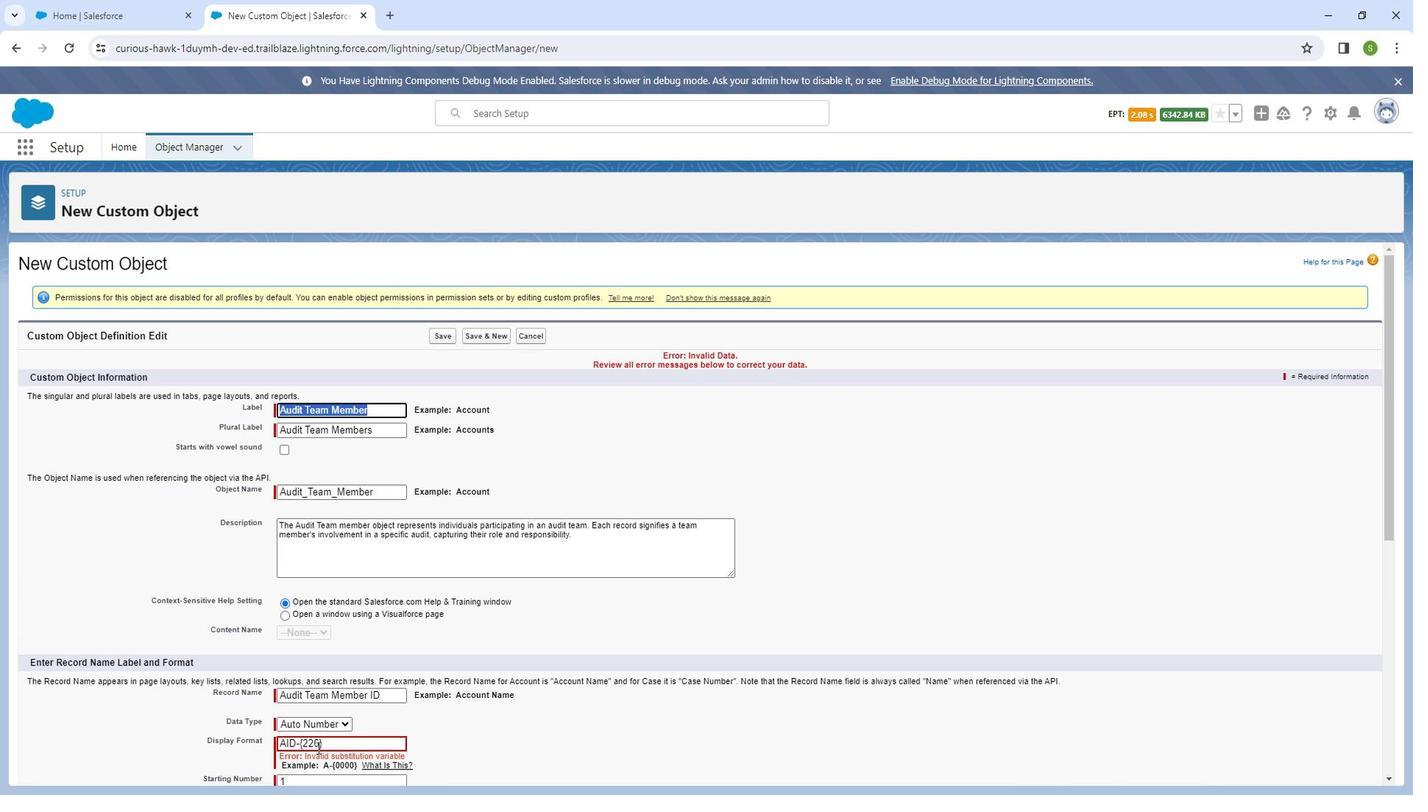 
Action: Mouse pressed left at (318, 718)
Screenshot: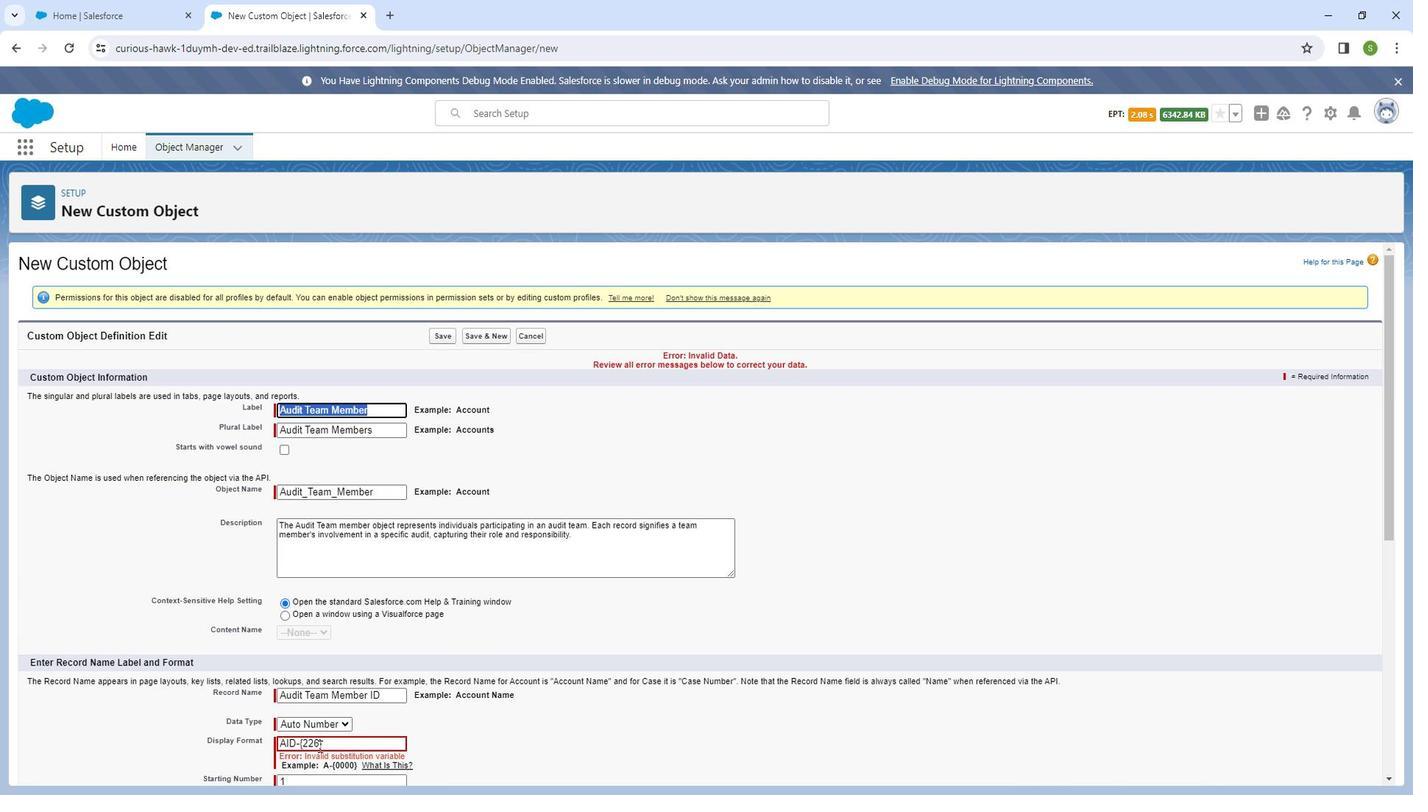 
Action: Key pressed <Key.backspace><Key.backspace><Key.backspace>000
Screenshot: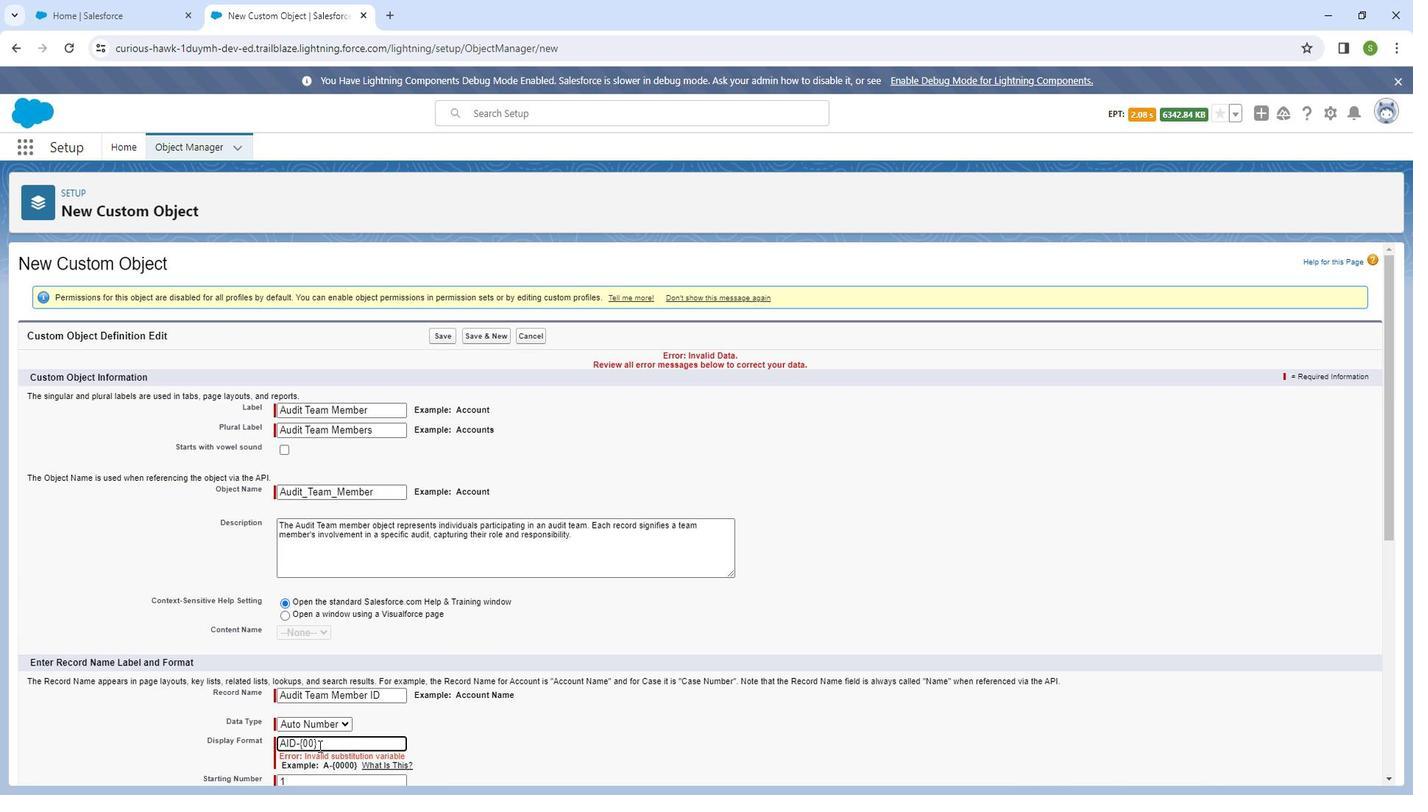 
Action: Mouse moved to (438, 327)
Screenshot: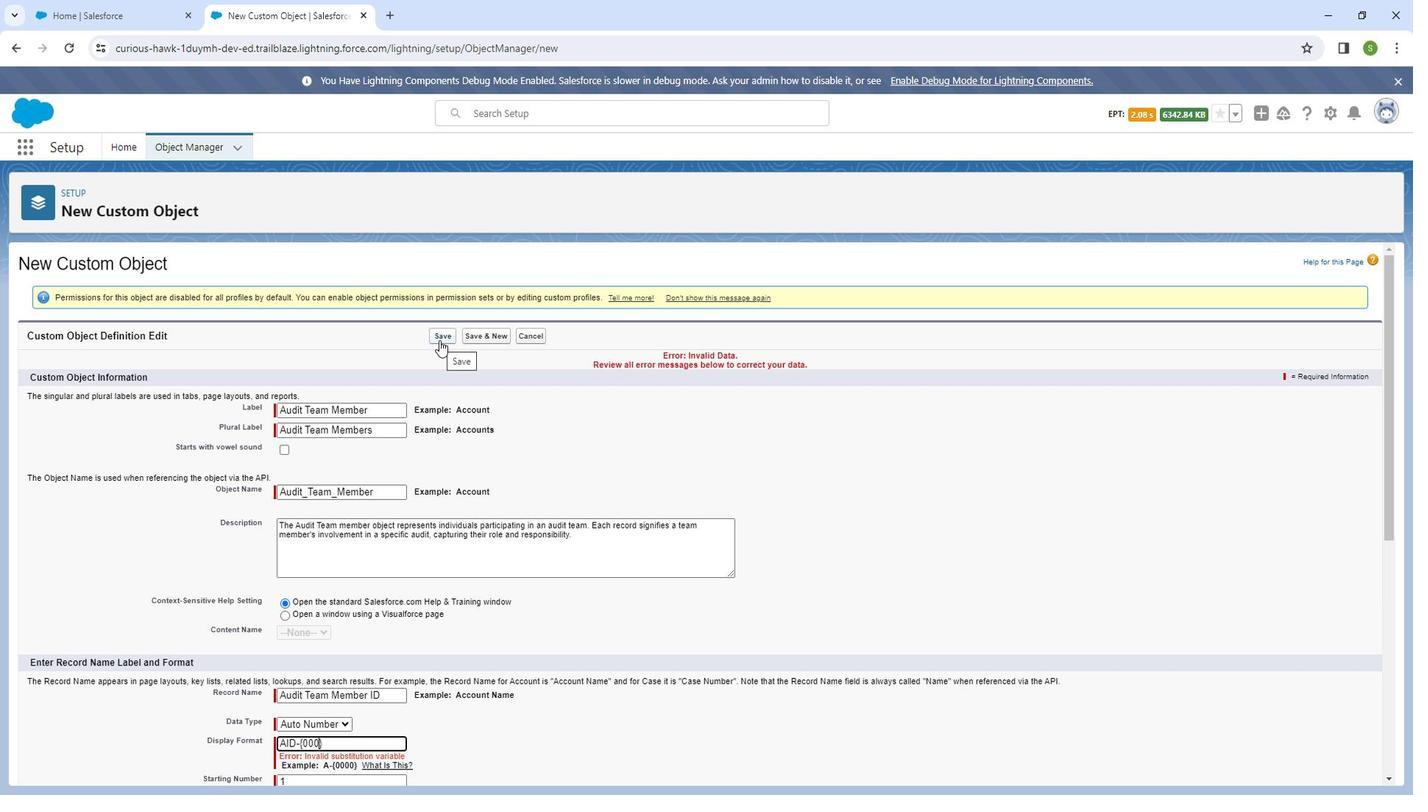 
Action: Mouse pressed left at (438, 327)
Screenshot: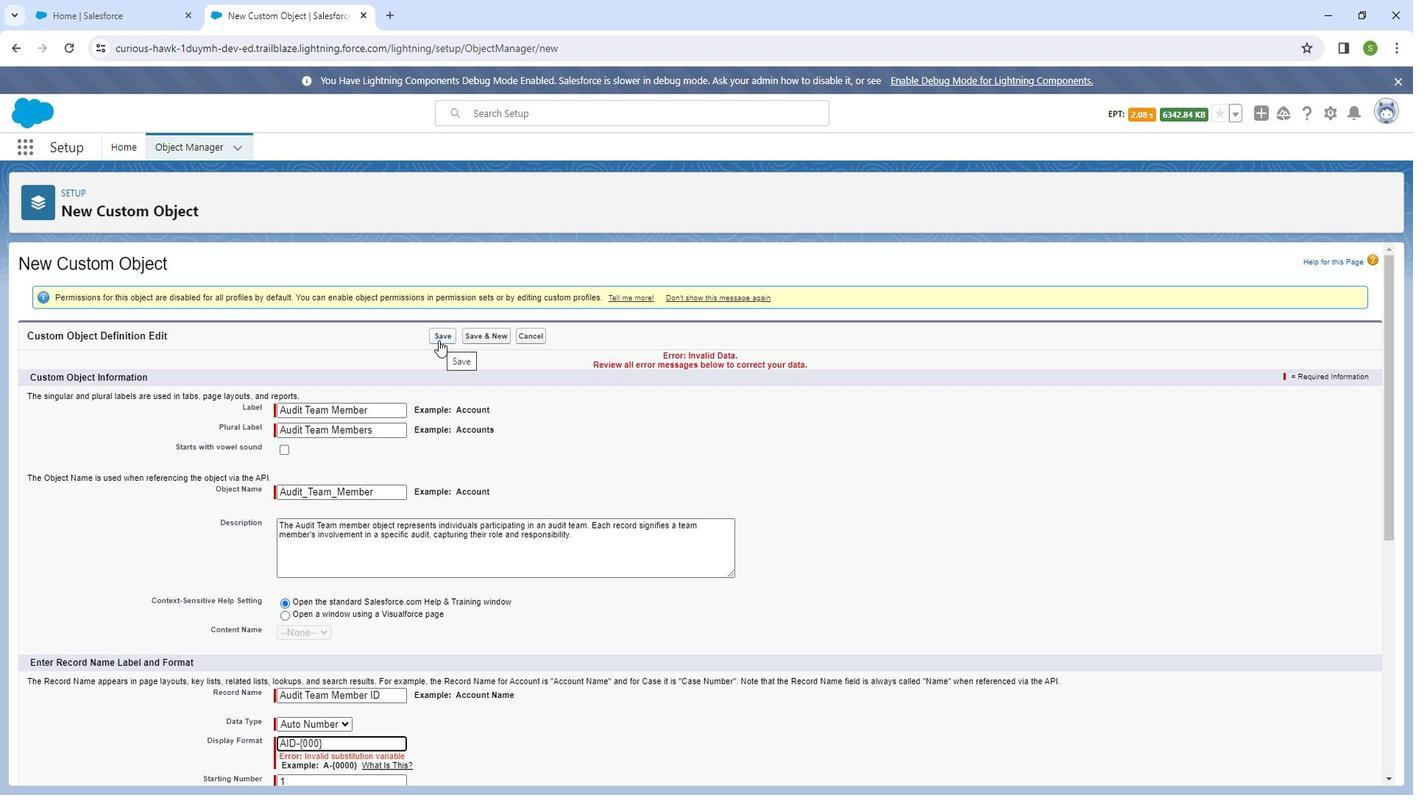 
Action: Mouse moved to (352, 575)
Screenshot: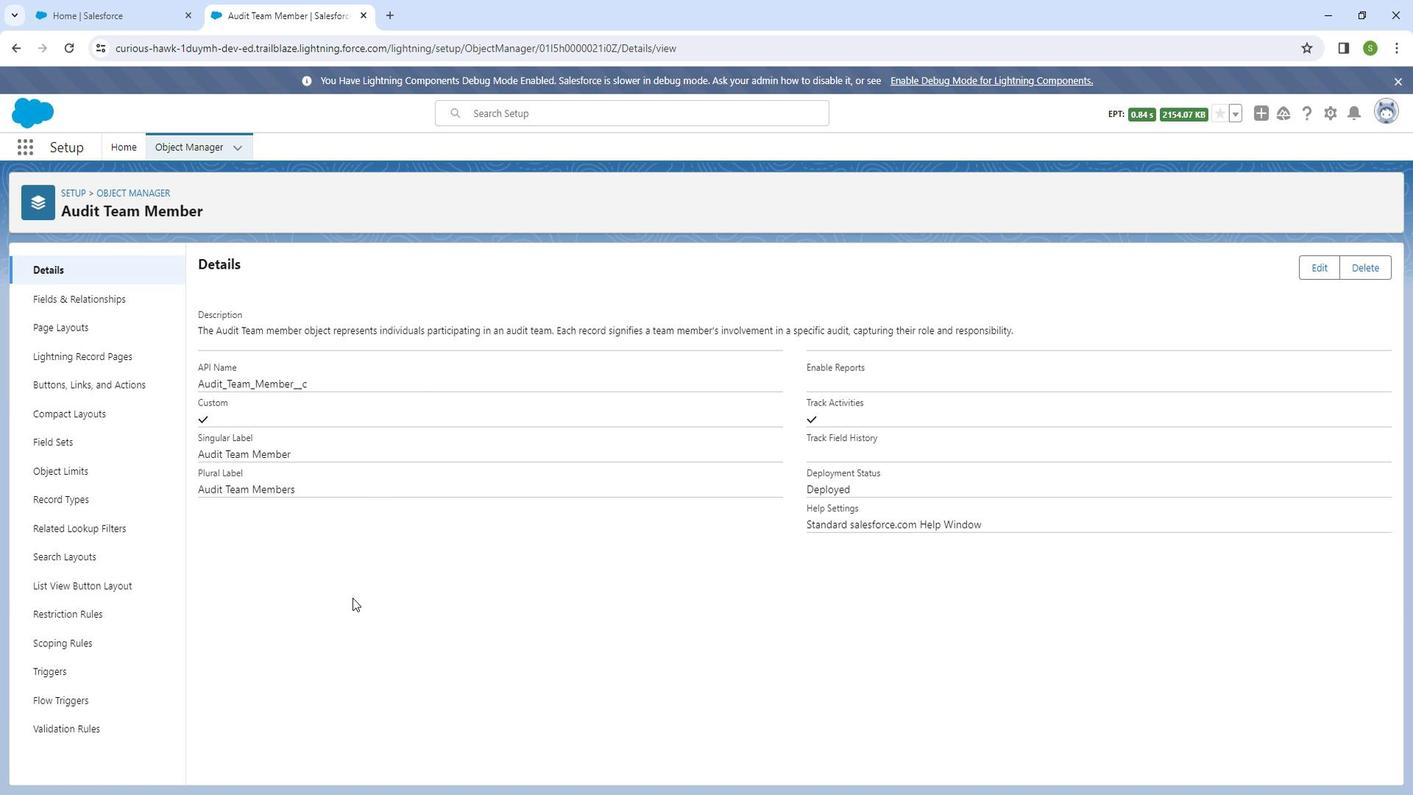 
